 Task: Look for space in Palembang, Indonesia from 1st June, 2023 to 4th June, 2023 for 1 adult in price range Rs.6000 to Rs.16000. Place can be private room with 1  bedroom having 1 bed and 1 bathroom. Property type can be house, flat, guest house. Amenities needed are: wifi. Booking option can be shelf check-in. Required host language is English.
Action: Mouse moved to (484, 68)
Screenshot: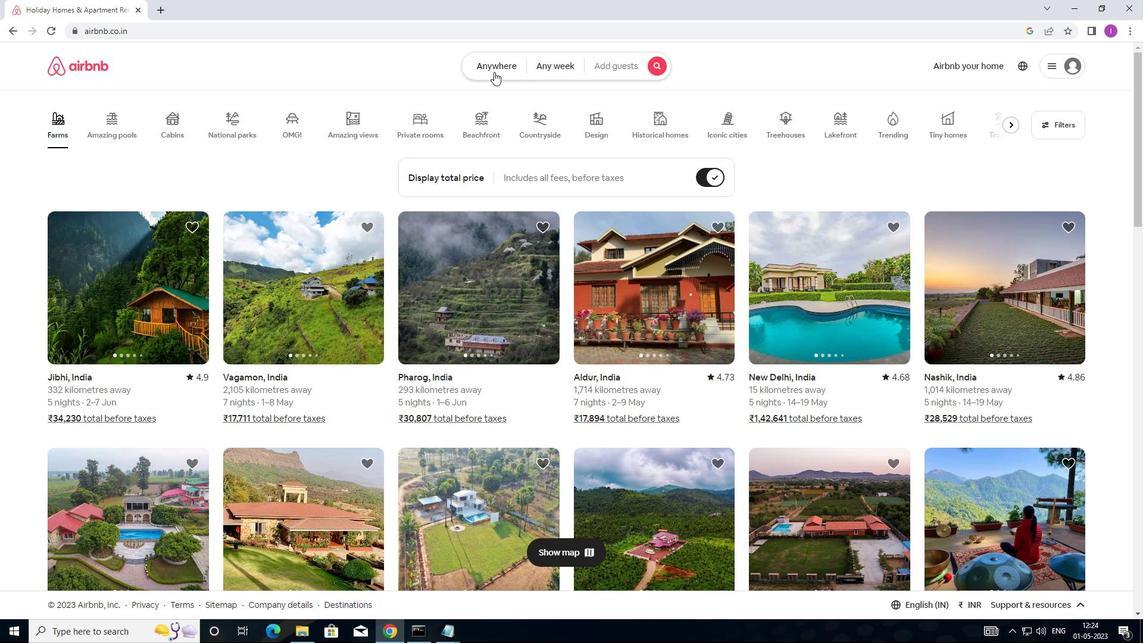 
Action: Mouse pressed left at (484, 68)
Screenshot: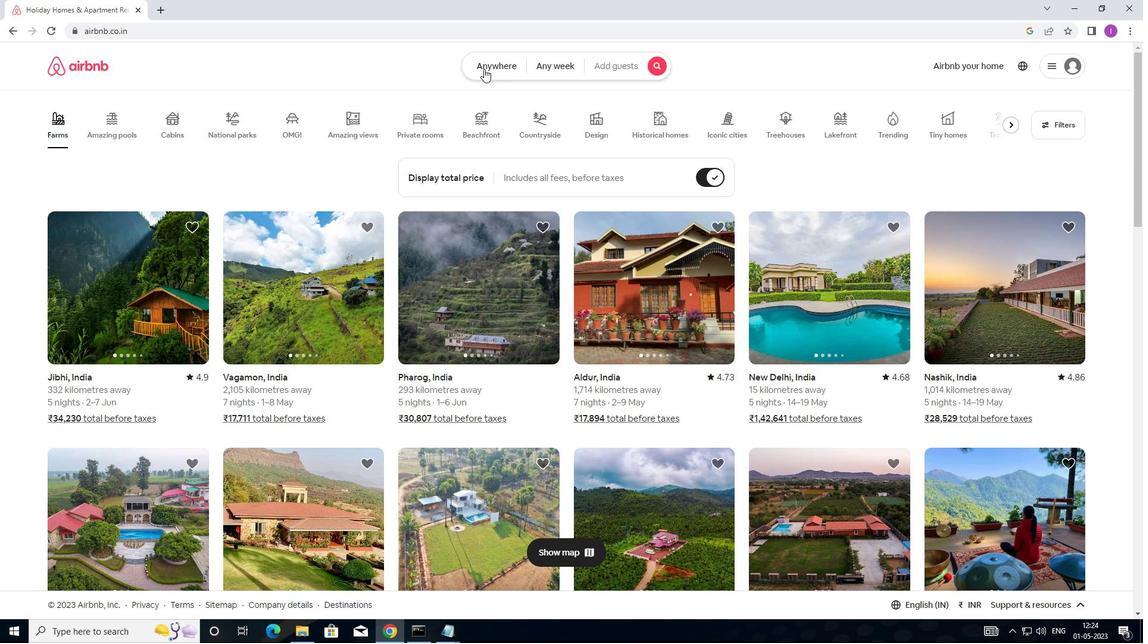 
Action: Mouse moved to (379, 117)
Screenshot: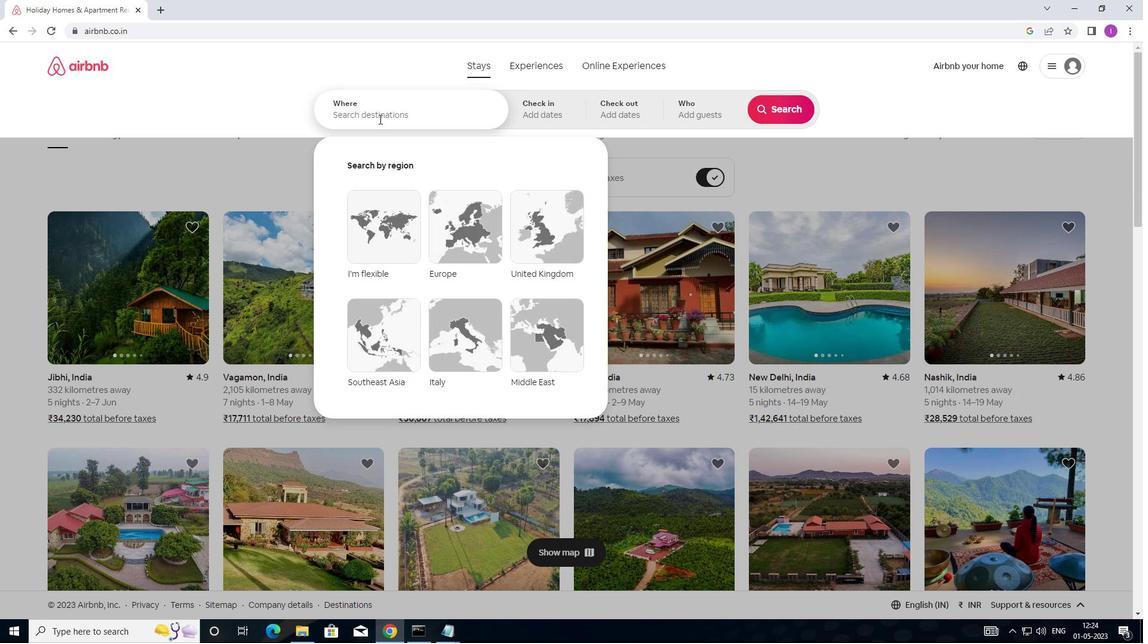 
Action: Mouse pressed left at (379, 117)
Screenshot: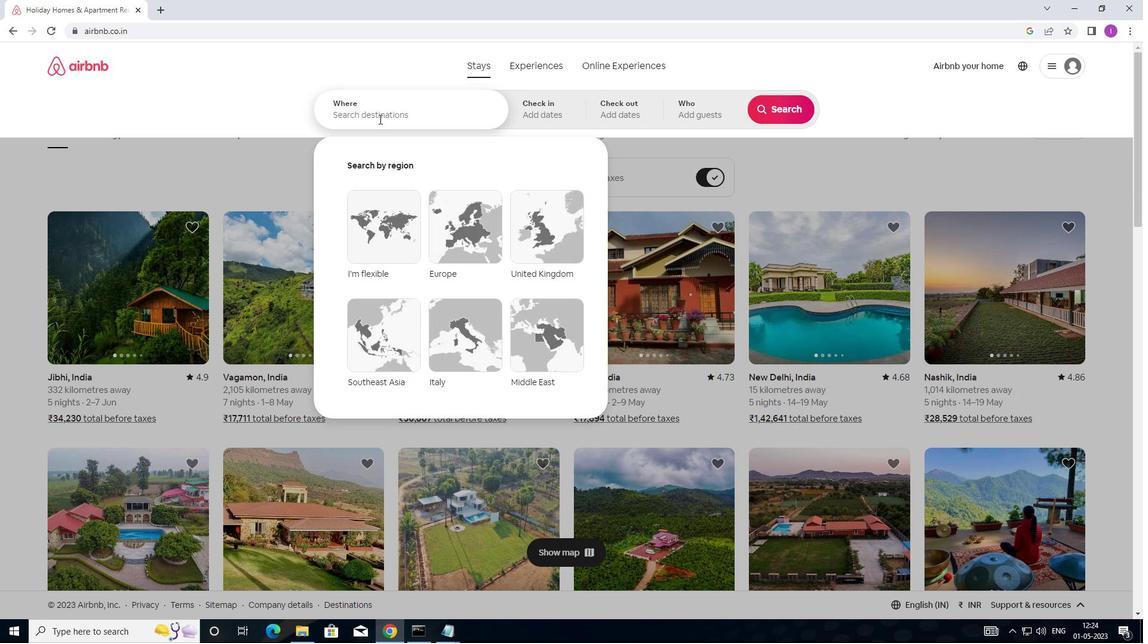 
Action: Mouse moved to (678, 144)
Screenshot: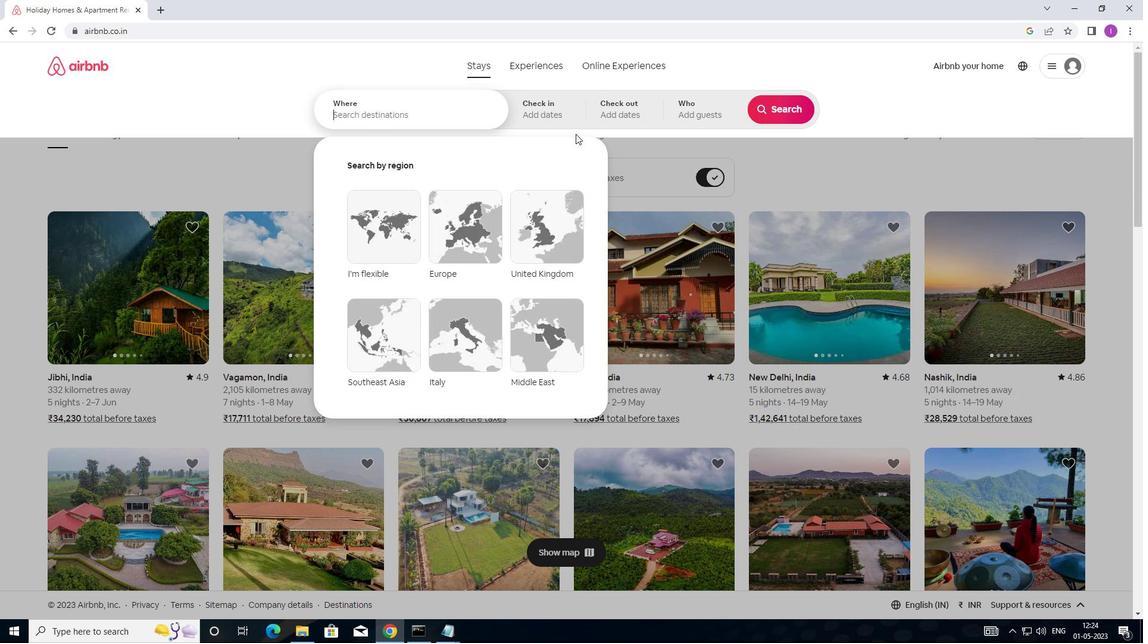 
Action: Key pressed <Key.shift>PA
Screenshot: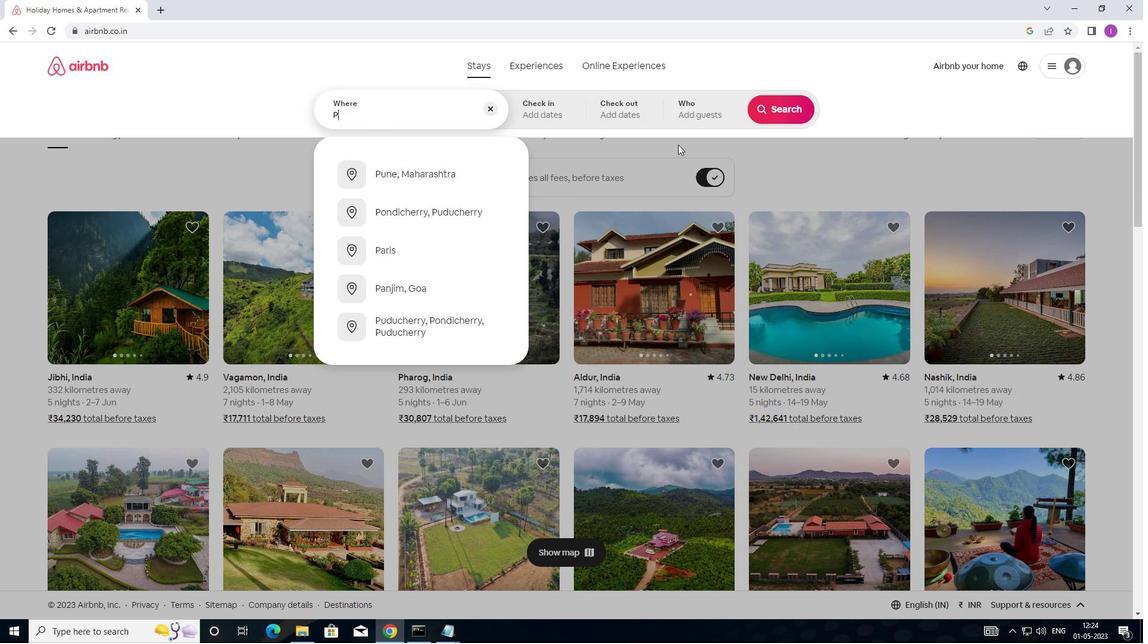 
Action: Mouse moved to (681, 149)
Screenshot: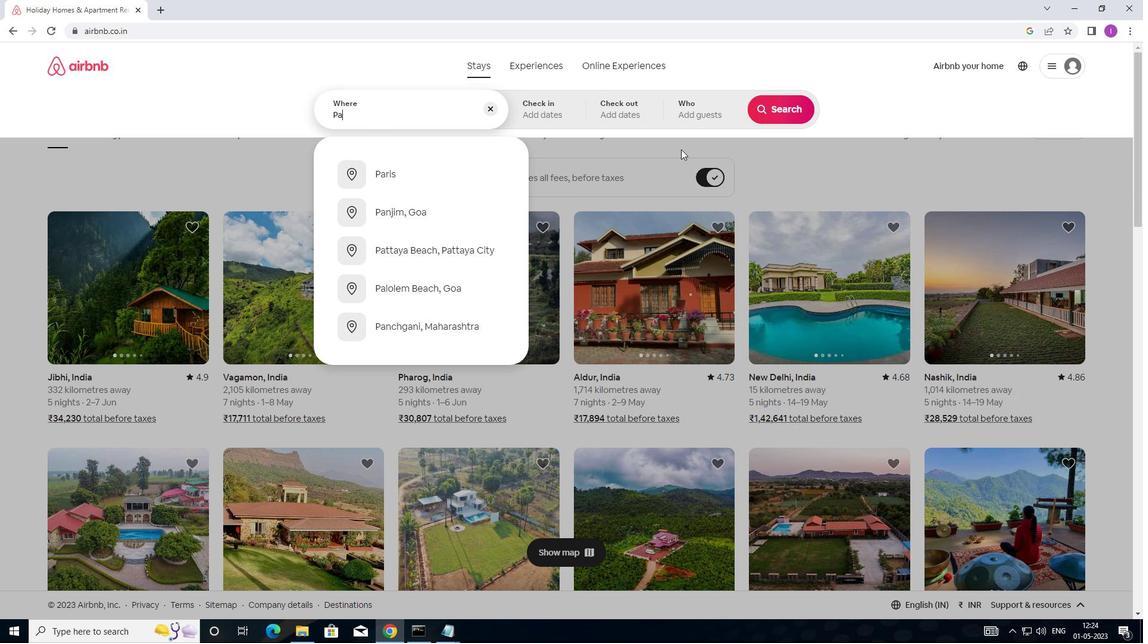 
Action: Key pressed L
Screenshot: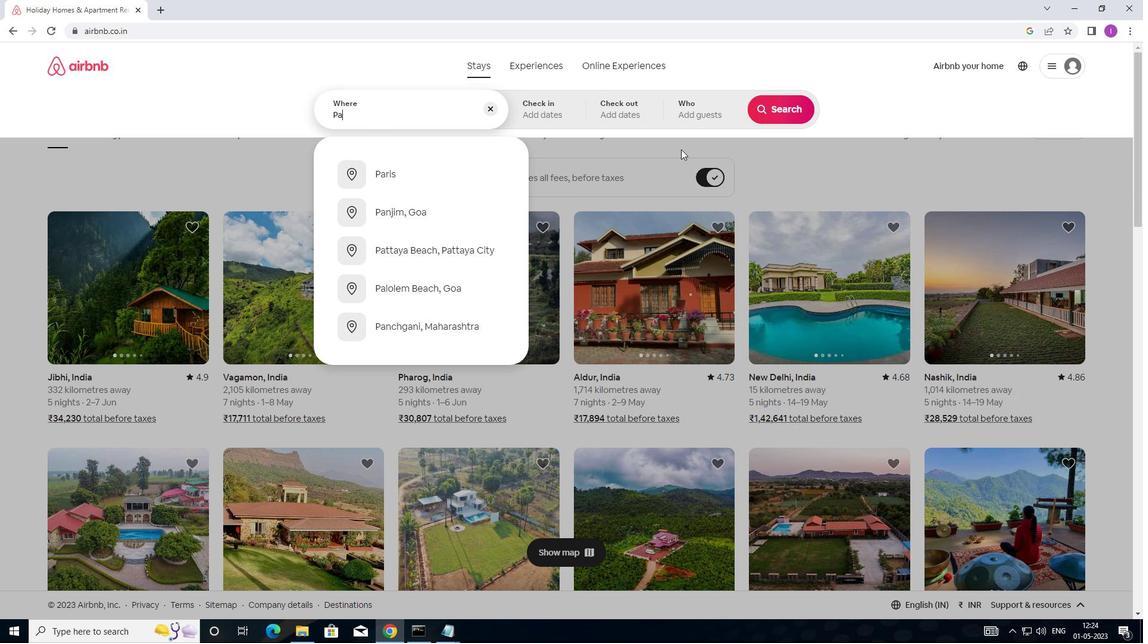
Action: Mouse moved to (688, 153)
Screenshot: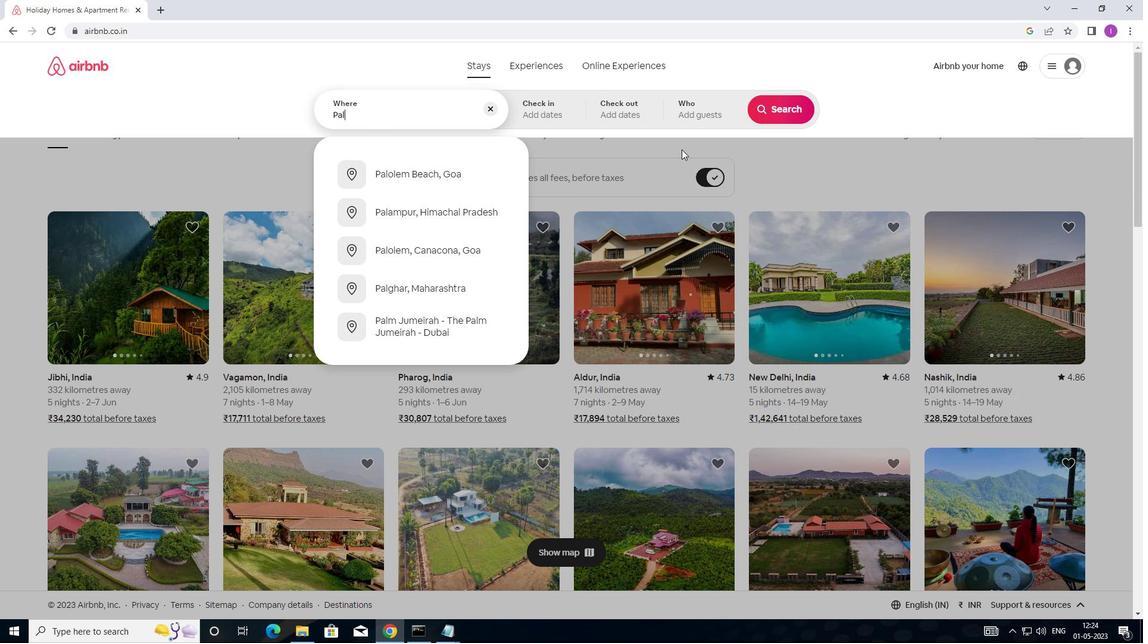 
Action: Key pressed E
Screenshot: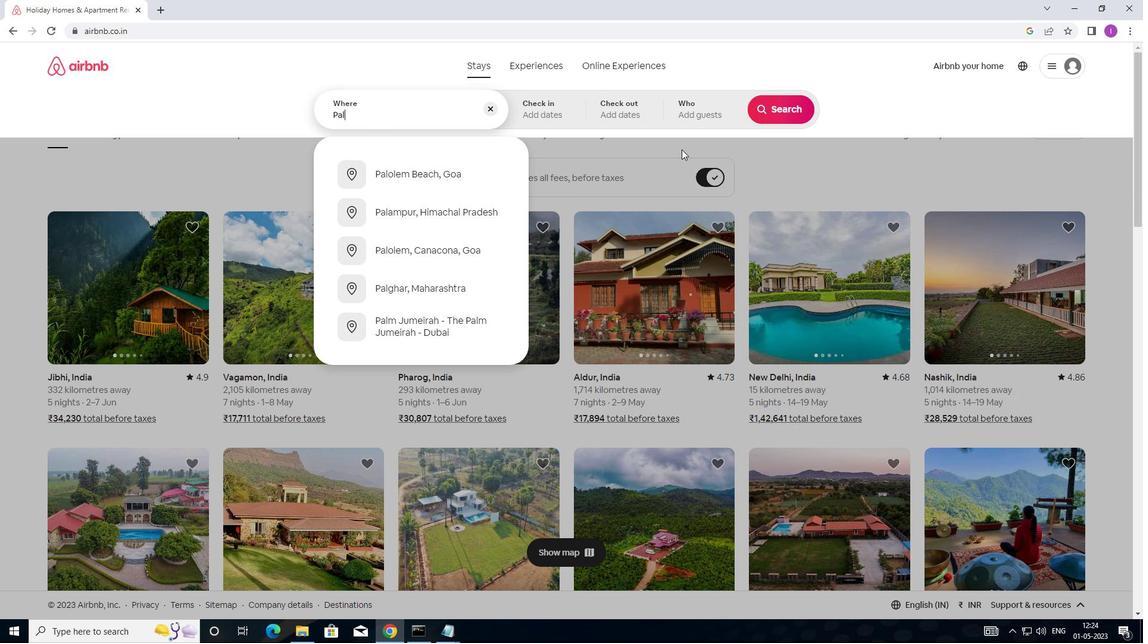 
Action: Mouse moved to (733, 172)
Screenshot: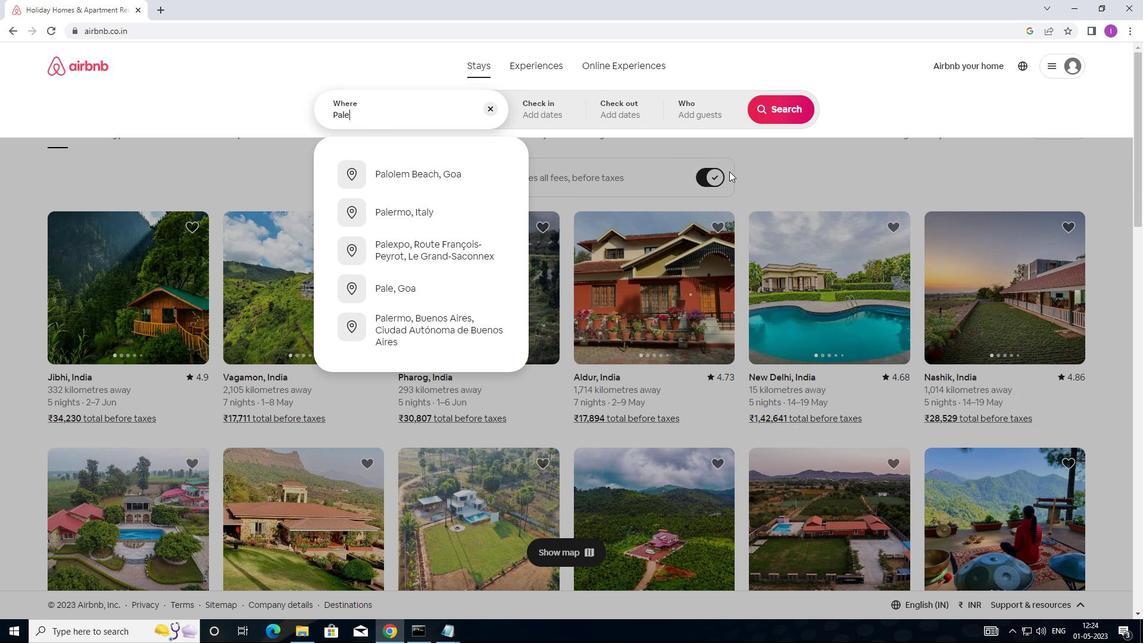 
Action: Key pressed M
Screenshot: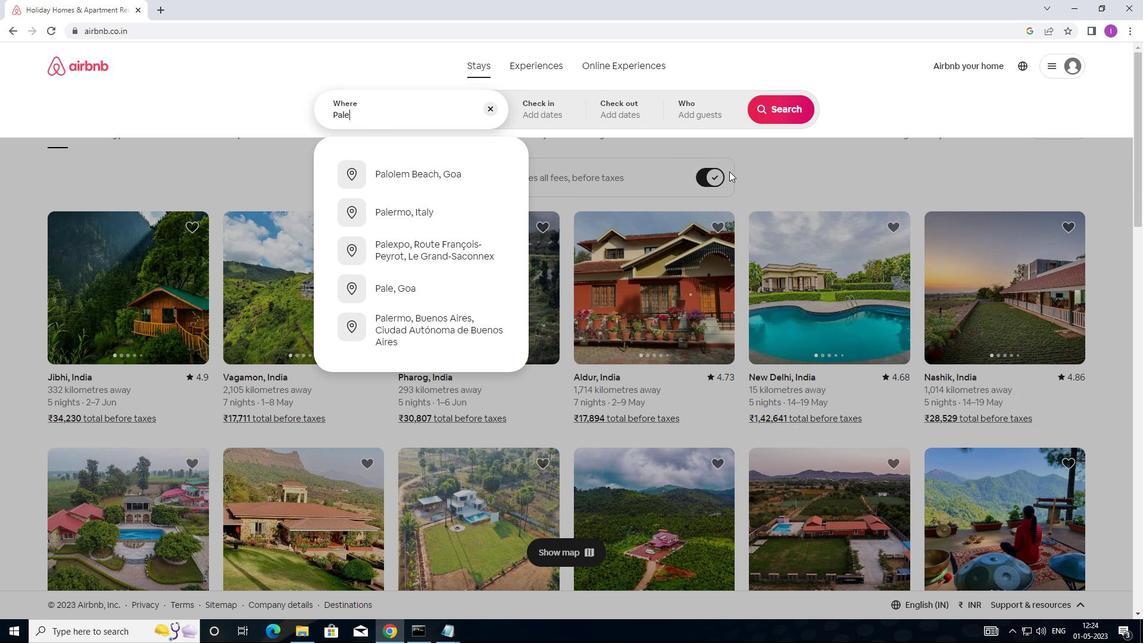 
Action: Mouse moved to (734, 172)
Screenshot: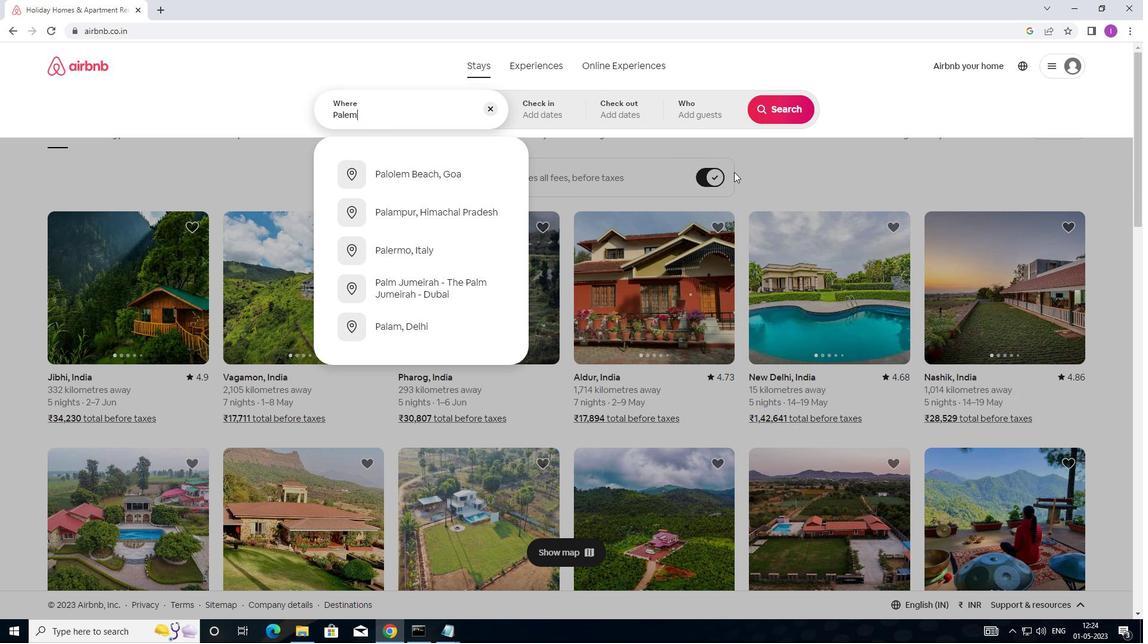 
Action: Key pressed BANG
Screenshot: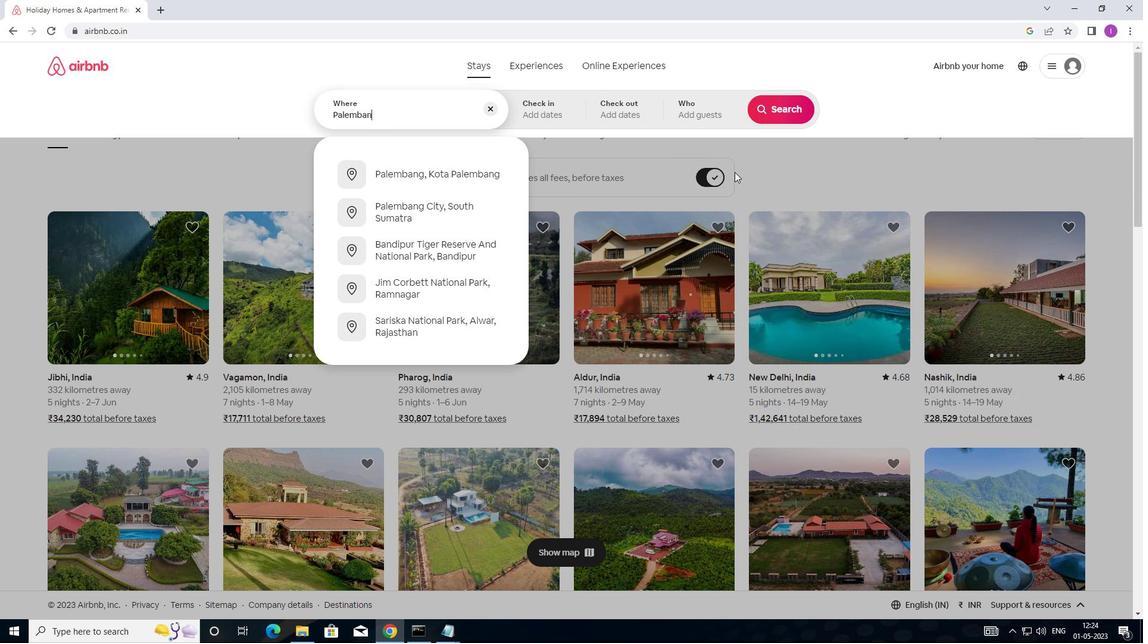 
Action: Mouse moved to (750, 180)
Screenshot: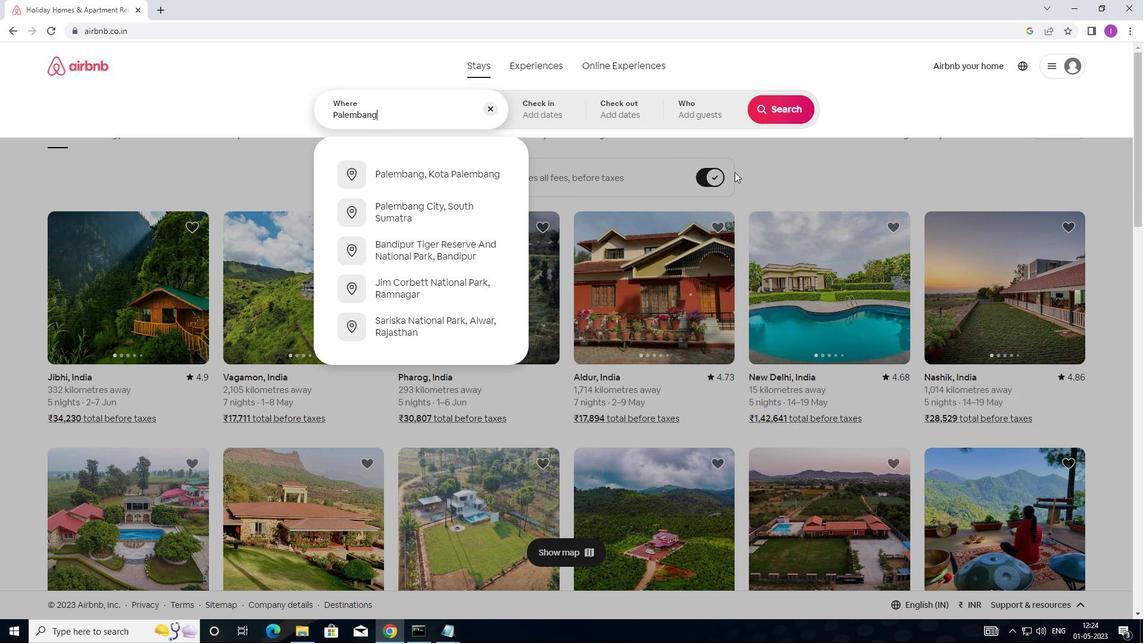 
Action: Key pressed ,<Key.shift>INDO
Screenshot: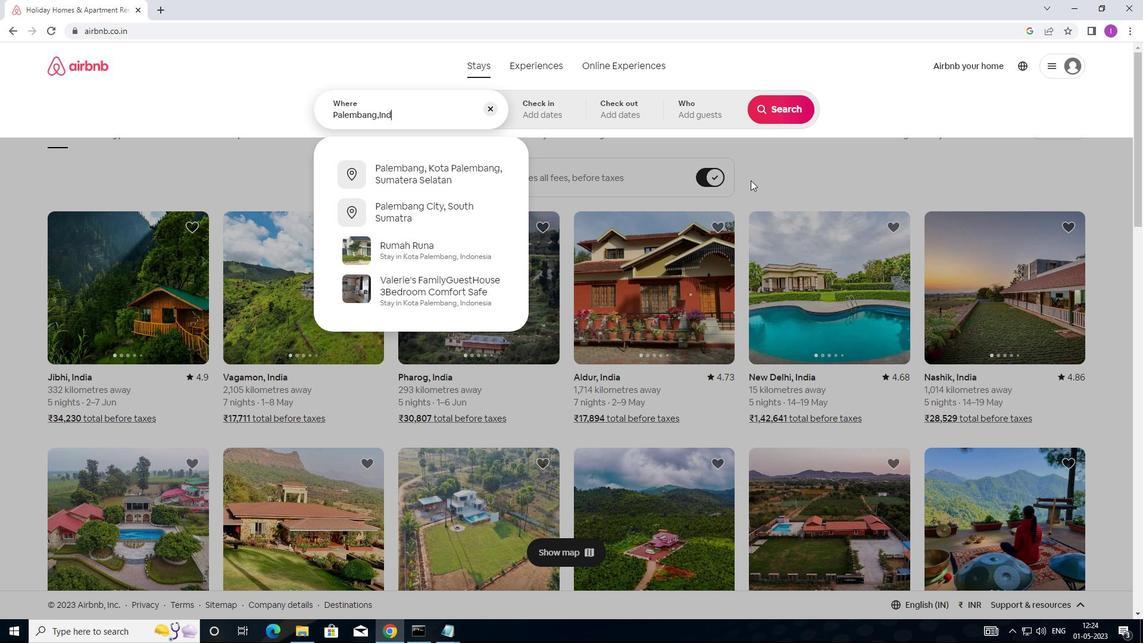 
Action: Mouse moved to (759, 186)
Screenshot: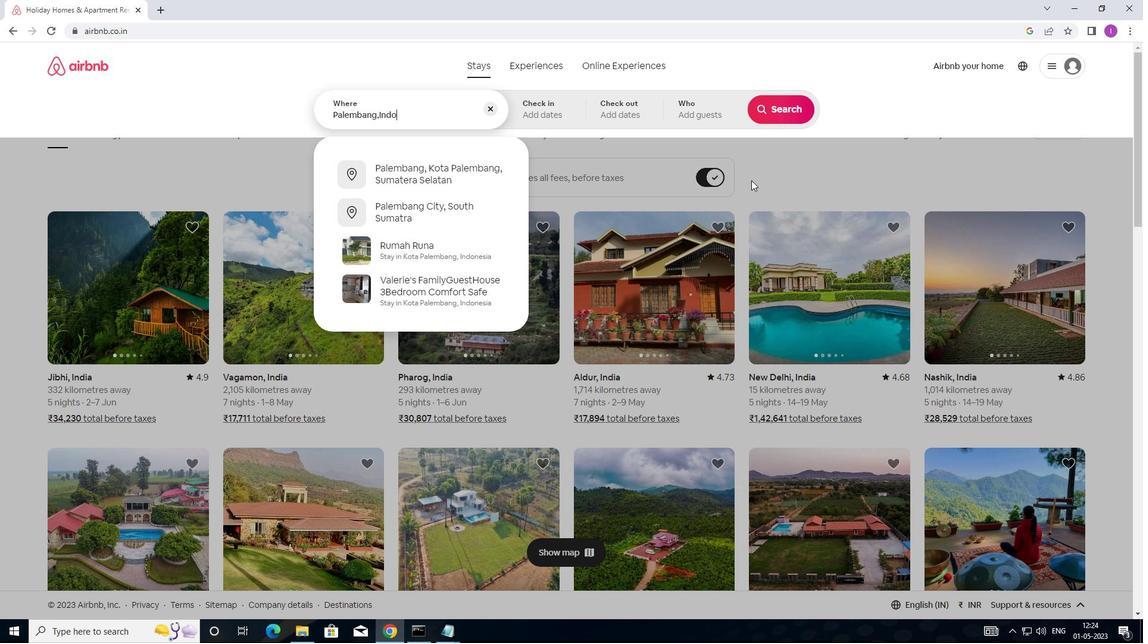 
Action: Key pressed NESIA
Screenshot: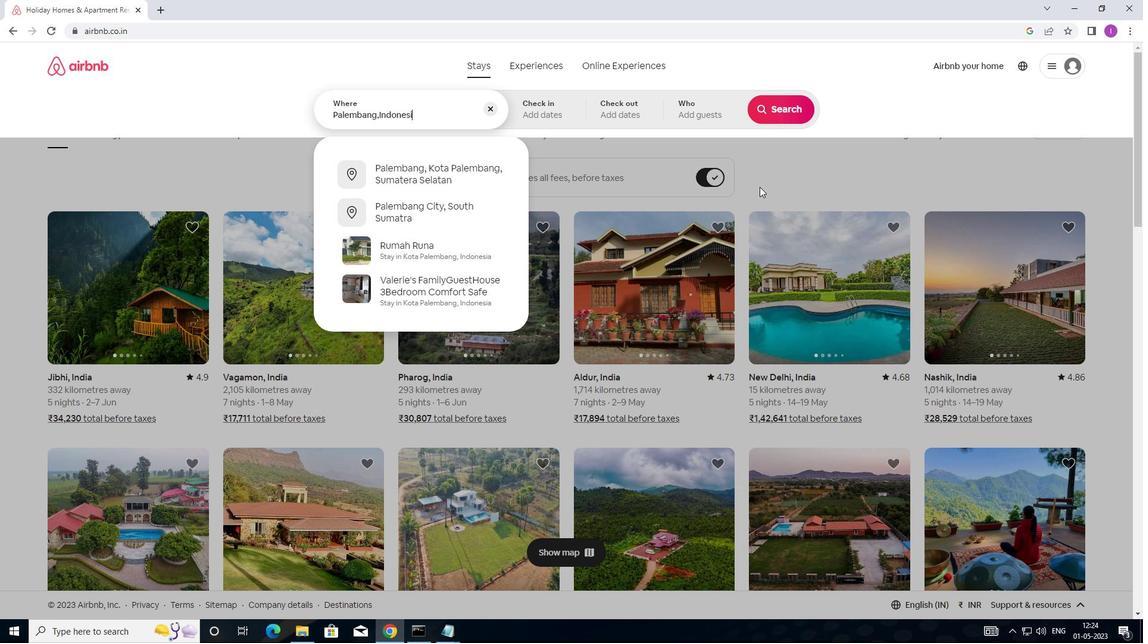 
Action: Mouse moved to (575, 94)
Screenshot: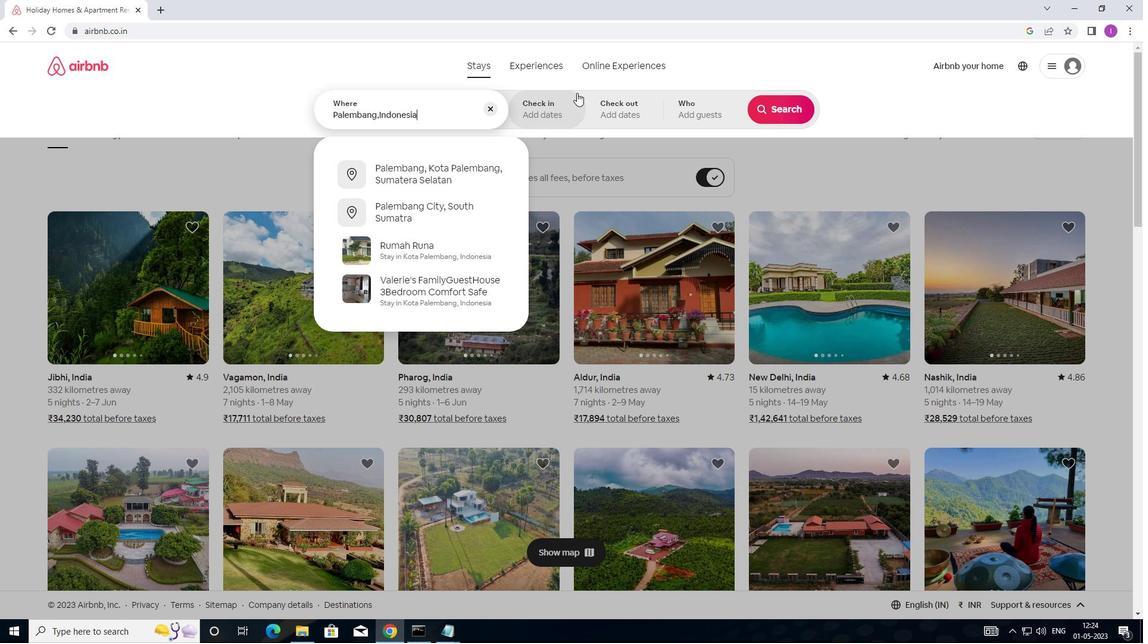 
Action: Mouse pressed left at (575, 94)
Screenshot: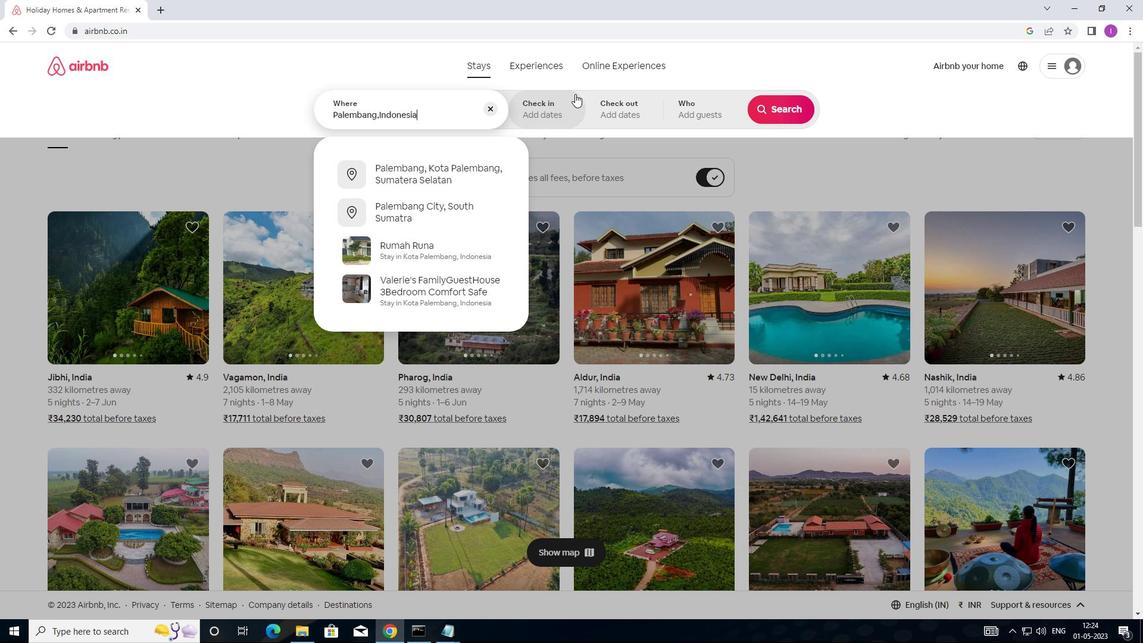 
Action: Mouse moved to (397, 248)
Screenshot: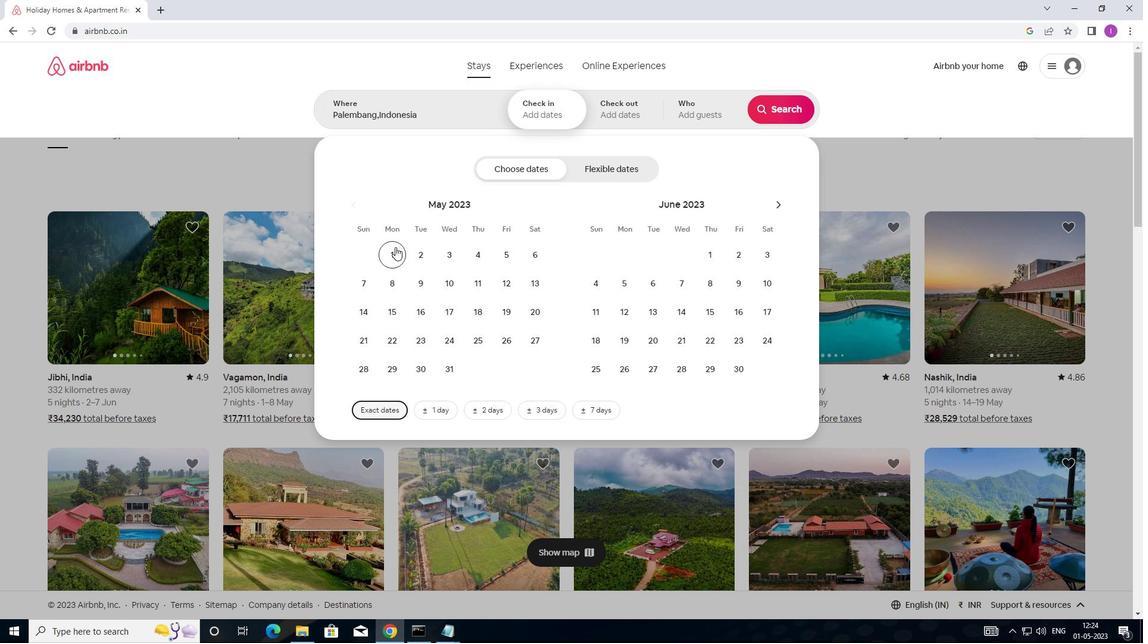 
Action: Mouse pressed left at (397, 248)
Screenshot: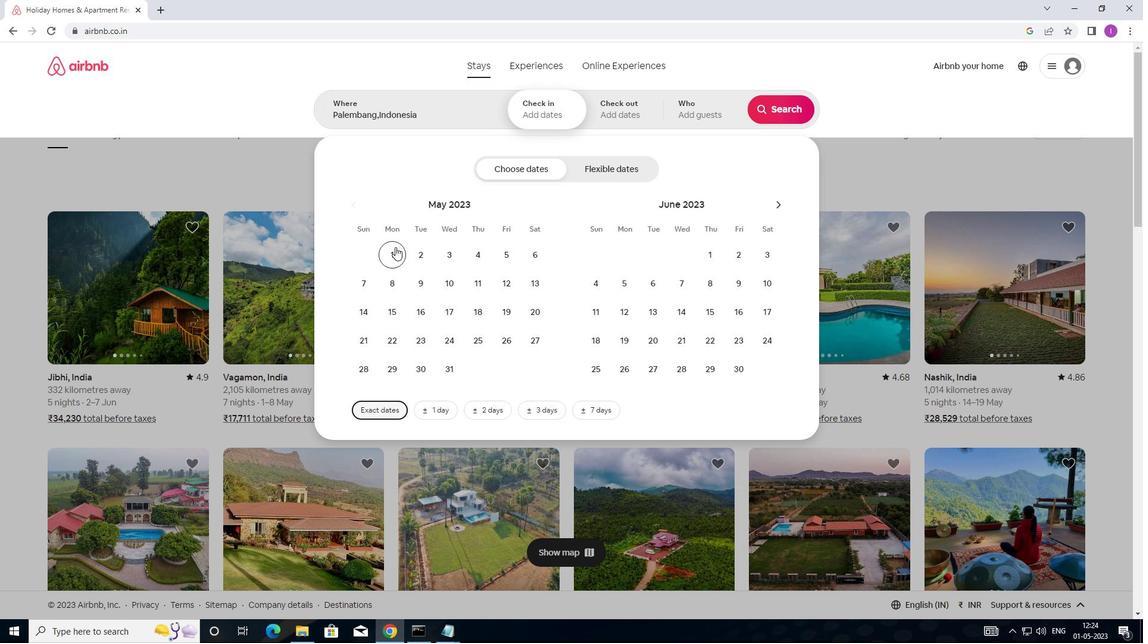 
Action: Mouse moved to (480, 257)
Screenshot: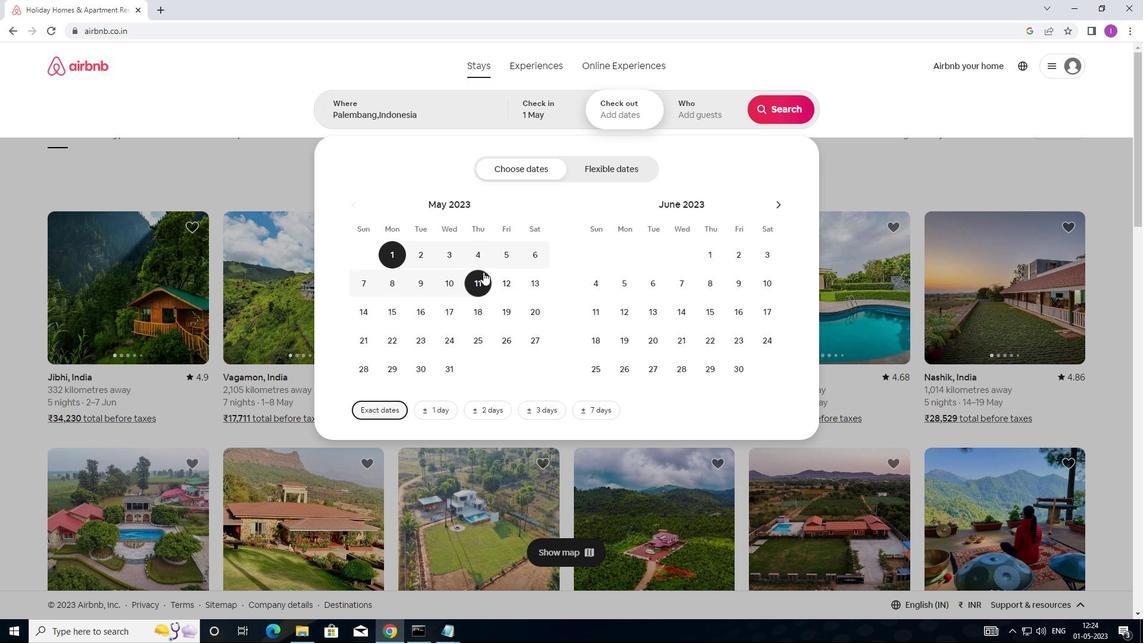 
Action: Mouse pressed left at (480, 257)
Screenshot: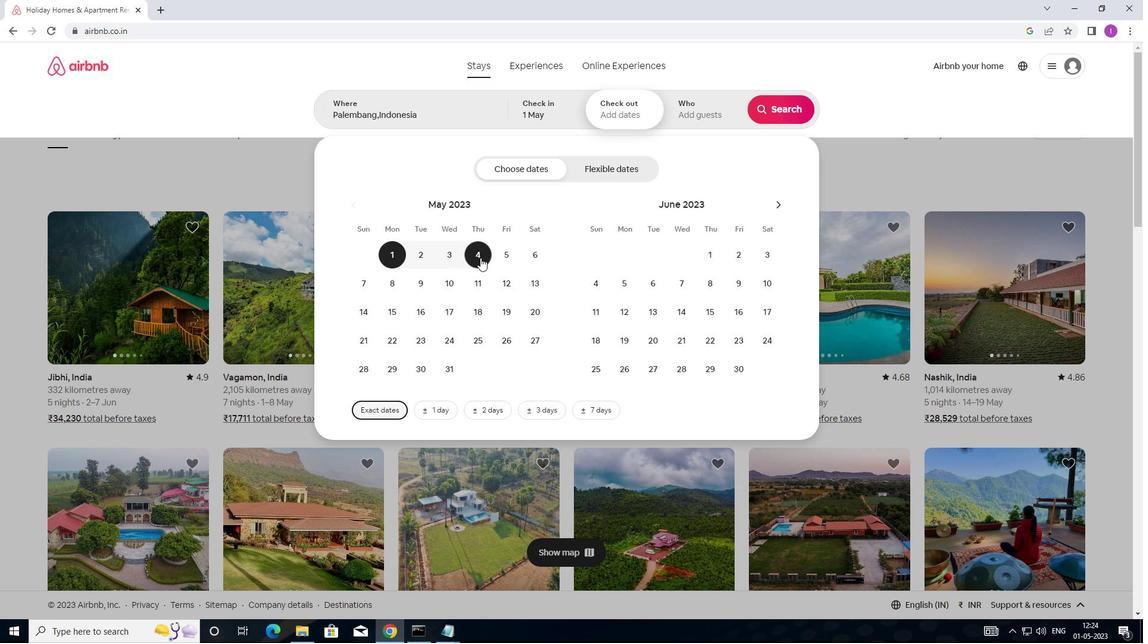 
Action: Mouse moved to (725, 109)
Screenshot: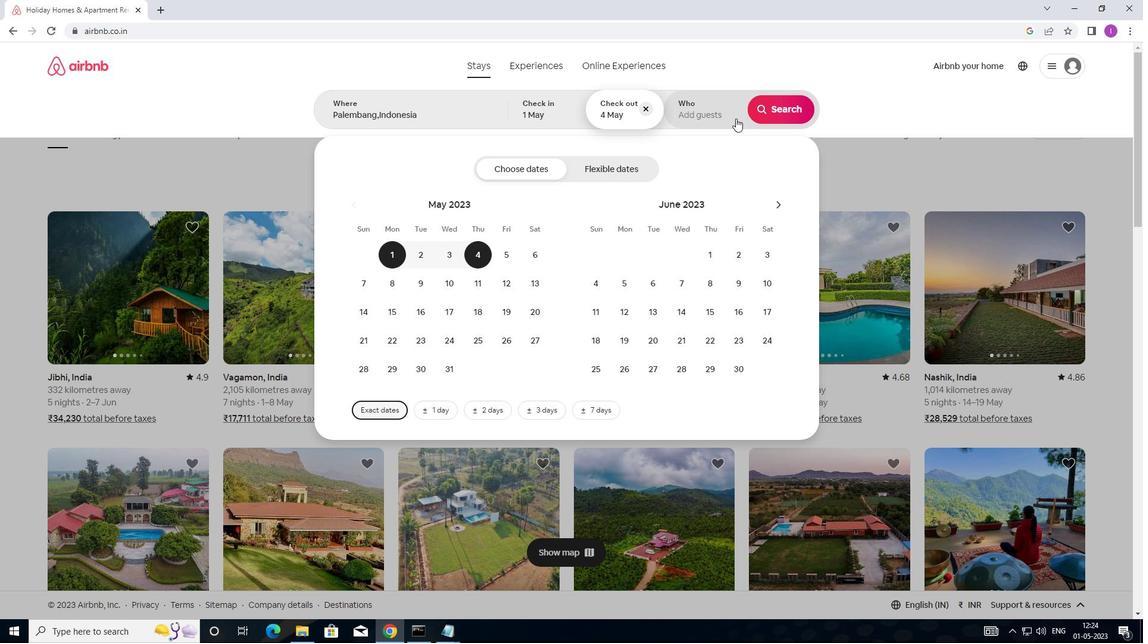 
Action: Mouse pressed left at (725, 109)
Screenshot: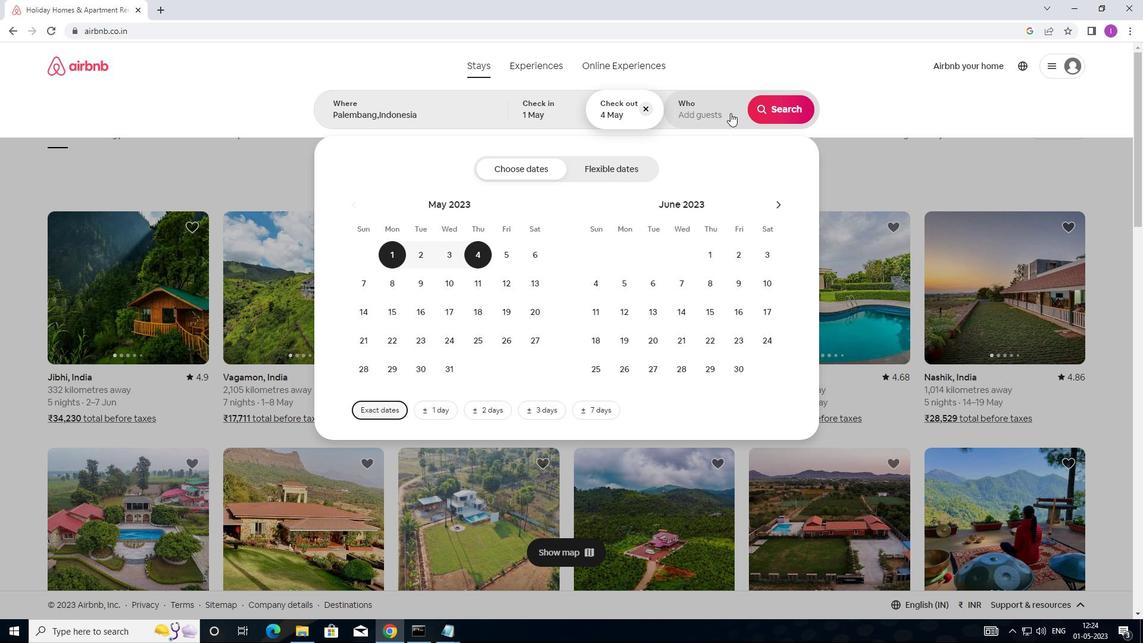 
Action: Mouse moved to (787, 173)
Screenshot: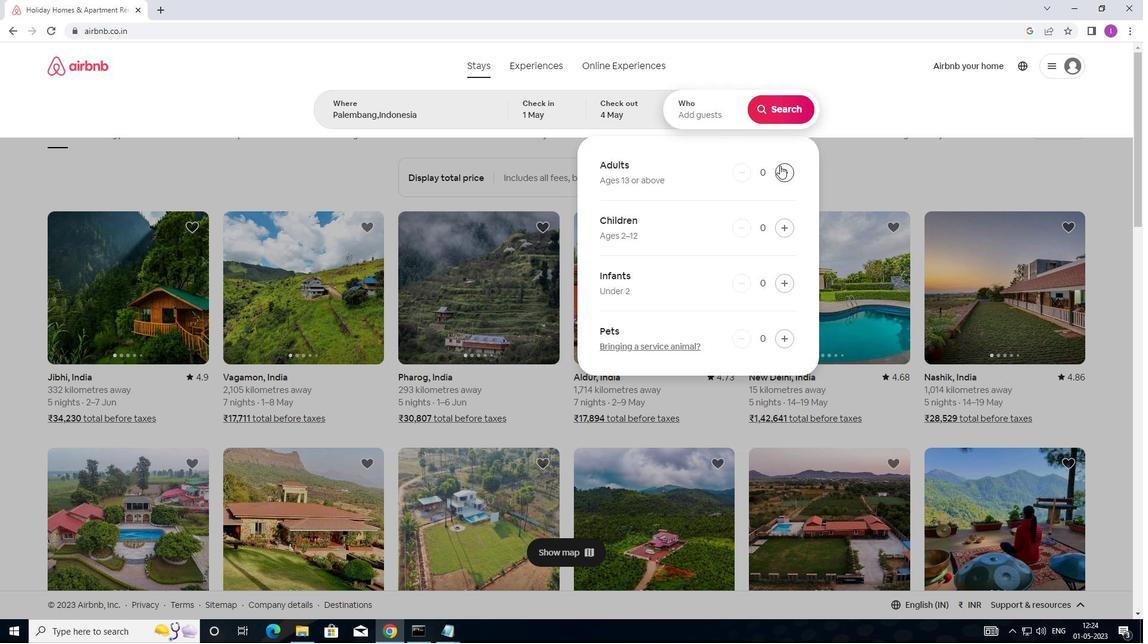 
Action: Mouse pressed left at (787, 173)
Screenshot: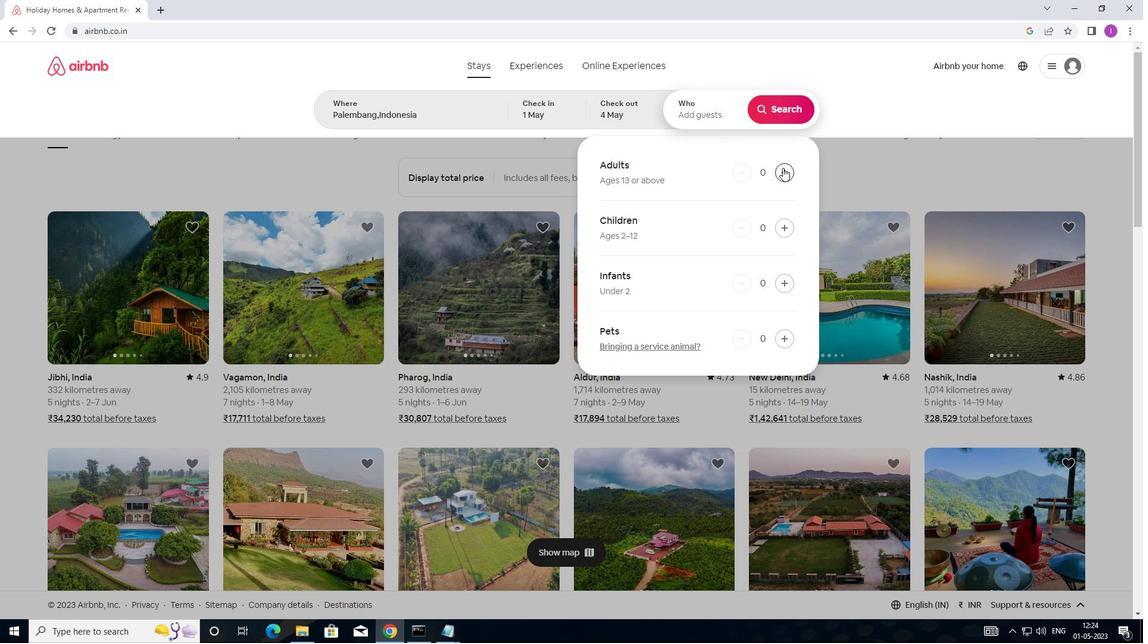 
Action: Mouse moved to (785, 102)
Screenshot: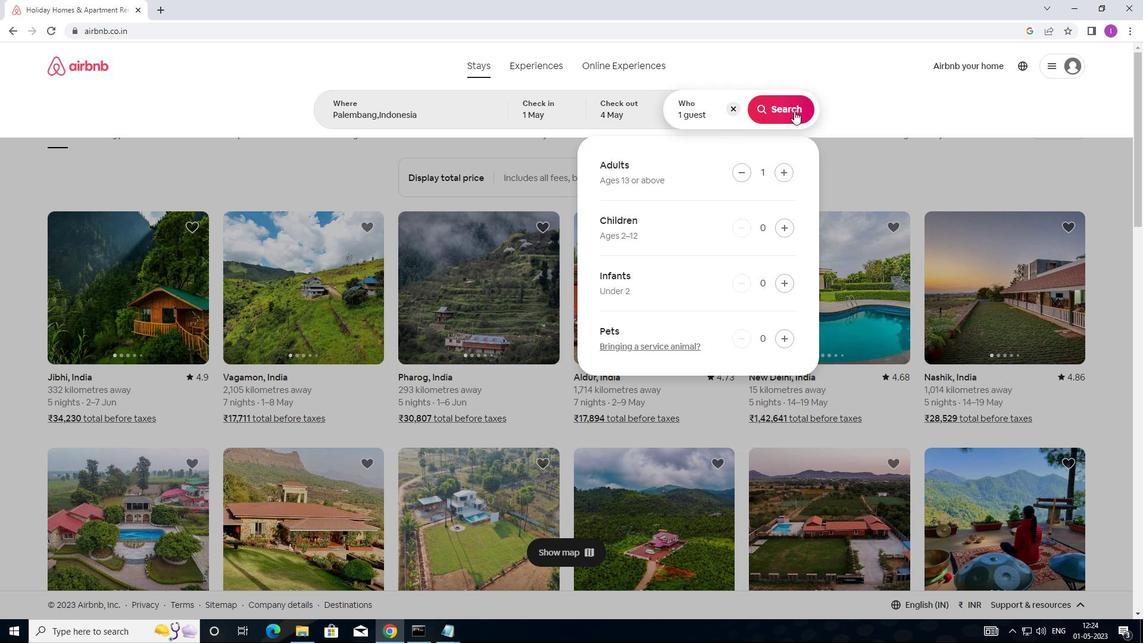 
Action: Mouse pressed left at (785, 102)
Screenshot: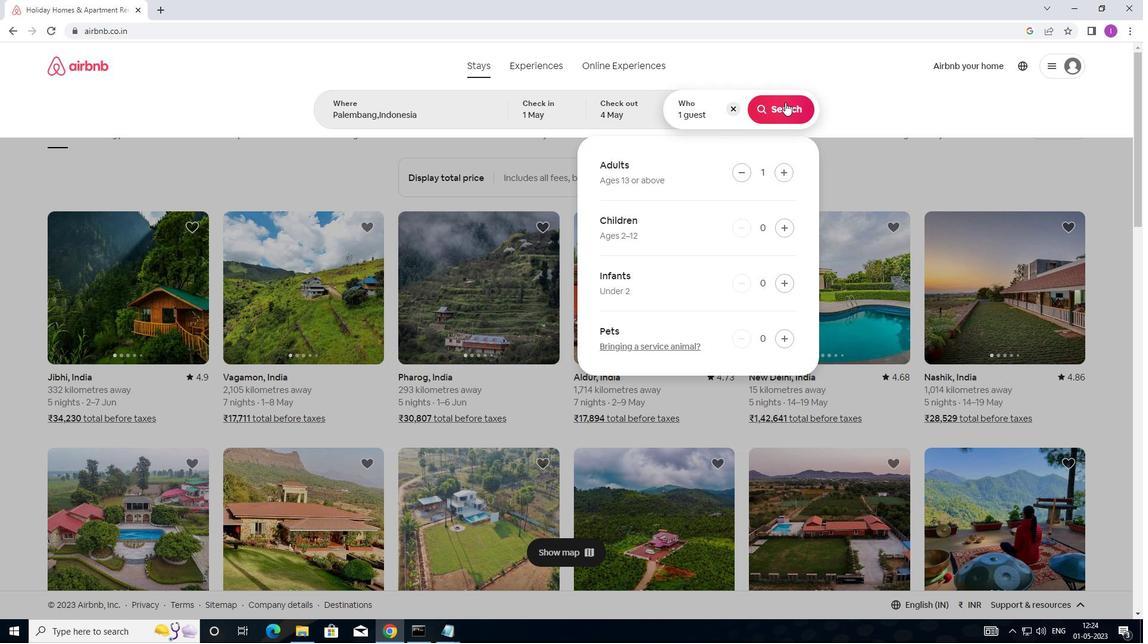 
Action: Mouse moved to (1097, 117)
Screenshot: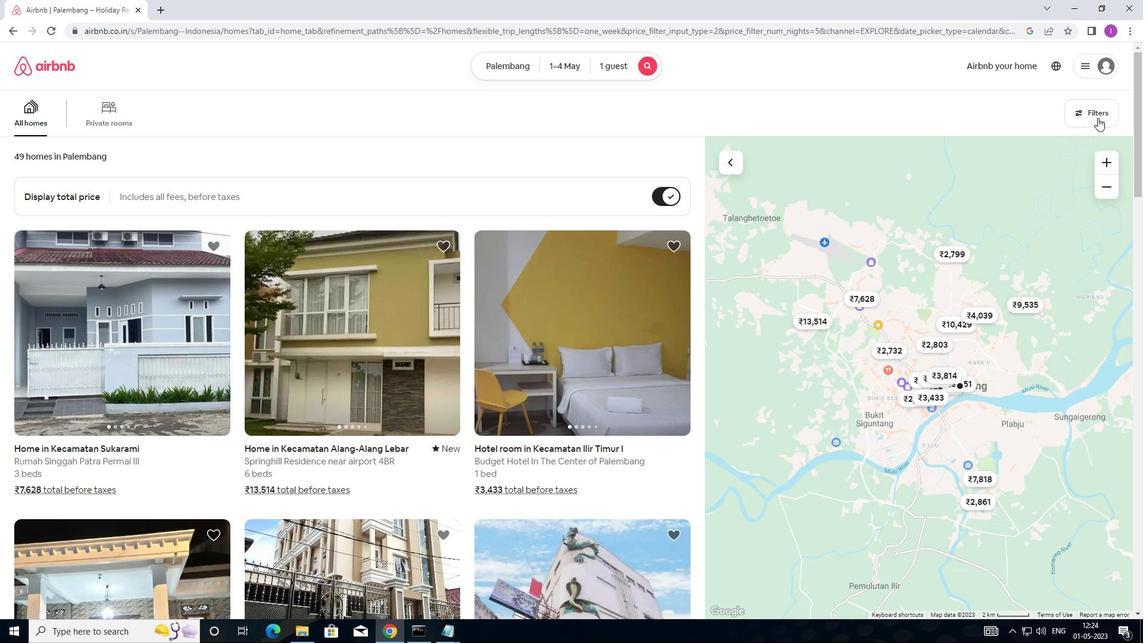 
Action: Mouse pressed left at (1097, 117)
Screenshot: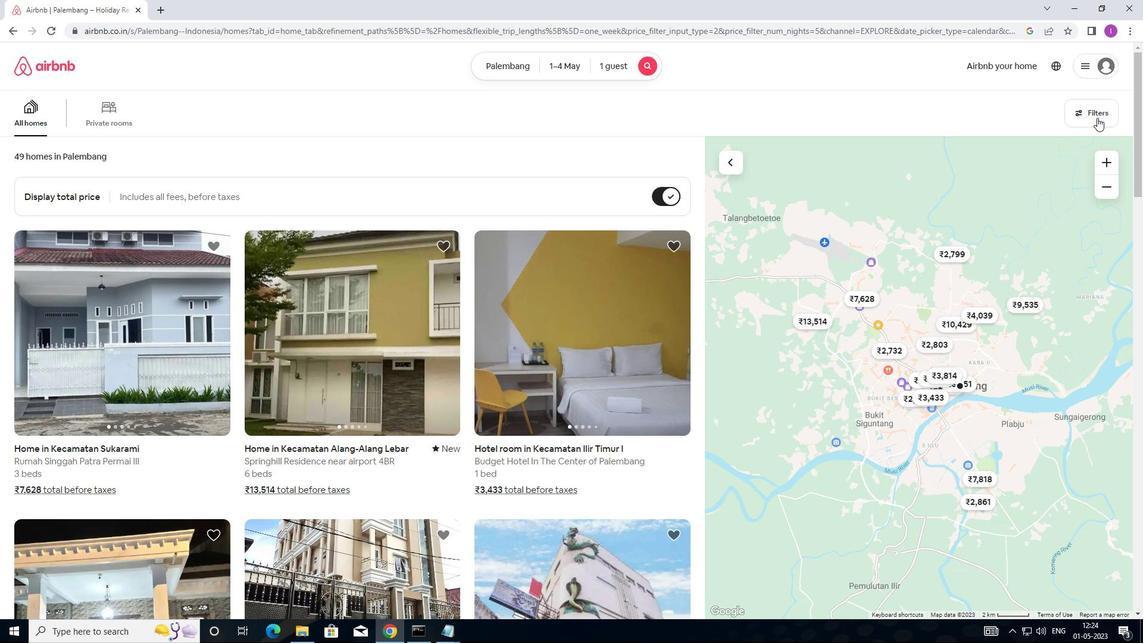 
Action: Mouse moved to (422, 259)
Screenshot: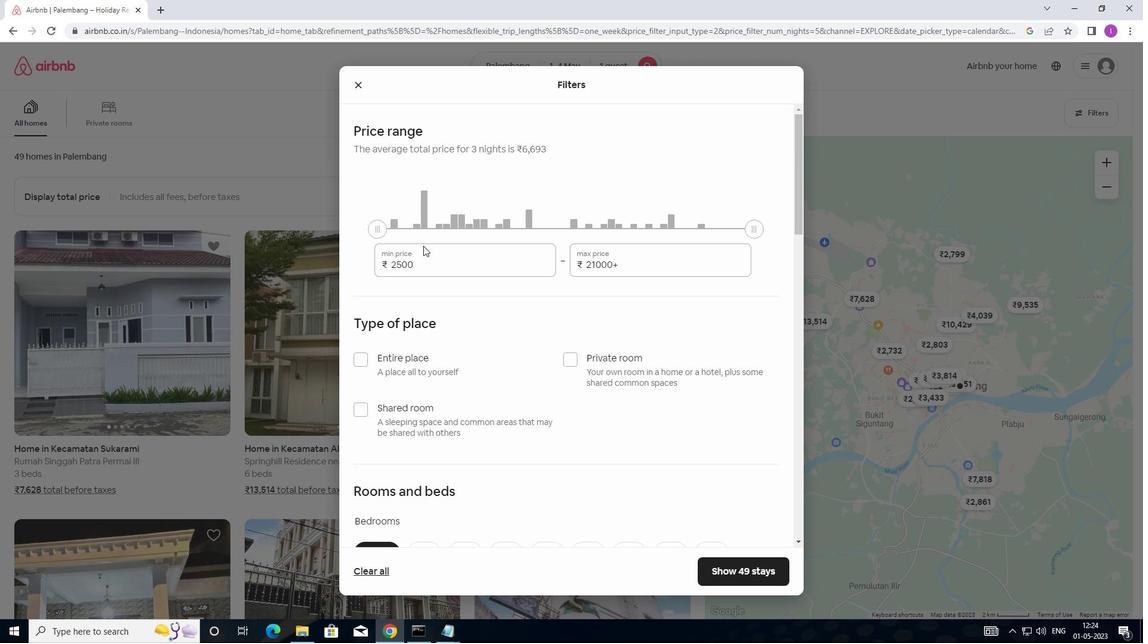 
Action: Mouse pressed left at (422, 259)
Screenshot: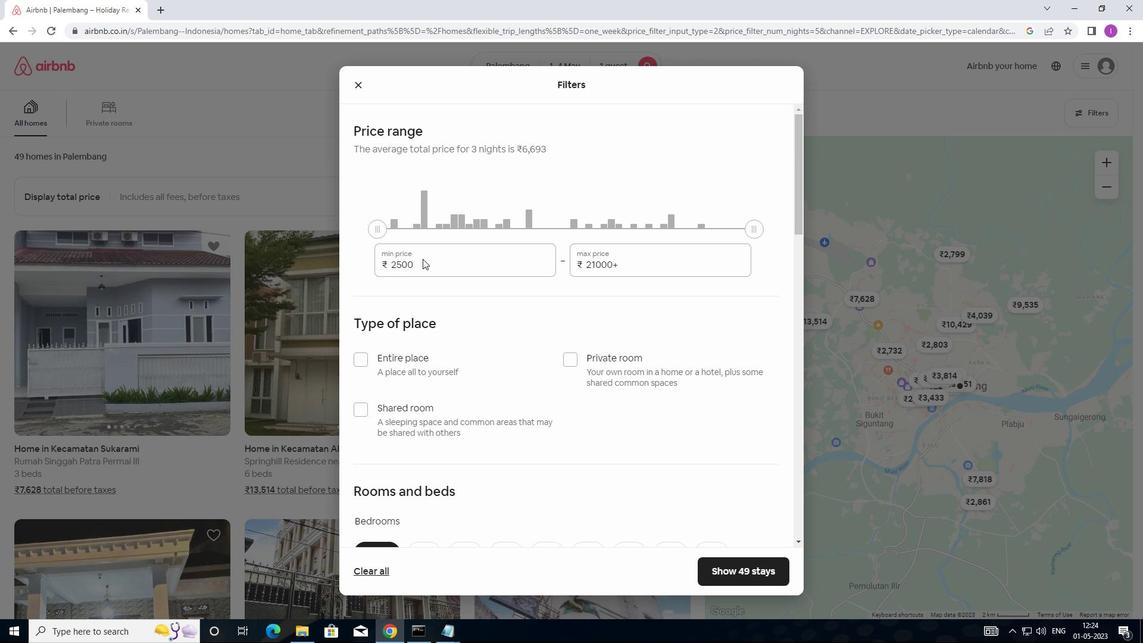 
Action: Mouse moved to (466, 252)
Screenshot: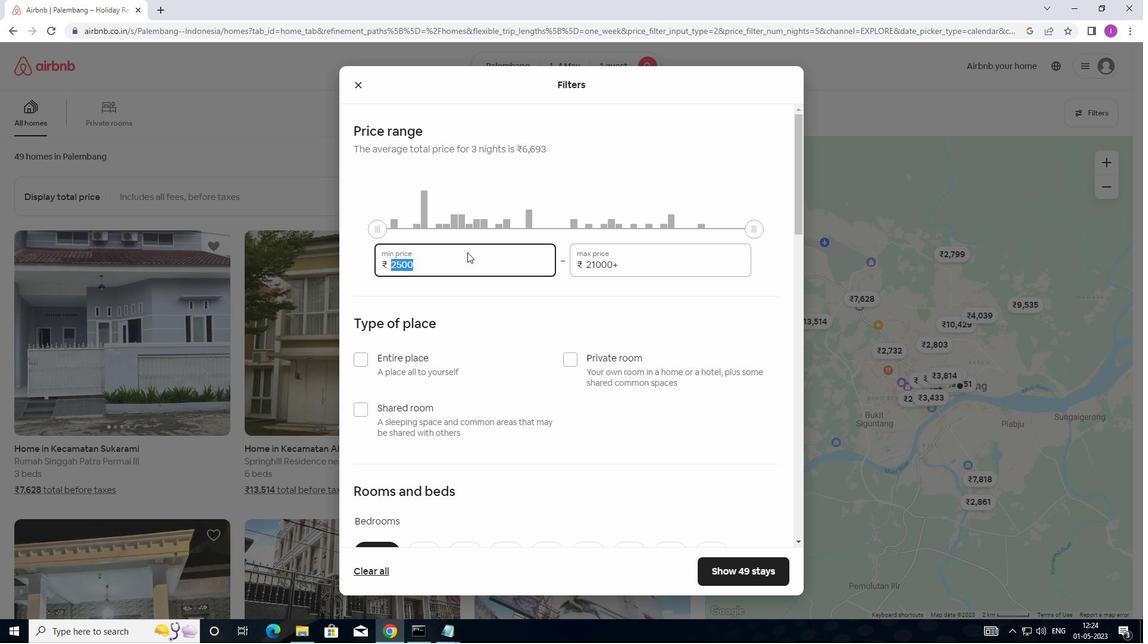 
Action: Key pressed 60
Screenshot: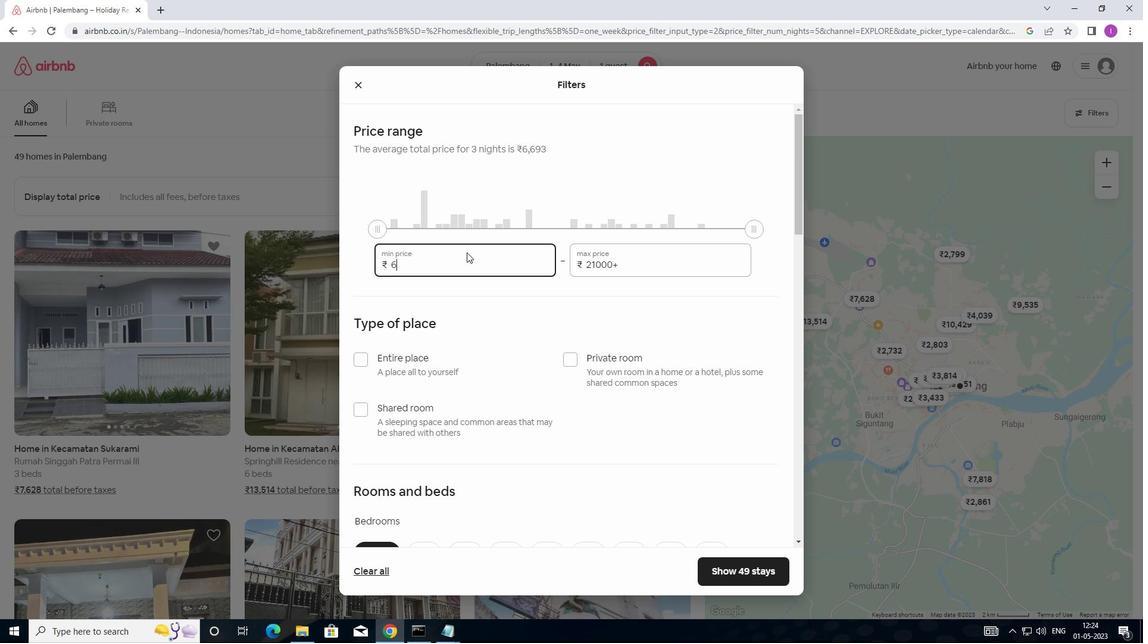 
Action: Mouse moved to (467, 254)
Screenshot: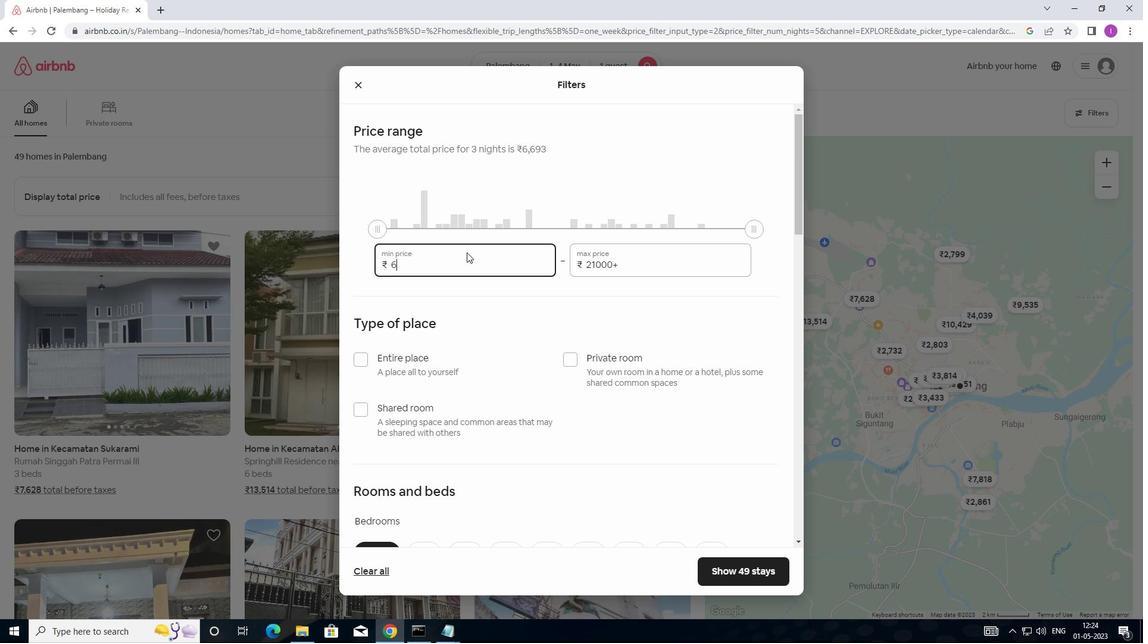 
Action: Key pressed 00
Screenshot: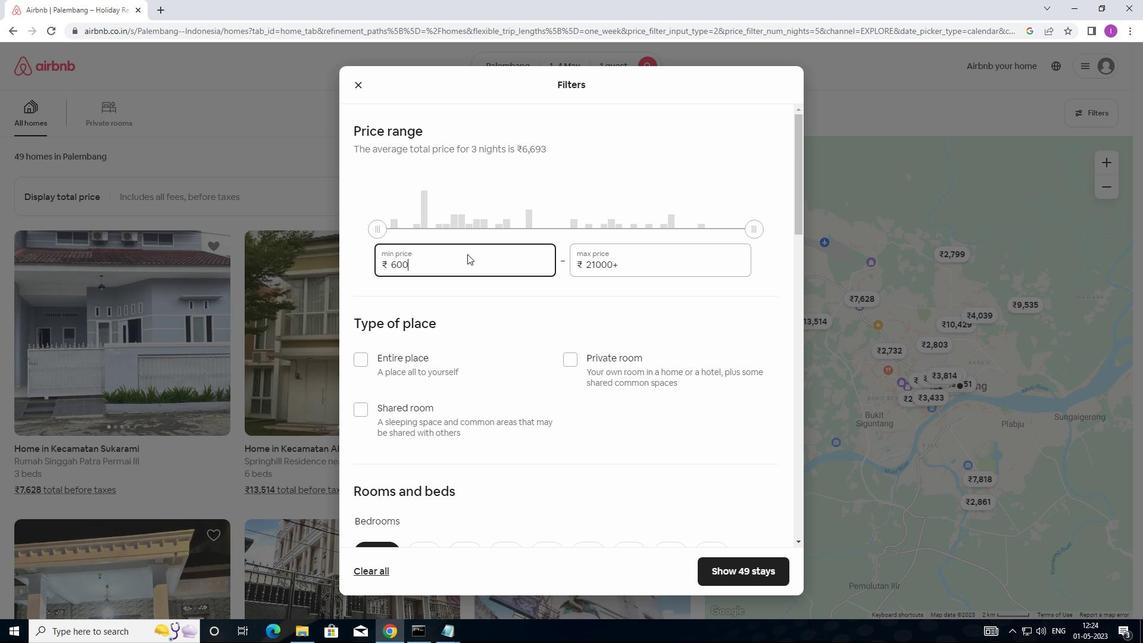 
Action: Mouse moved to (622, 262)
Screenshot: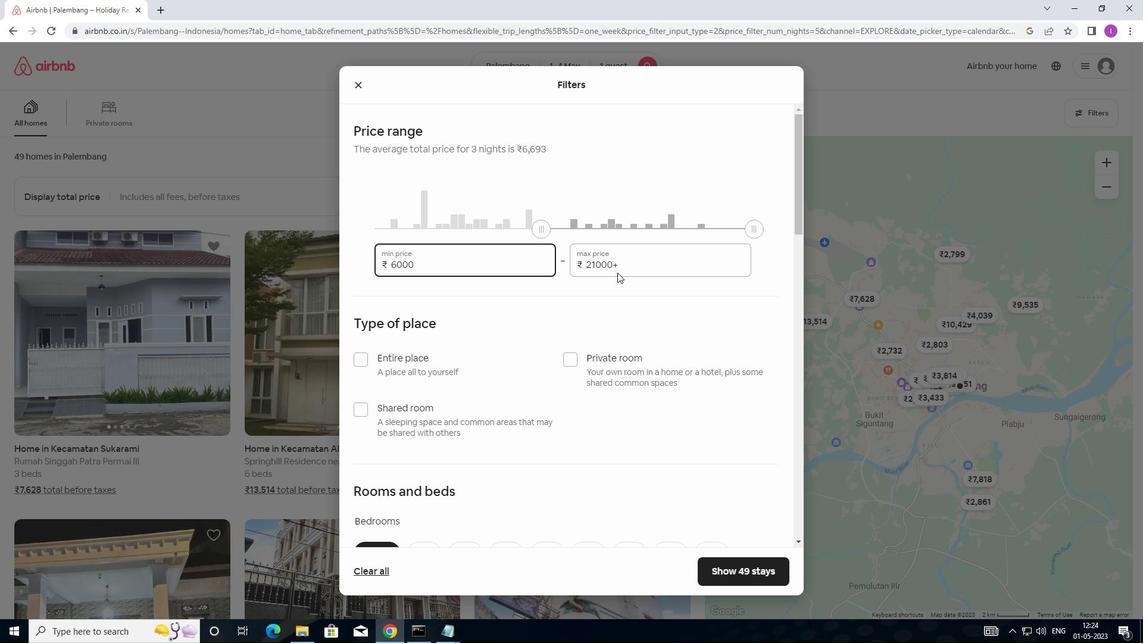 
Action: Mouse pressed left at (622, 262)
Screenshot: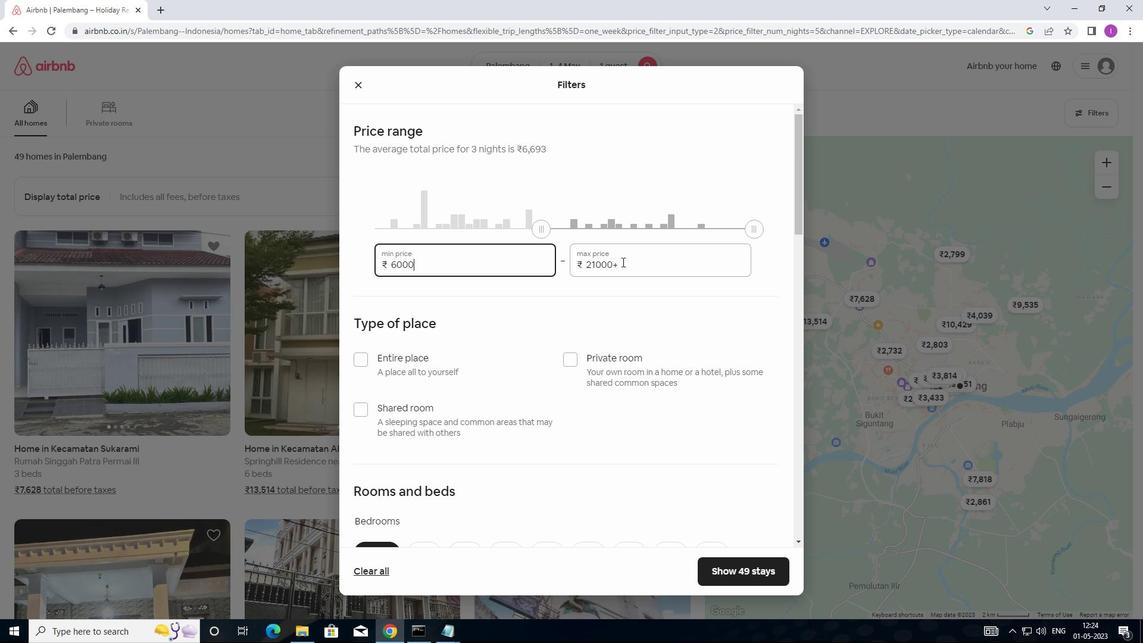 
Action: Mouse moved to (581, 264)
Screenshot: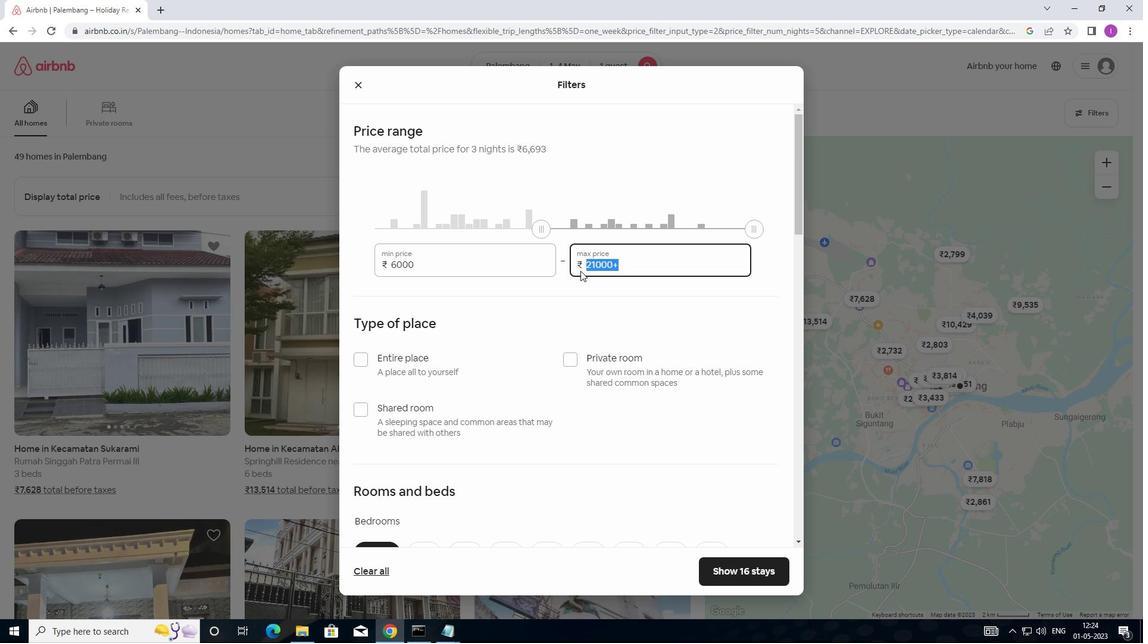 
Action: Key pressed 1
Screenshot: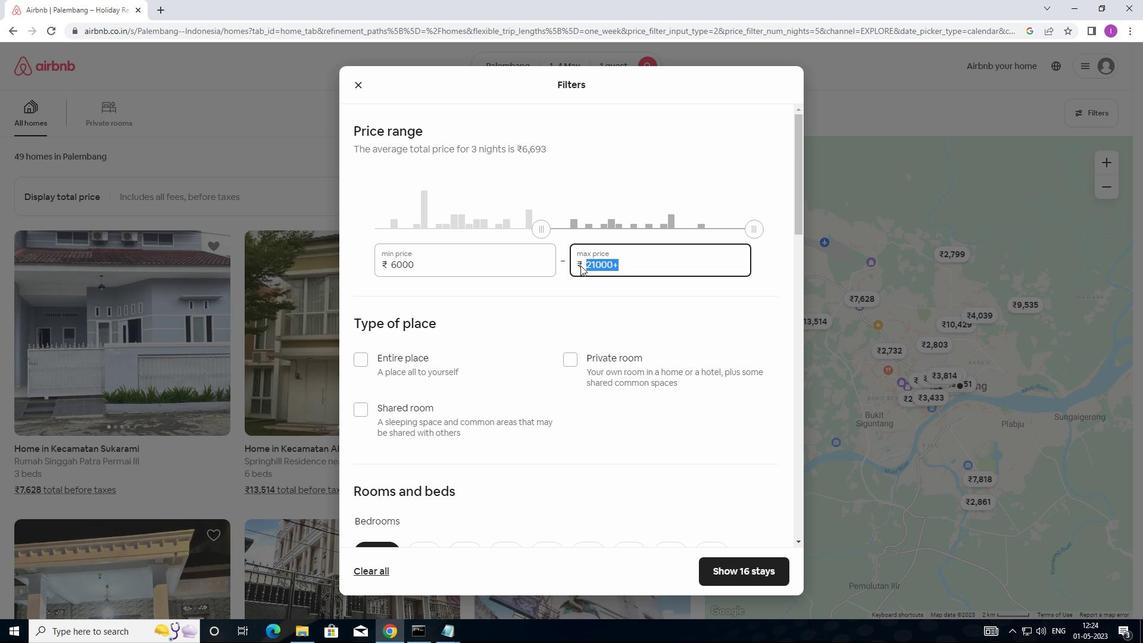 
Action: Mouse moved to (581, 264)
Screenshot: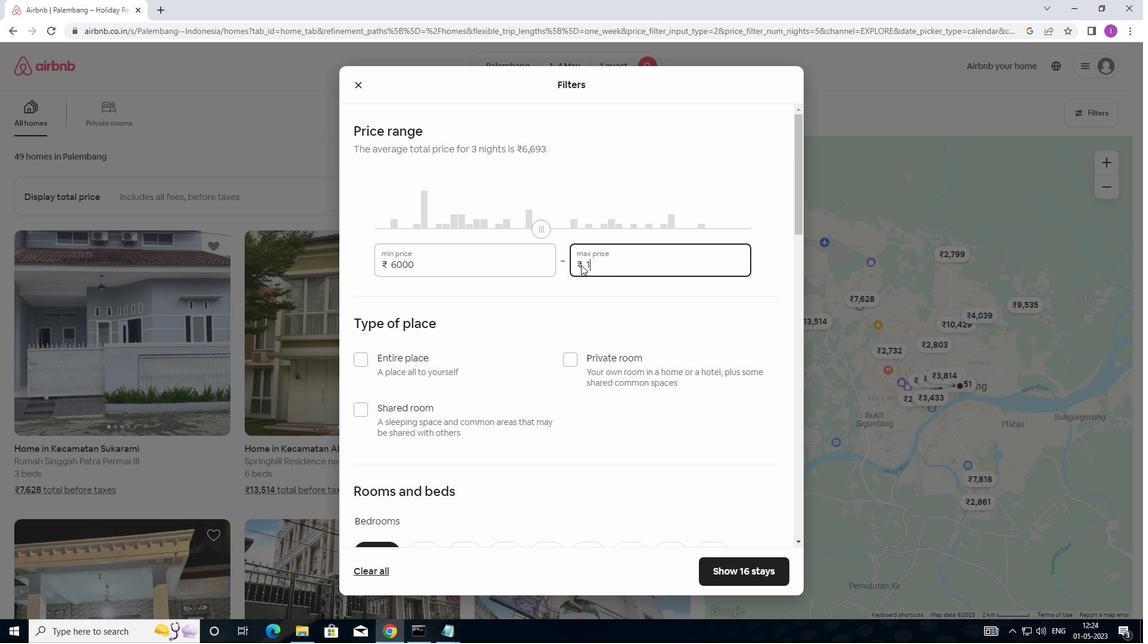 
Action: Key pressed 60
Screenshot: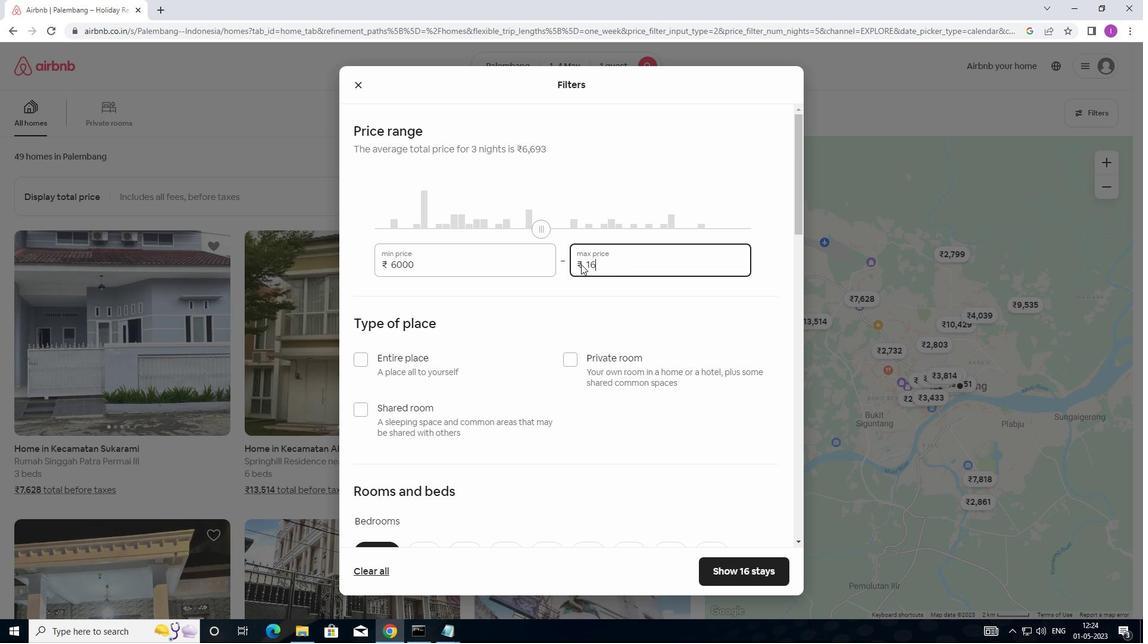 
Action: Mouse moved to (581, 264)
Screenshot: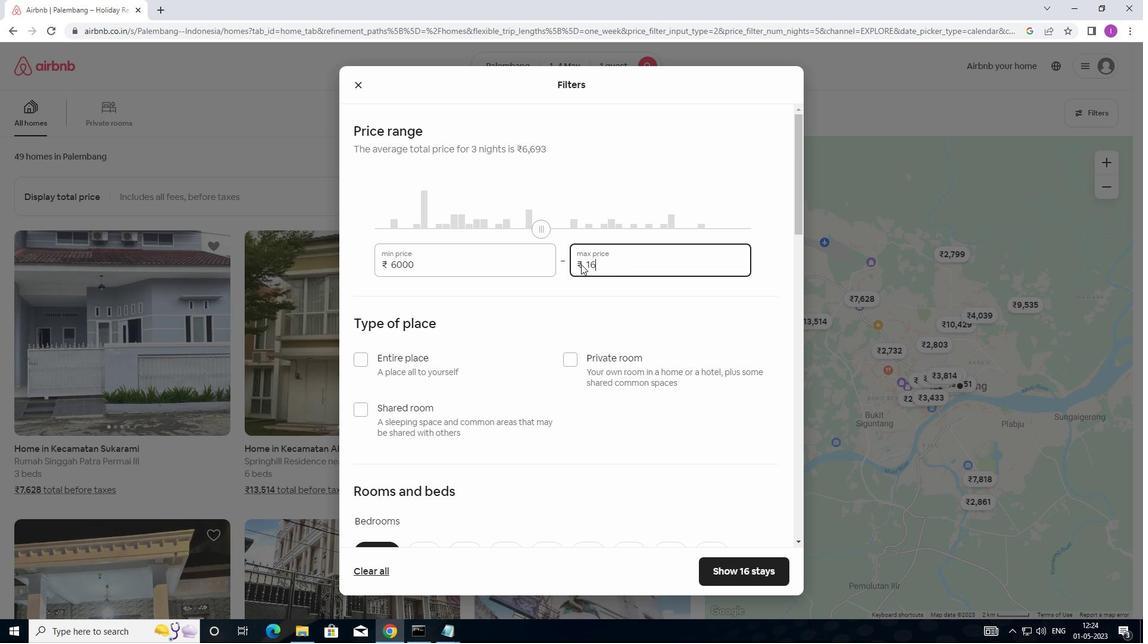 
Action: Key pressed 00
Screenshot: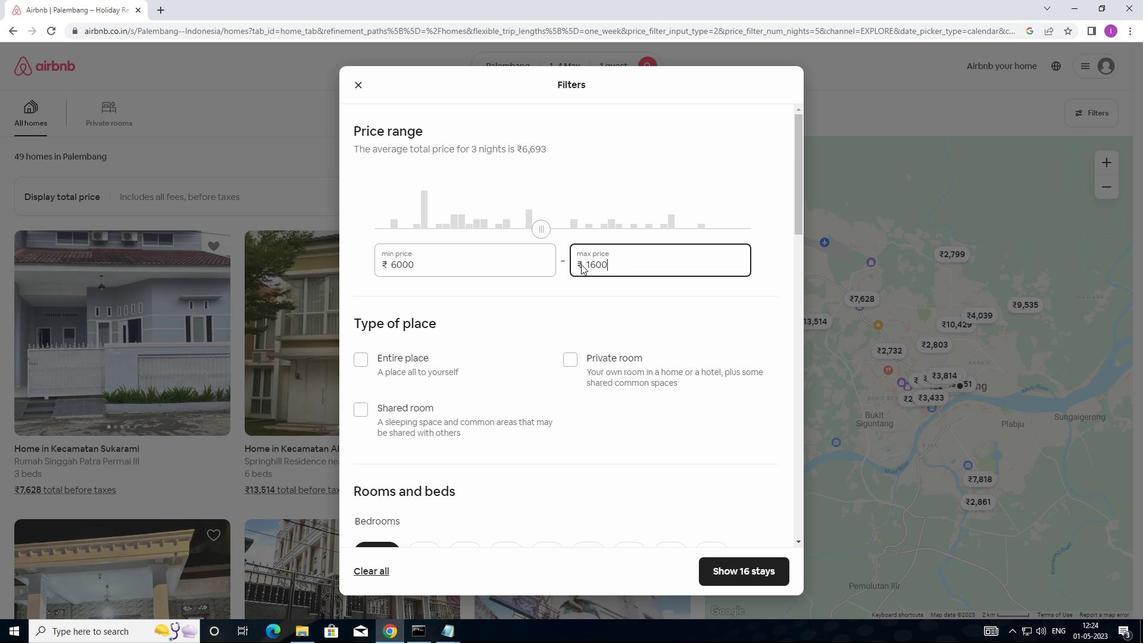 
Action: Mouse moved to (602, 300)
Screenshot: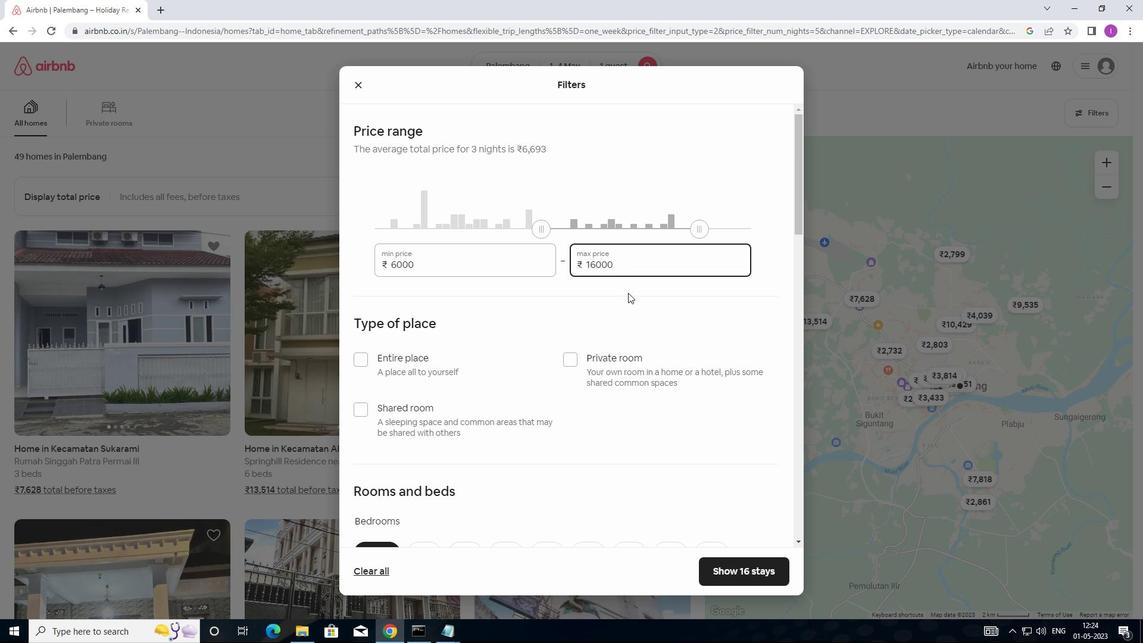 
Action: Mouse scrolled (602, 300) with delta (0, 0)
Screenshot: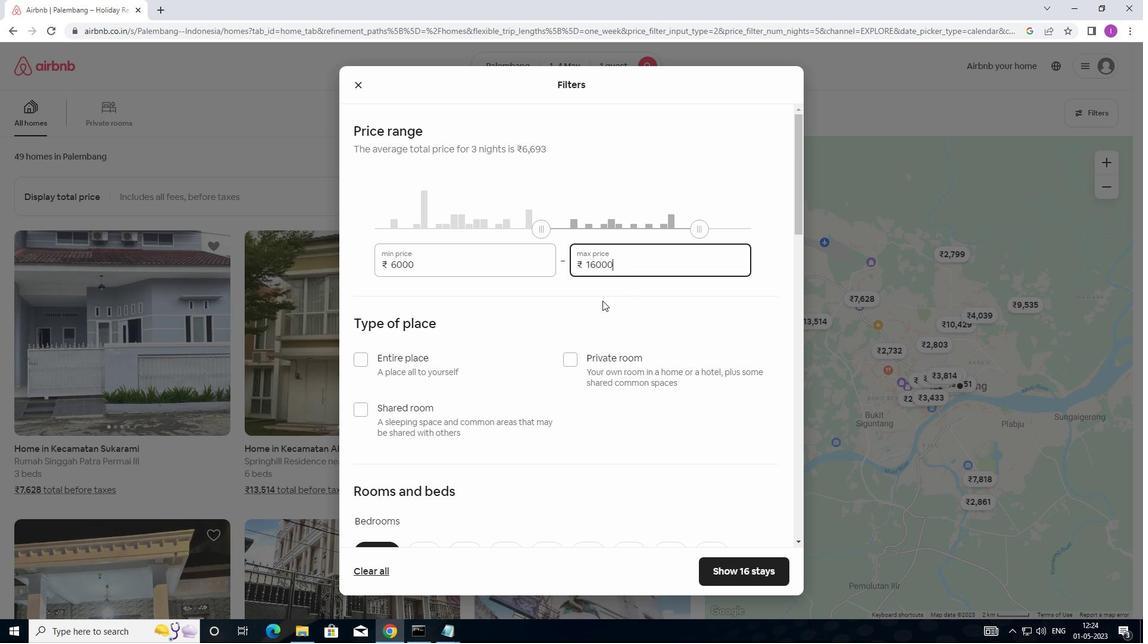
Action: Mouse moved to (602, 301)
Screenshot: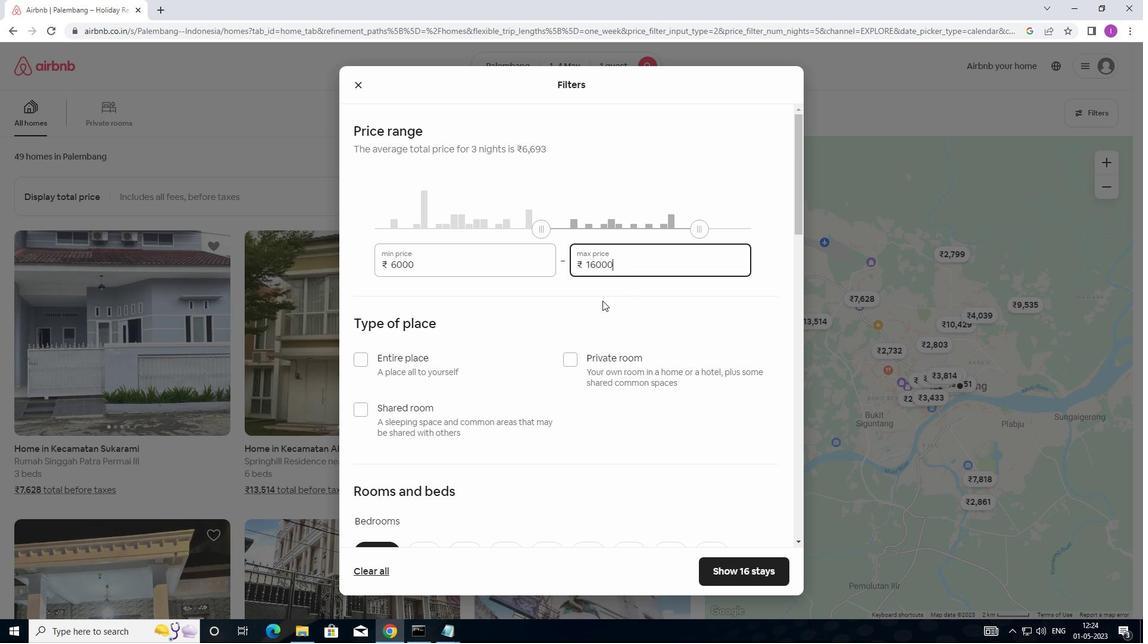 
Action: Mouse scrolled (602, 300) with delta (0, 0)
Screenshot: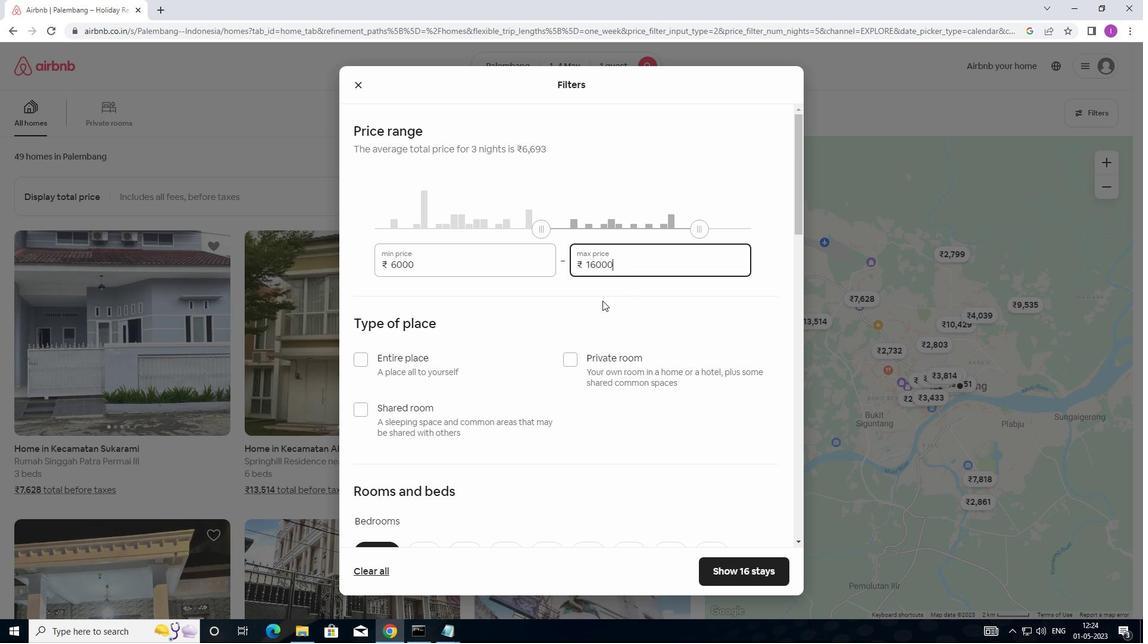 
Action: Mouse moved to (565, 243)
Screenshot: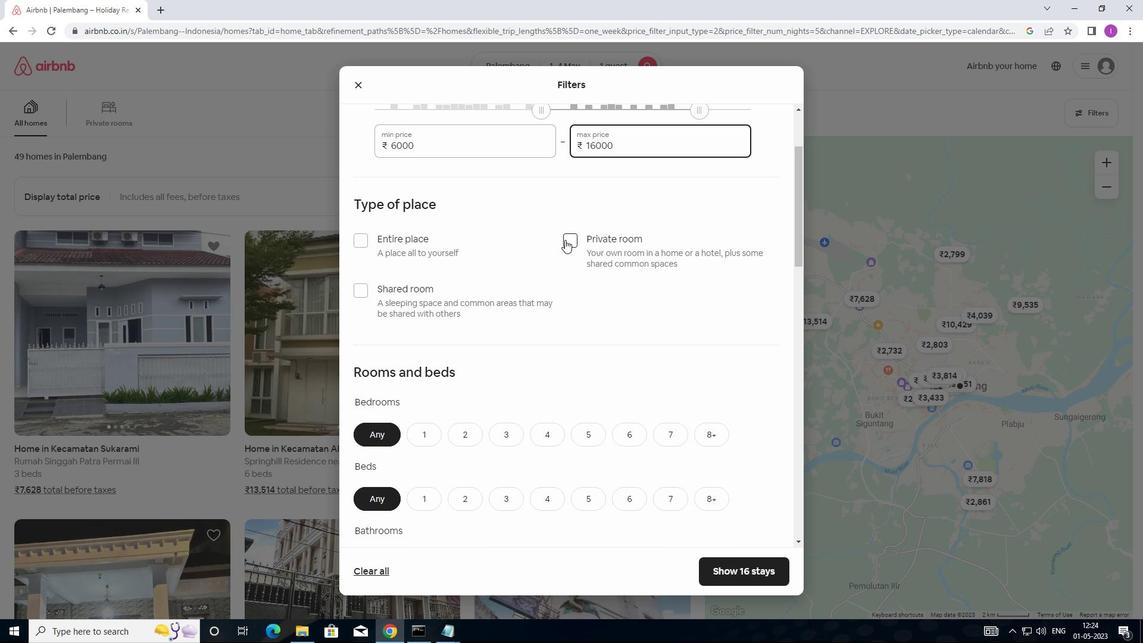 
Action: Mouse pressed left at (565, 243)
Screenshot: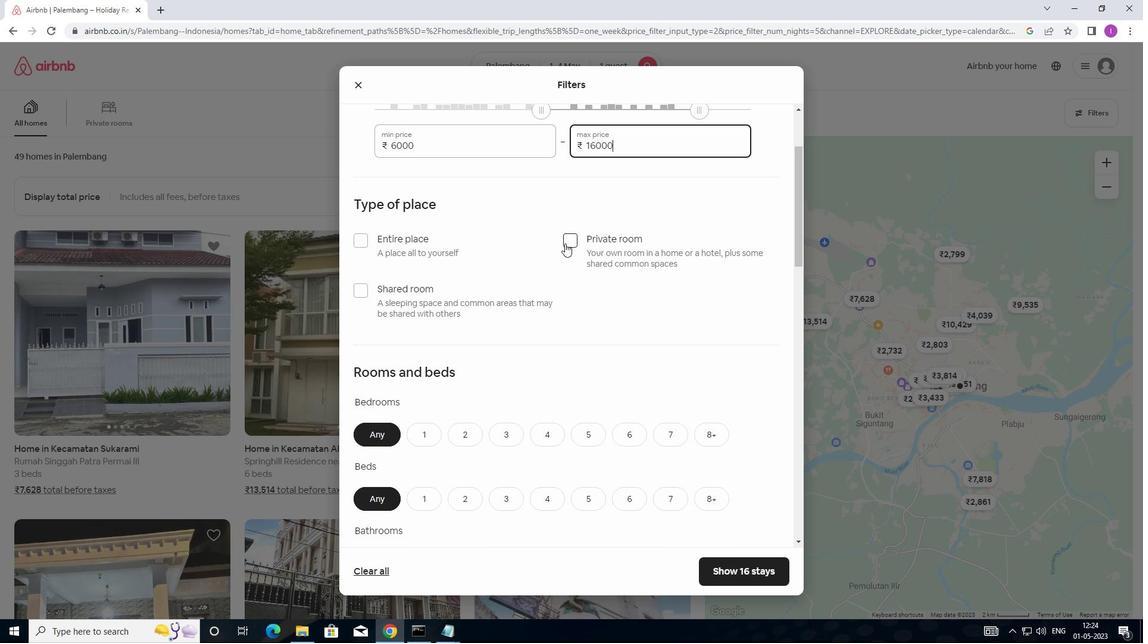 
Action: Mouse moved to (579, 278)
Screenshot: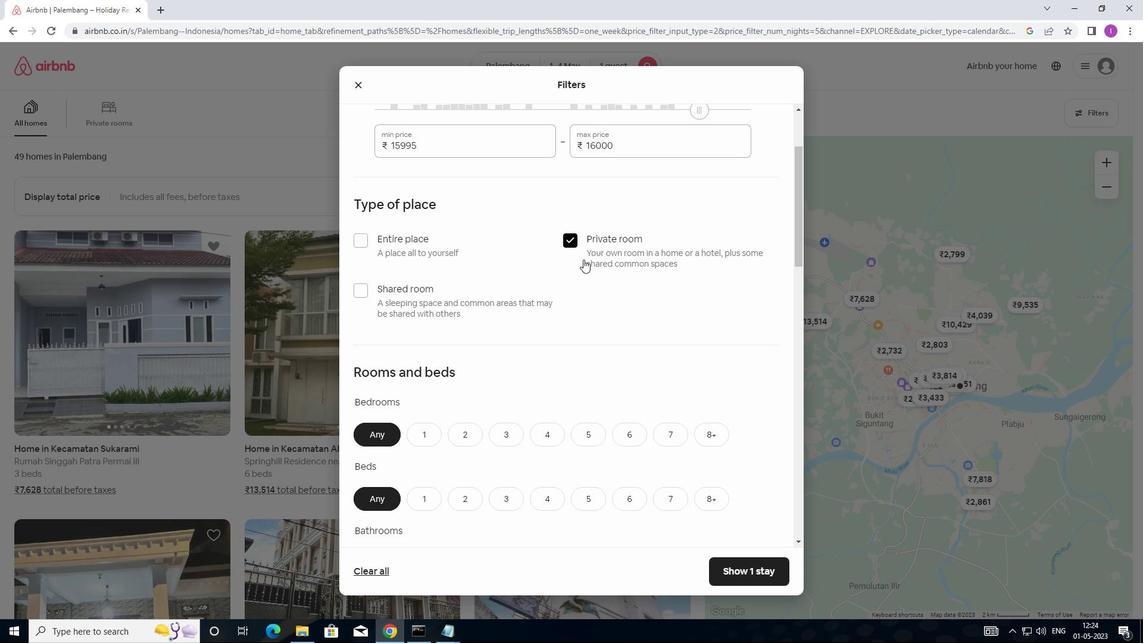 
Action: Mouse scrolled (579, 278) with delta (0, 0)
Screenshot: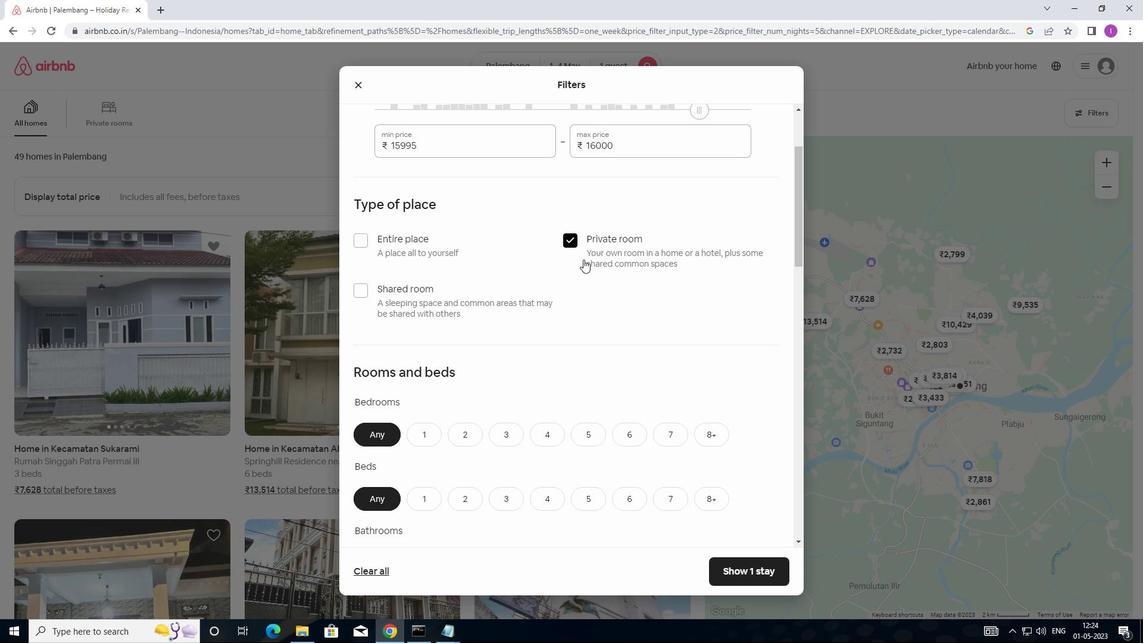 
Action: Mouse moved to (573, 290)
Screenshot: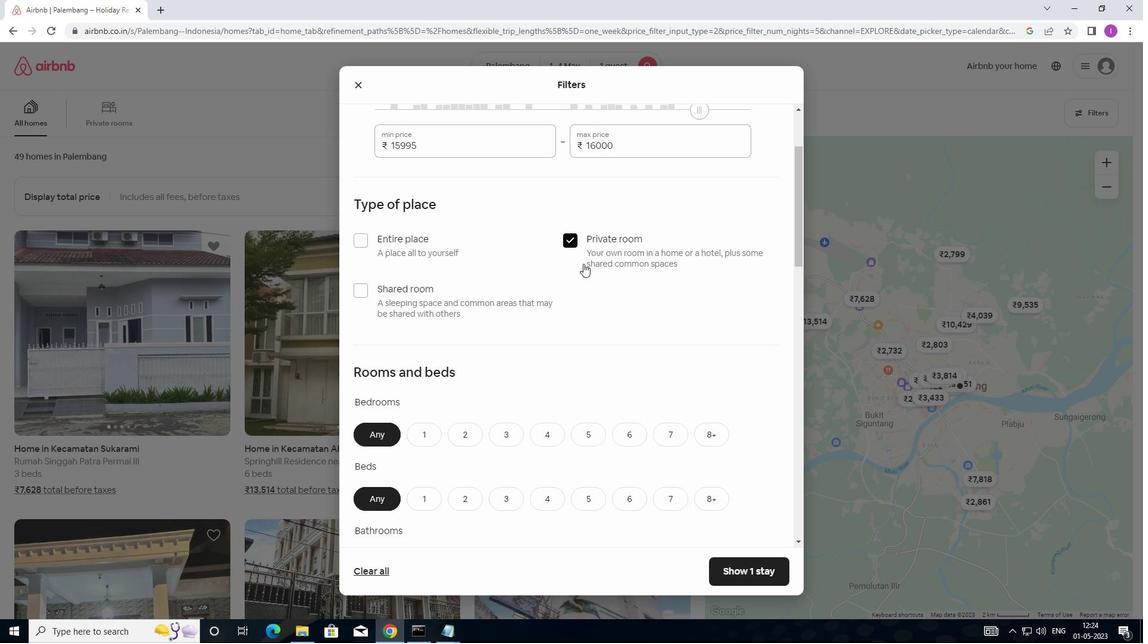 
Action: Mouse scrolled (573, 289) with delta (0, 0)
Screenshot: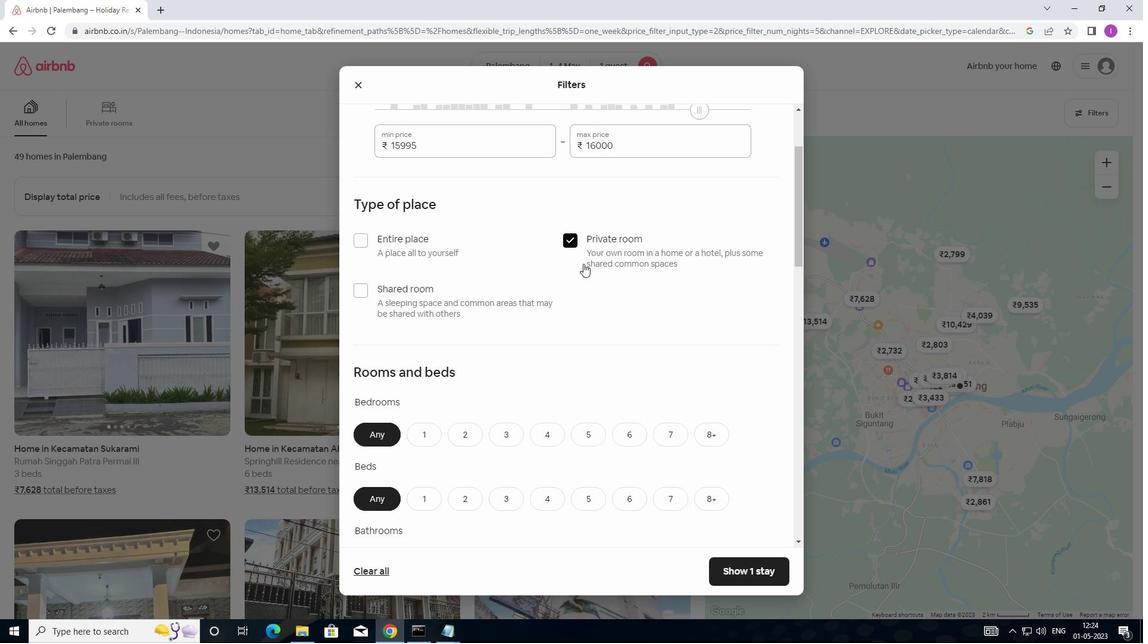 
Action: Mouse moved to (562, 297)
Screenshot: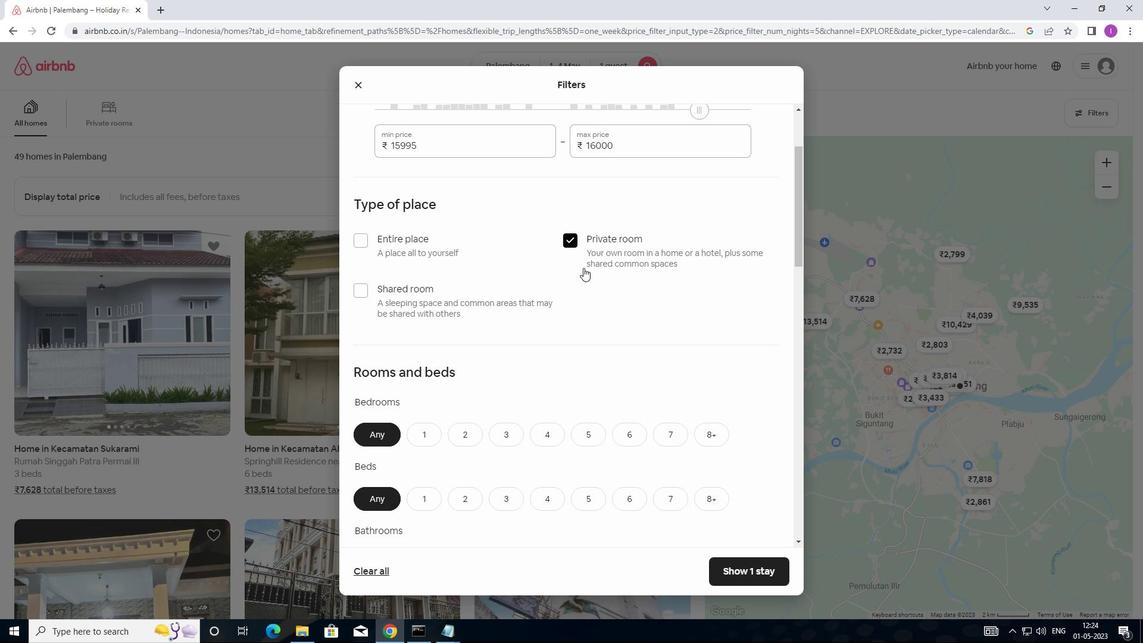 
Action: Mouse scrolled (565, 295) with delta (0, 0)
Screenshot: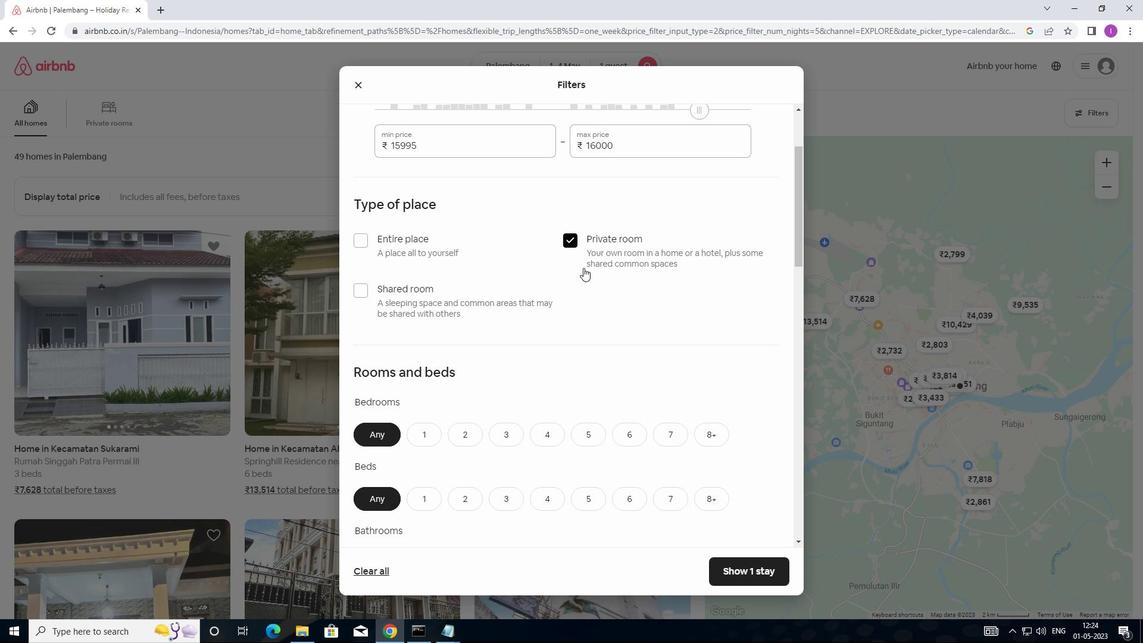 
Action: Mouse moved to (552, 299)
Screenshot: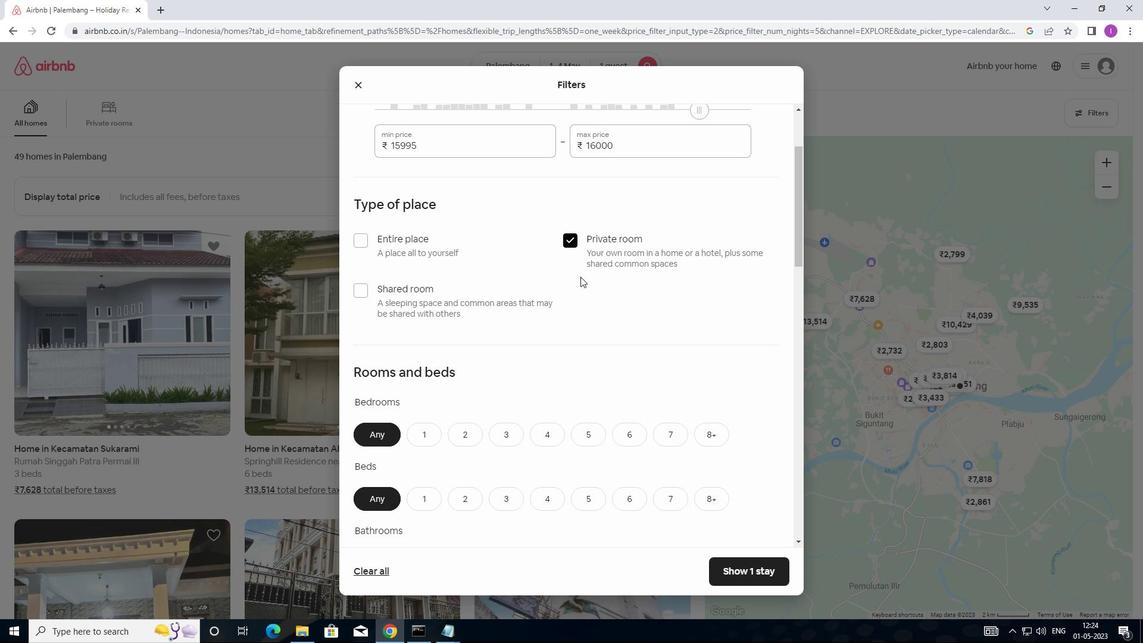 
Action: Mouse scrolled (552, 298) with delta (0, 0)
Screenshot: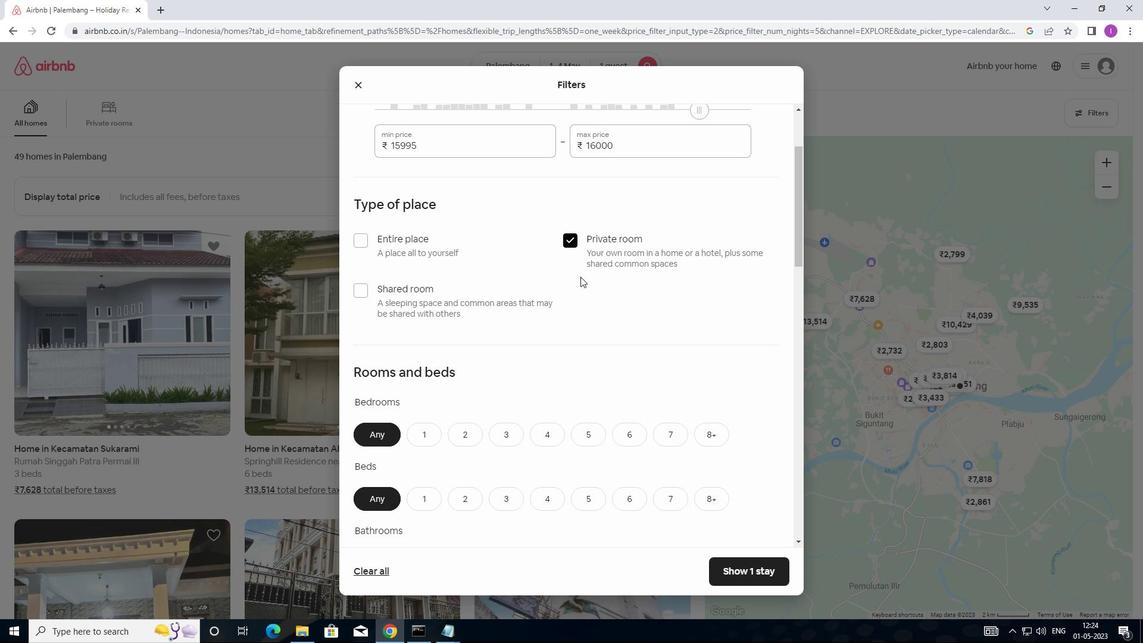 
Action: Mouse moved to (423, 200)
Screenshot: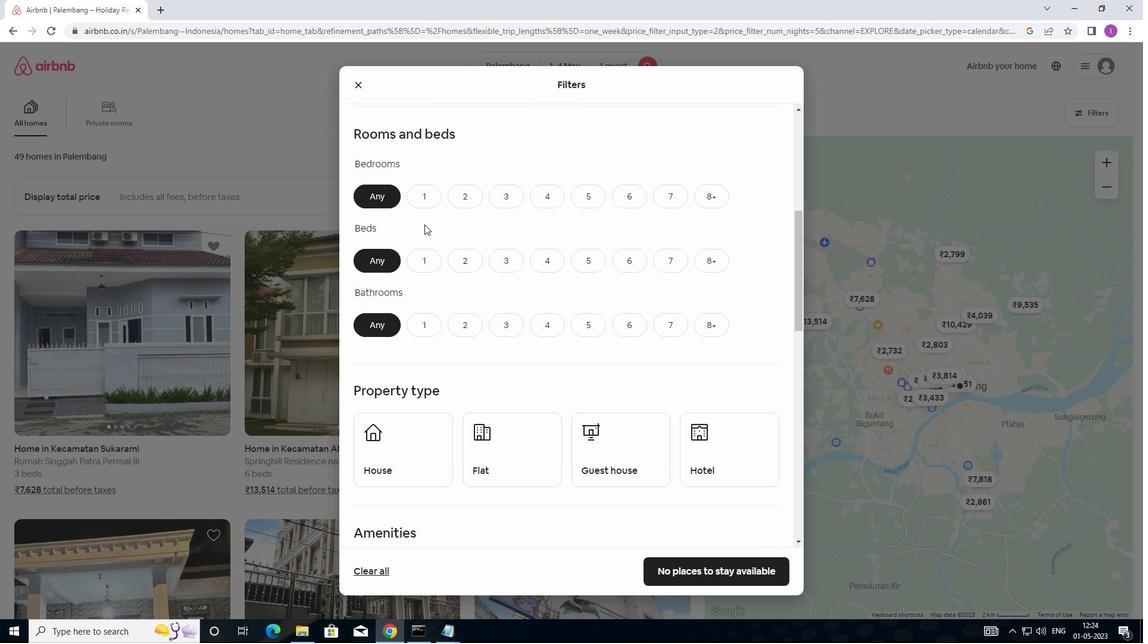 
Action: Mouse pressed left at (423, 200)
Screenshot: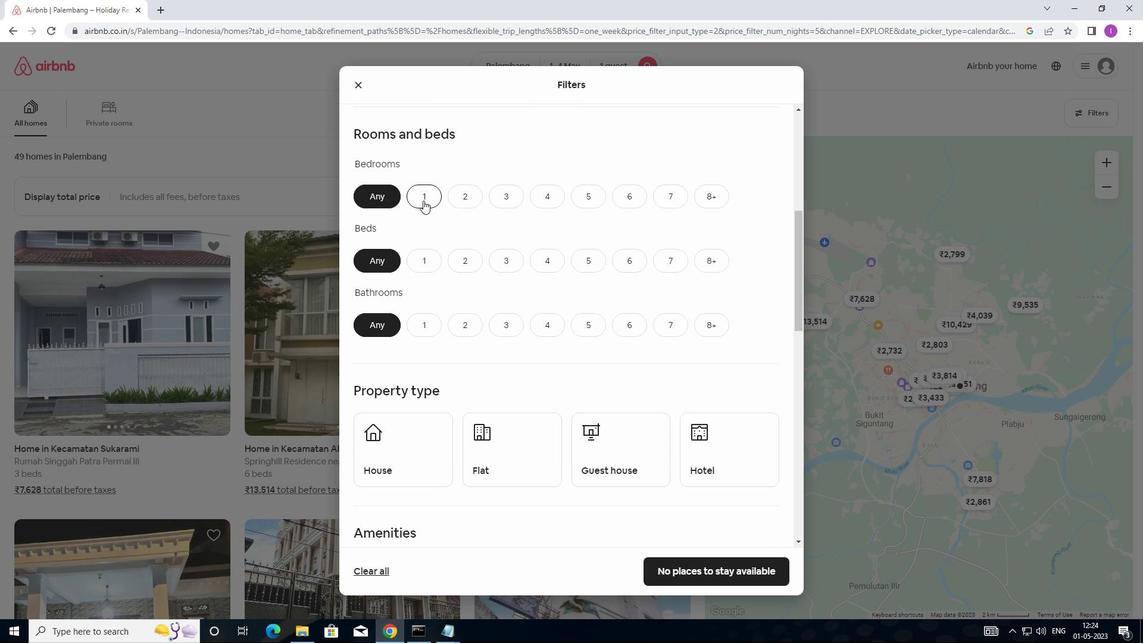 
Action: Mouse moved to (429, 267)
Screenshot: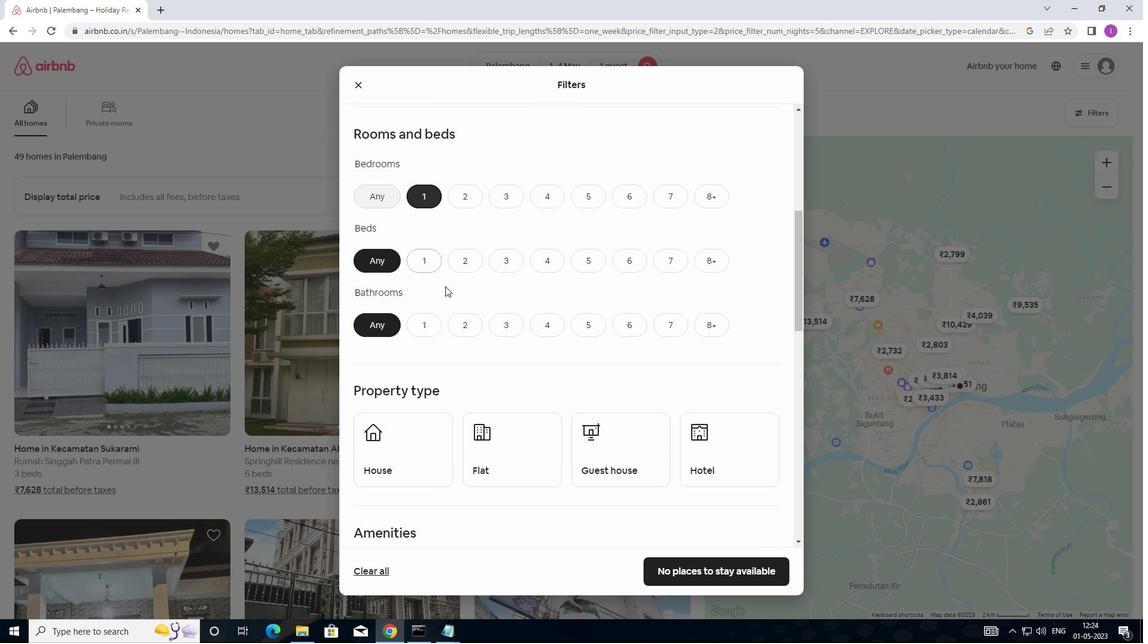 
Action: Mouse pressed left at (429, 267)
Screenshot: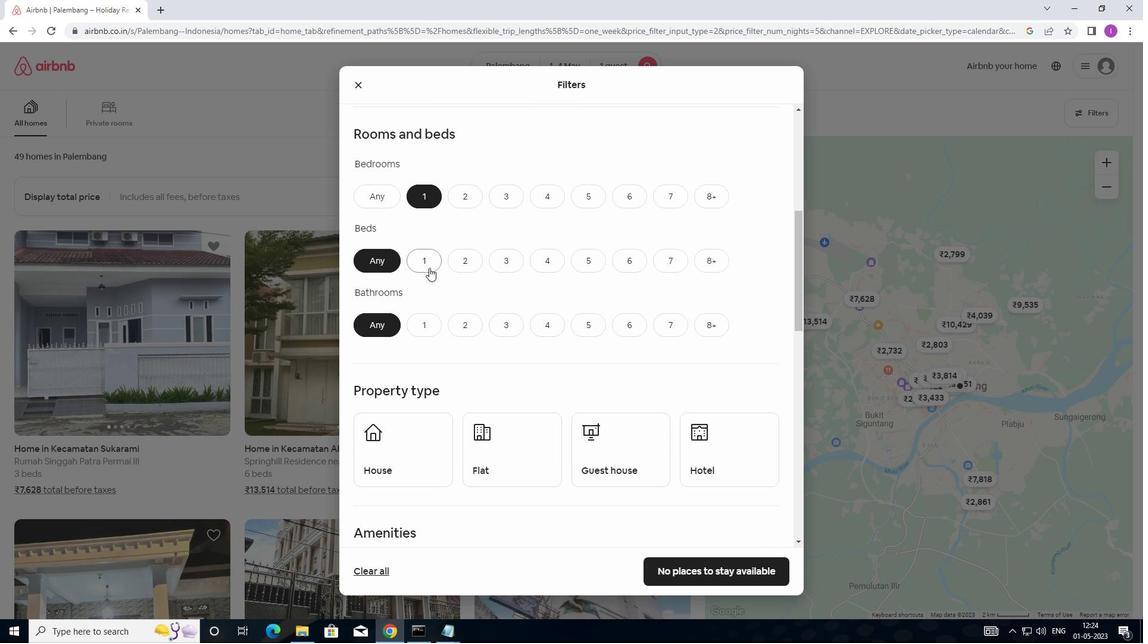 
Action: Mouse moved to (433, 313)
Screenshot: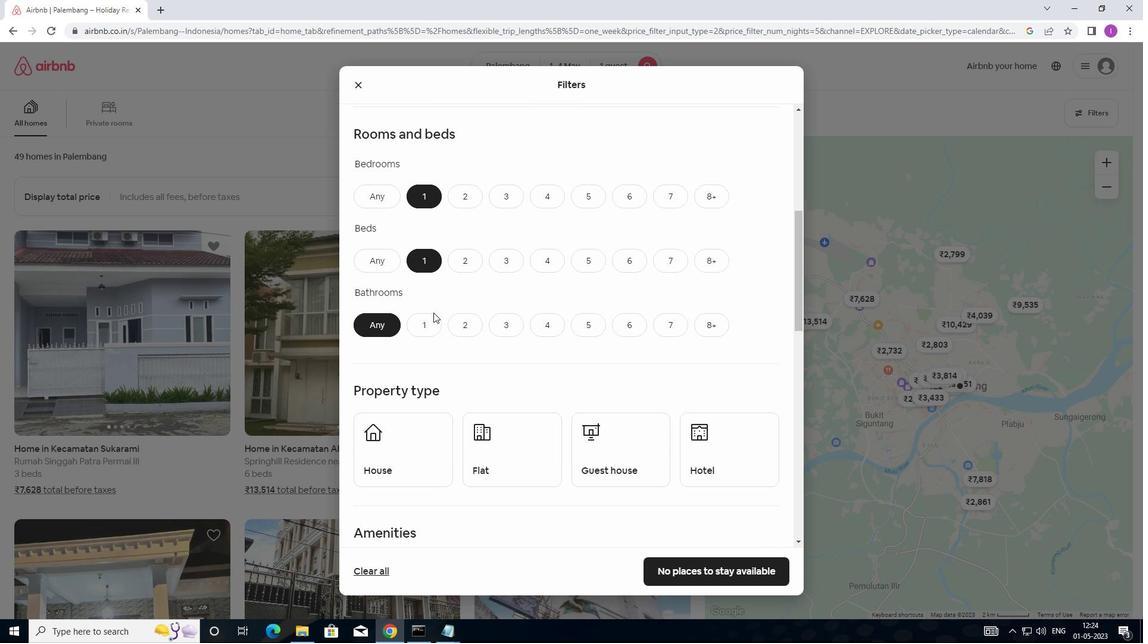 
Action: Mouse pressed left at (433, 313)
Screenshot: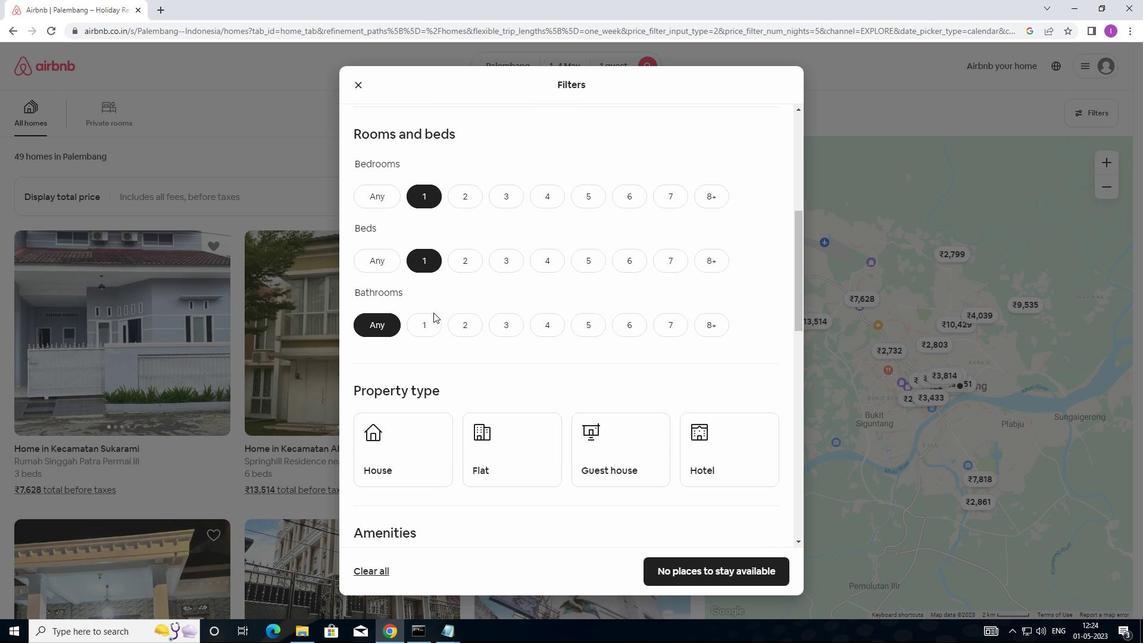 
Action: Mouse moved to (419, 331)
Screenshot: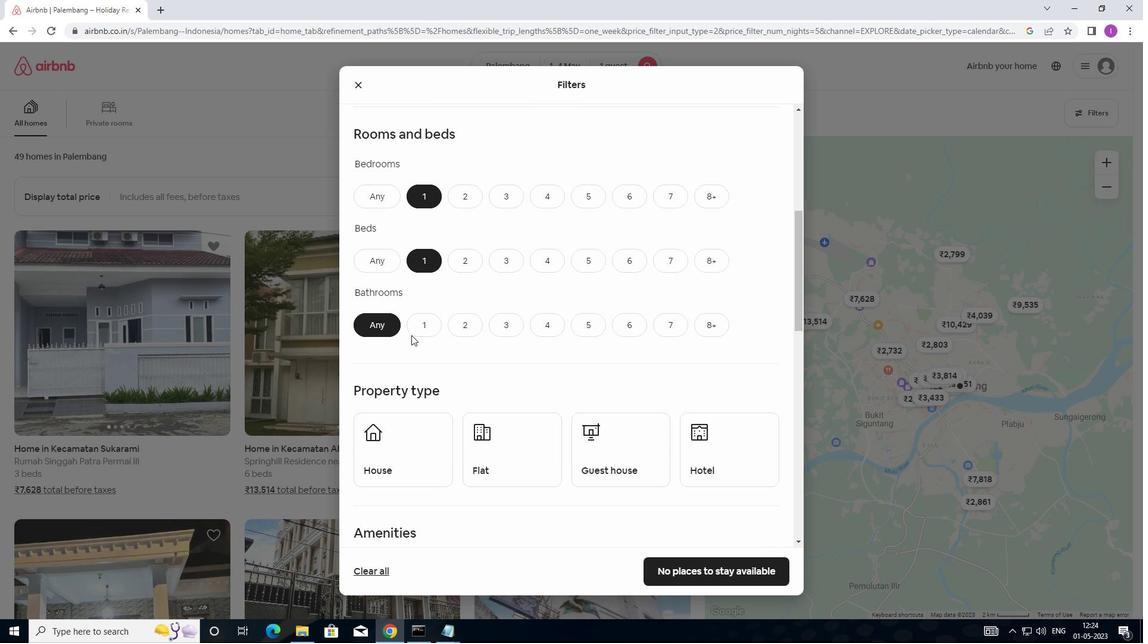 
Action: Mouse pressed left at (419, 331)
Screenshot: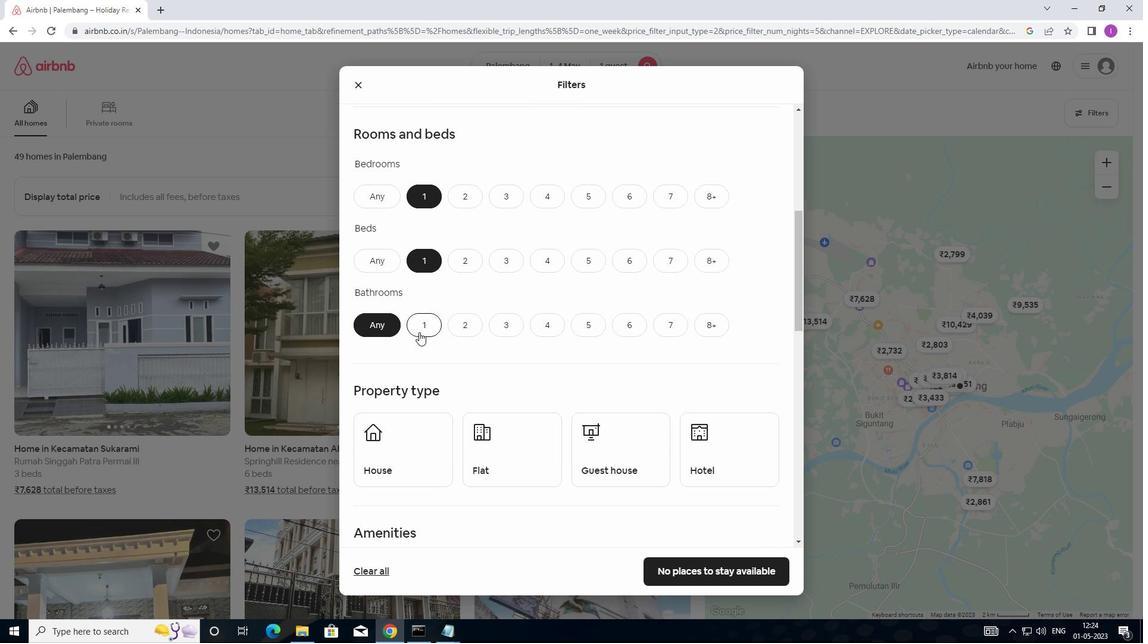 
Action: Mouse moved to (394, 421)
Screenshot: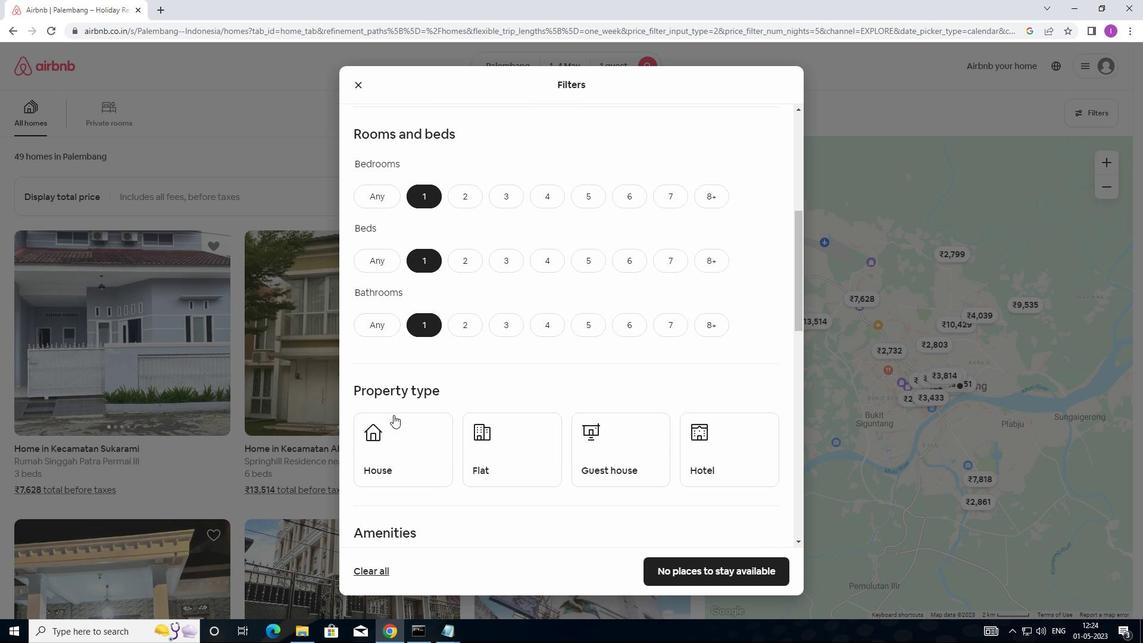 
Action: Mouse pressed left at (394, 421)
Screenshot: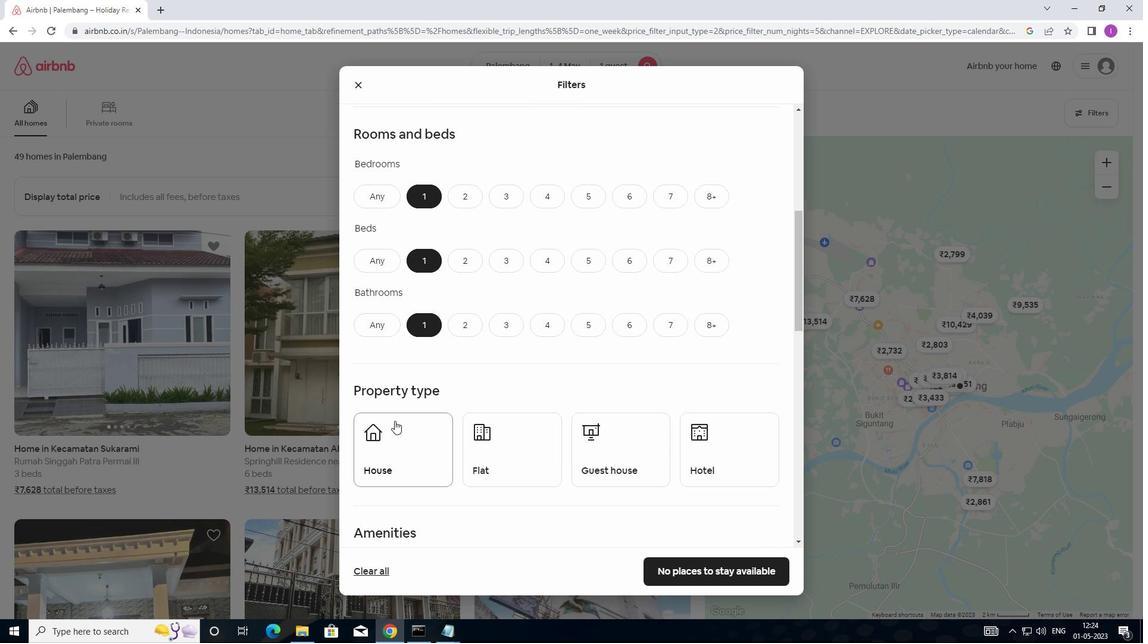 
Action: Mouse moved to (493, 446)
Screenshot: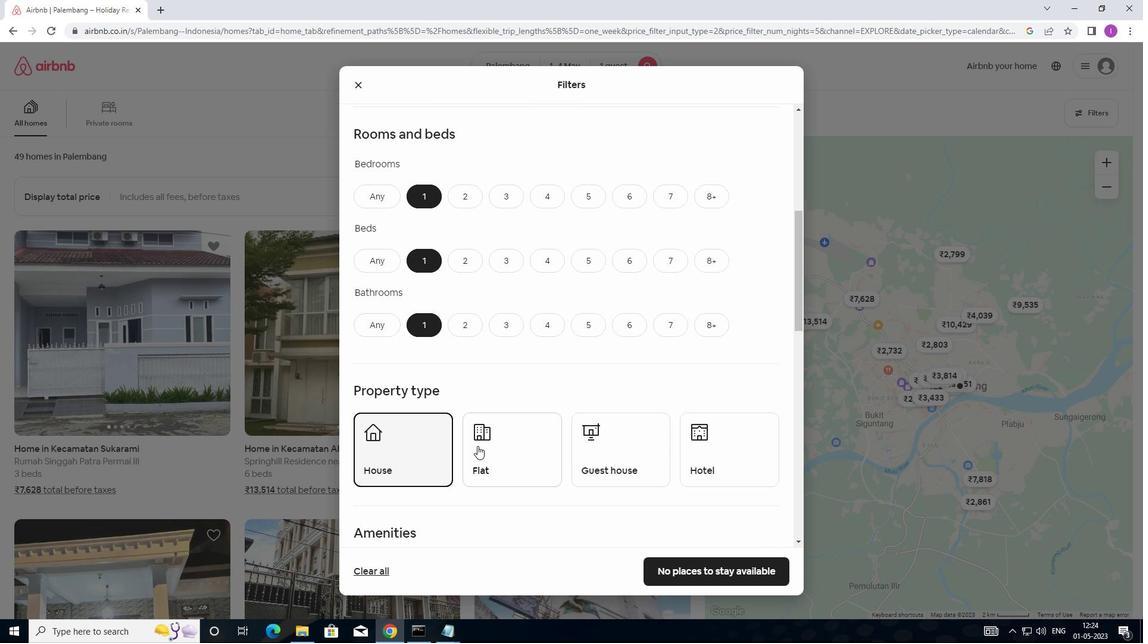 
Action: Mouse pressed left at (493, 446)
Screenshot: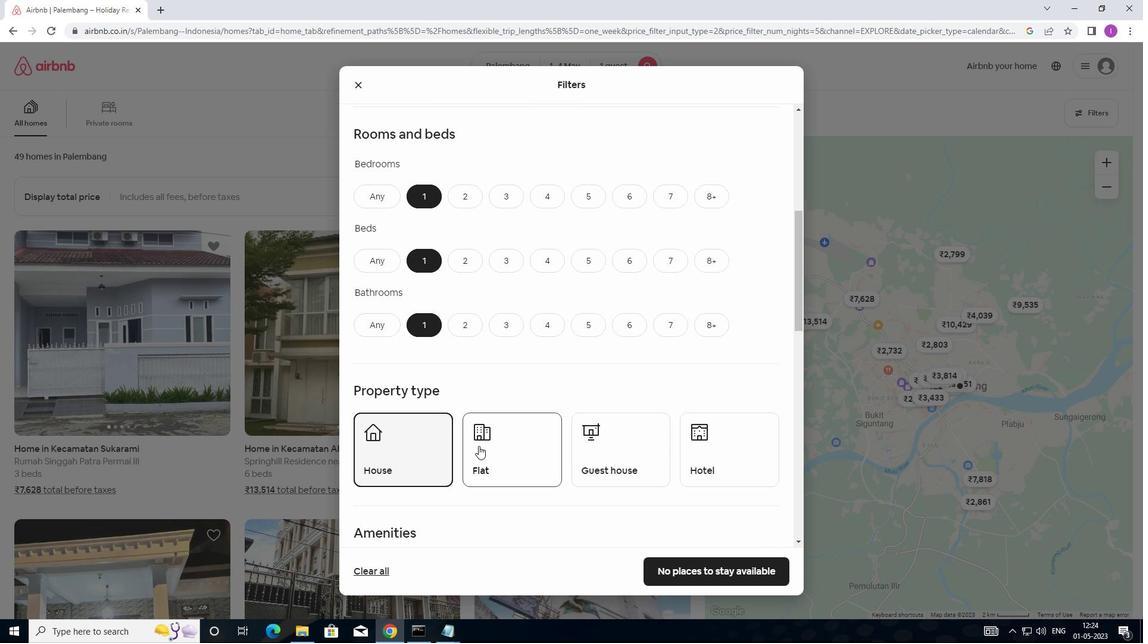 
Action: Mouse moved to (612, 444)
Screenshot: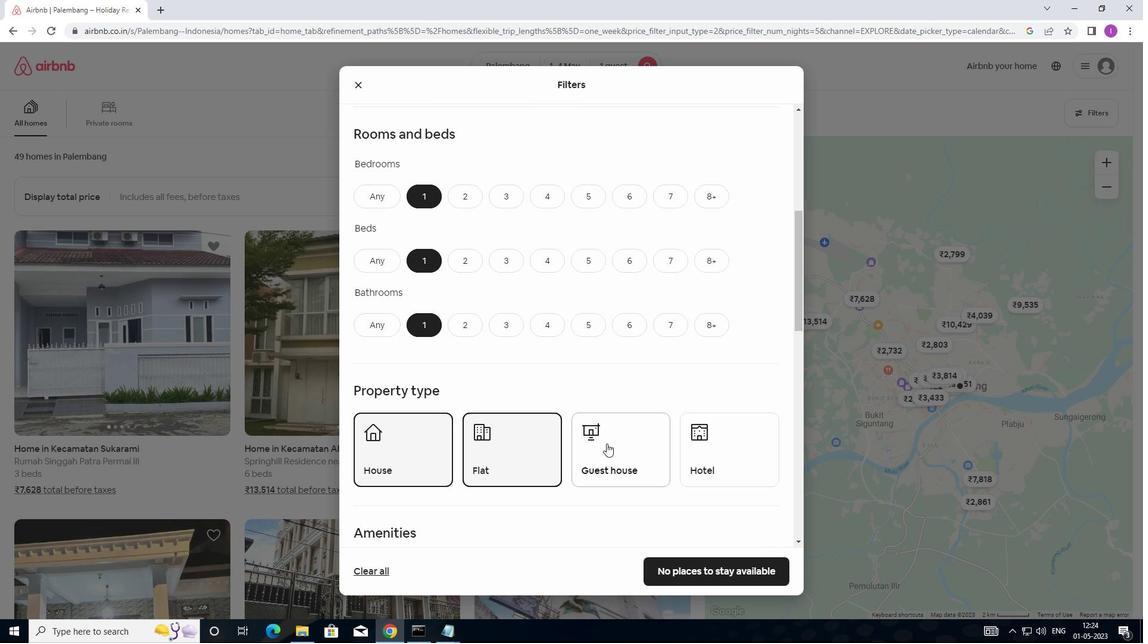 
Action: Mouse pressed left at (612, 444)
Screenshot: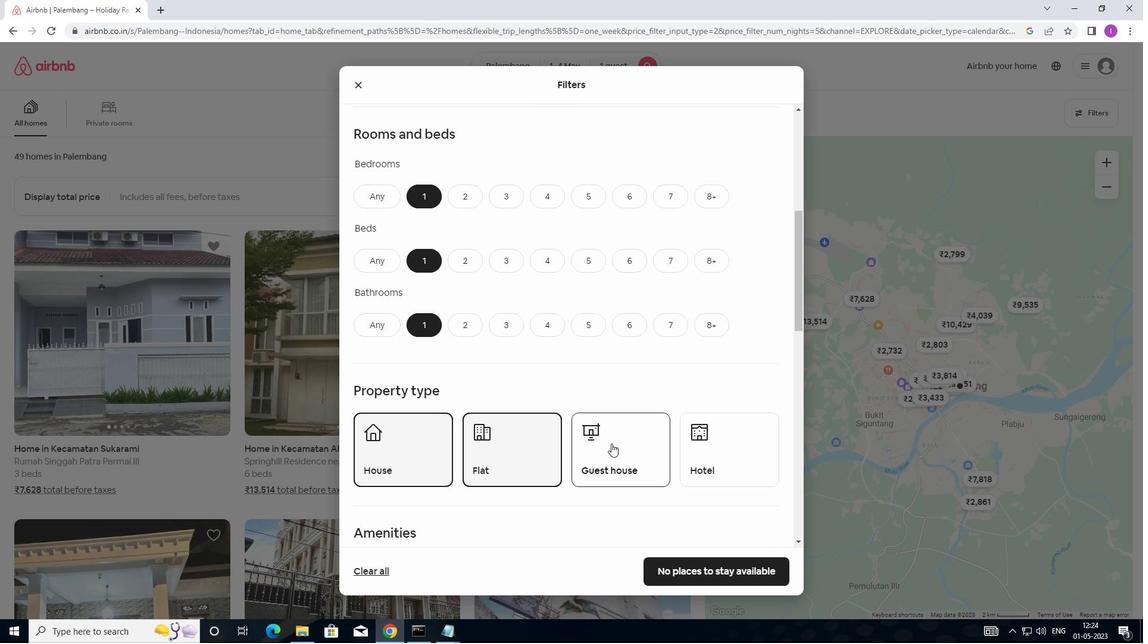 
Action: Mouse moved to (616, 431)
Screenshot: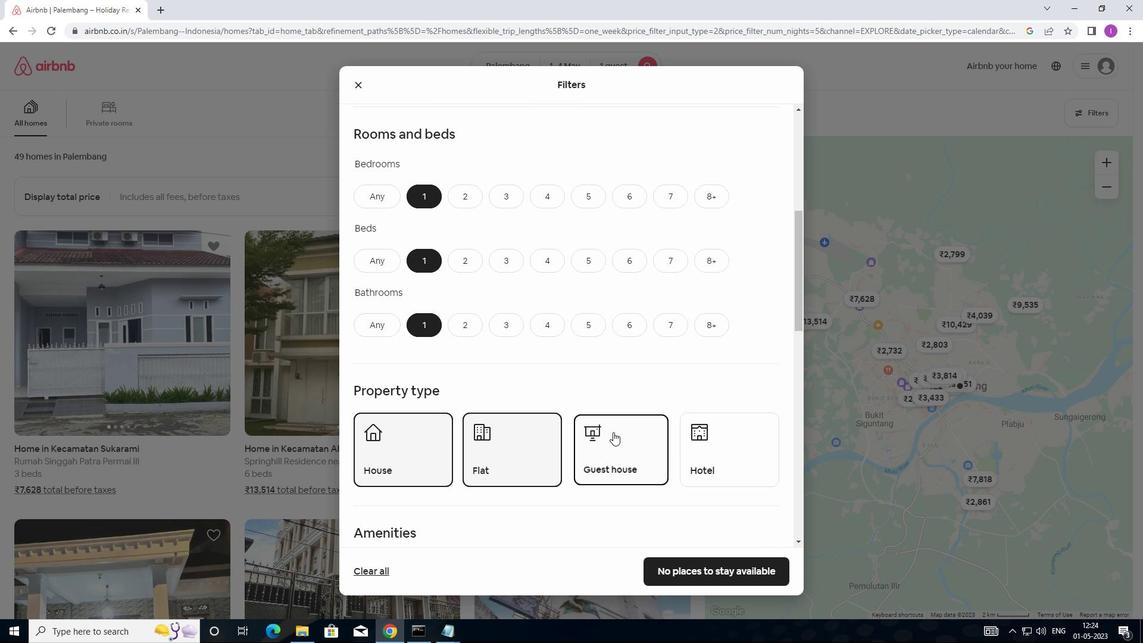 
Action: Mouse scrolled (616, 431) with delta (0, 0)
Screenshot: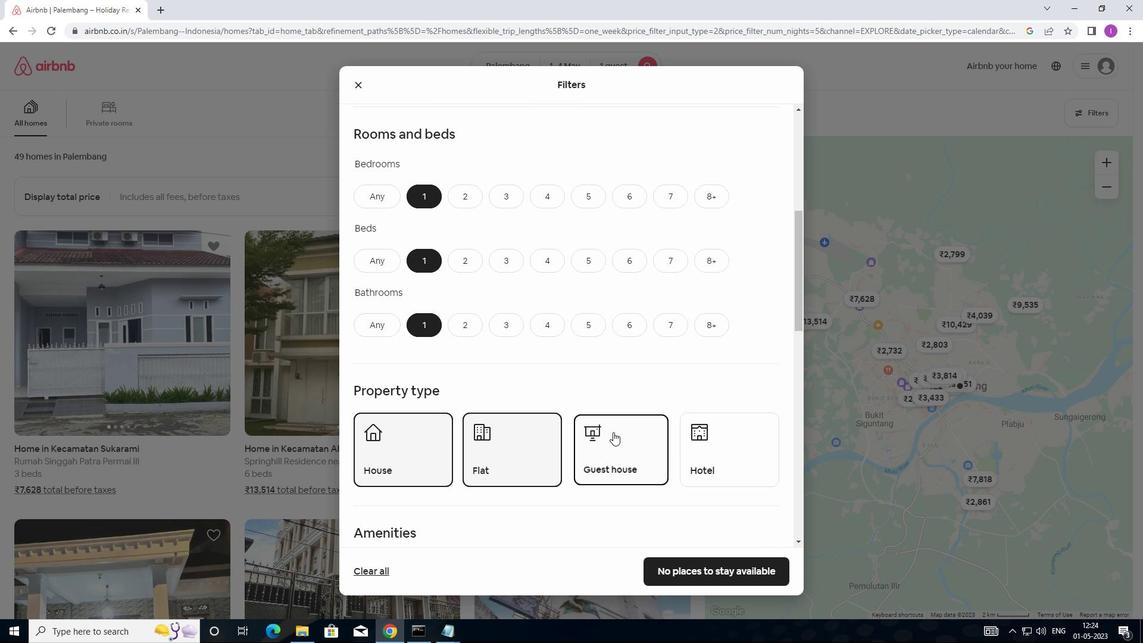 
Action: Mouse moved to (616, 433)
Screenshot: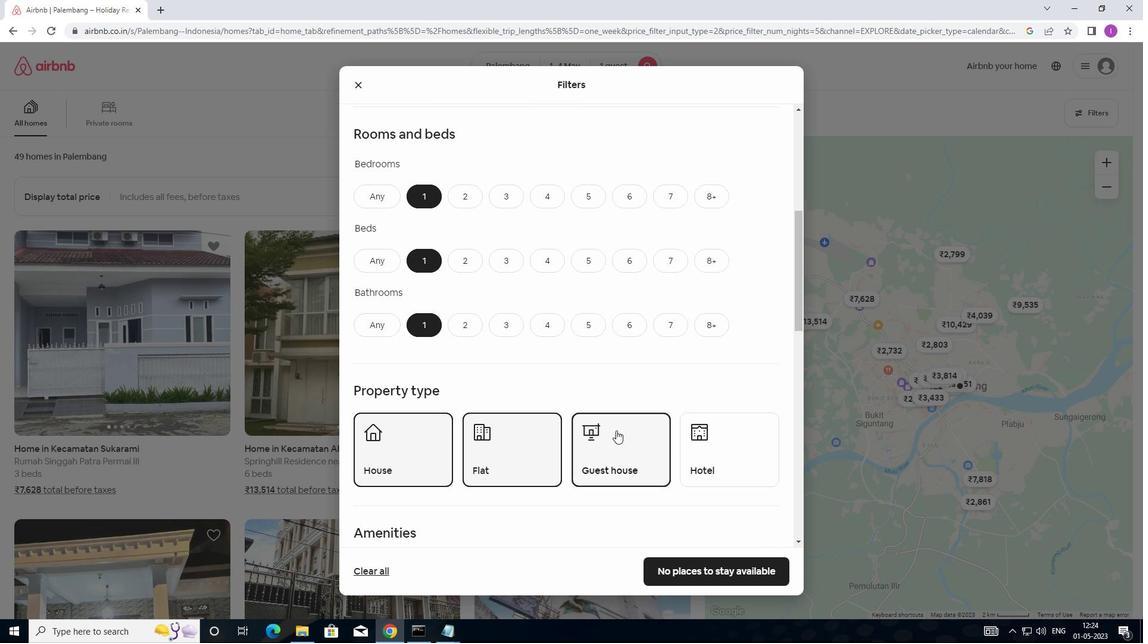 
Action: Mouse scrolled (616, 432) with delta (0, 0)
Screenshot: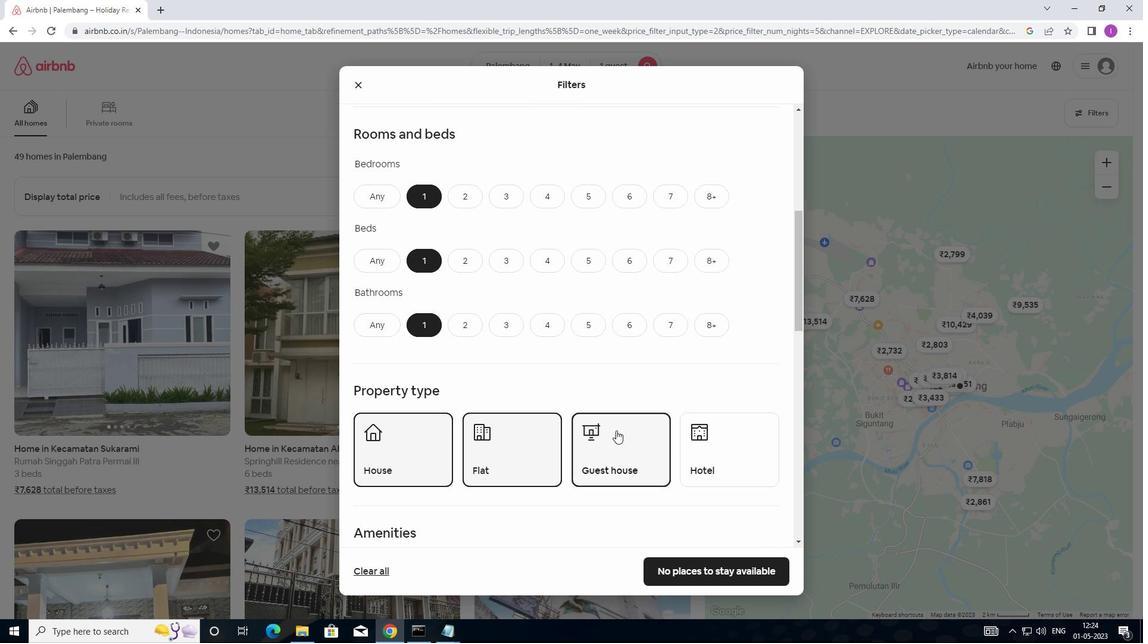 
Action: Mouse moved to (615, 435)
Screenshot: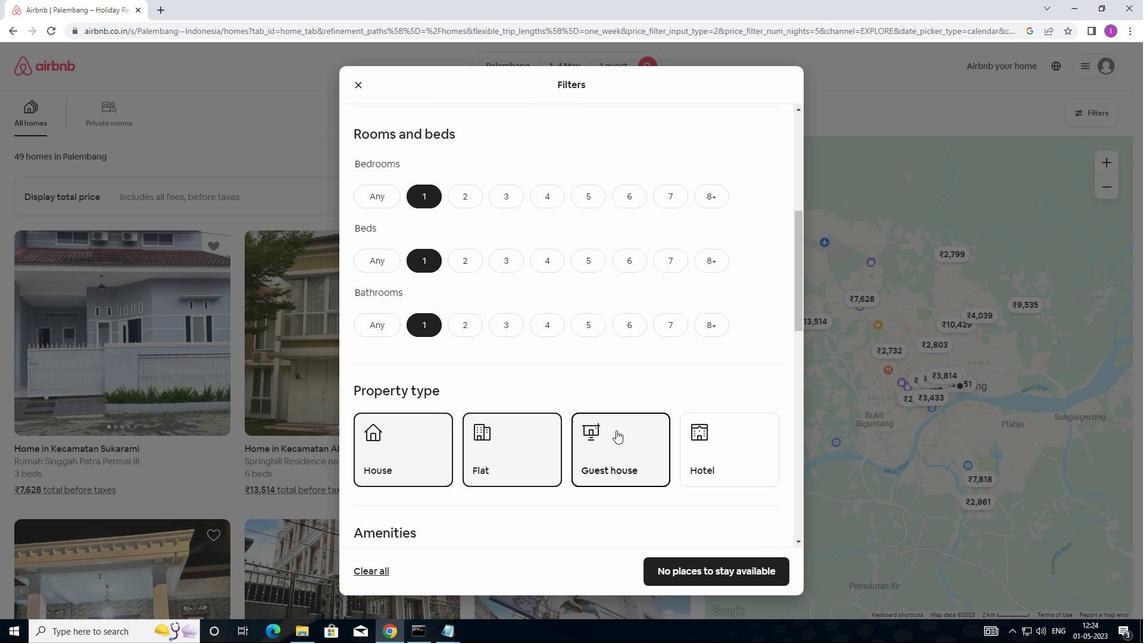 
Action: Mouse scrolled (615, 434) with delta (0, 0)
Screenshot: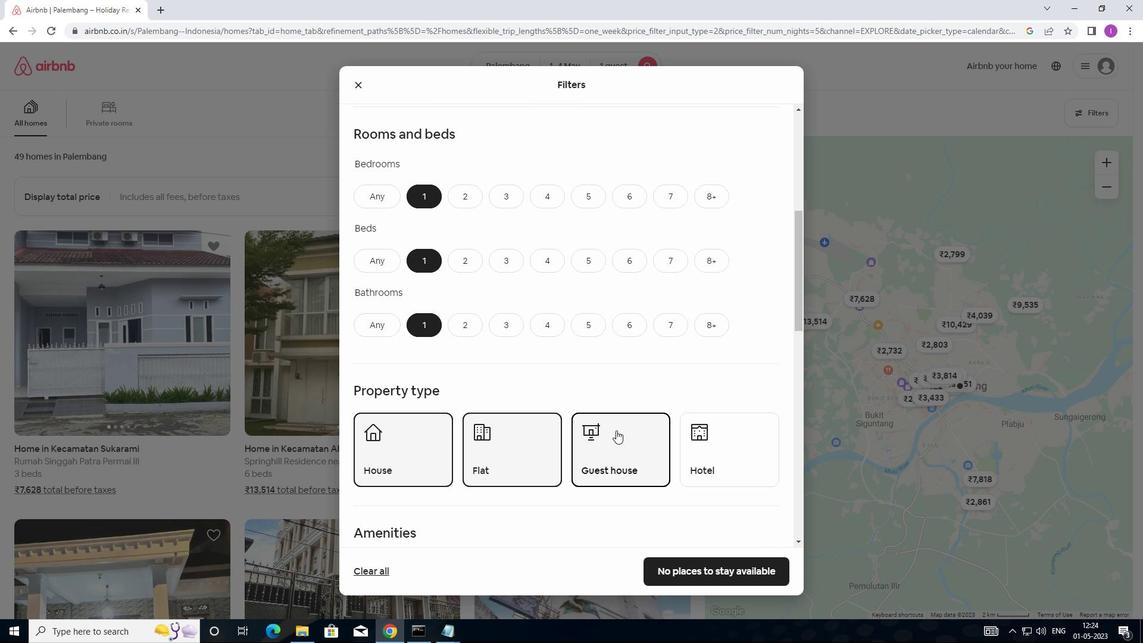 
Action: Mouse moved to (615, 435)
Screenshot: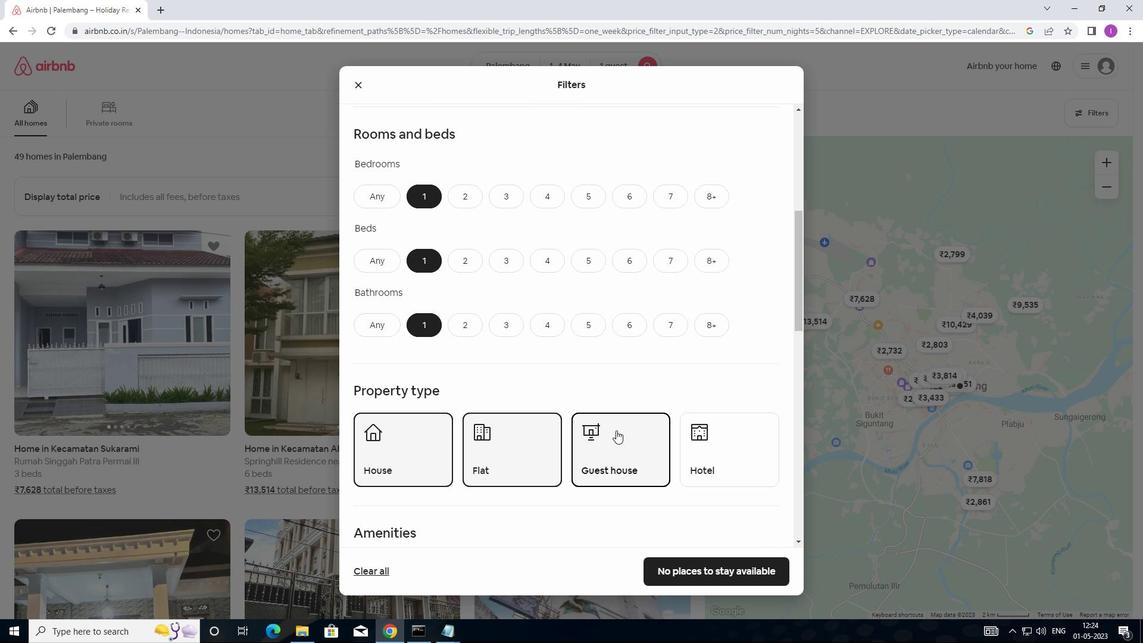 
Action: Mouse scrolled (615, 435) with delta (0, 0)
Screenshot: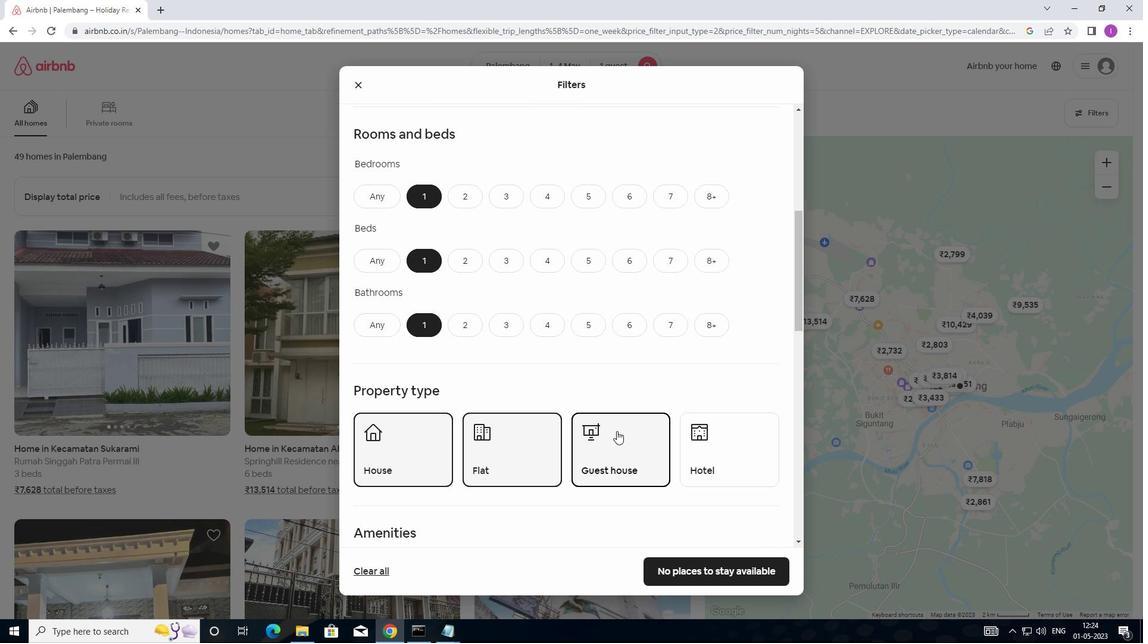
Action: Mouse moved to (613, 437)
Screenshot: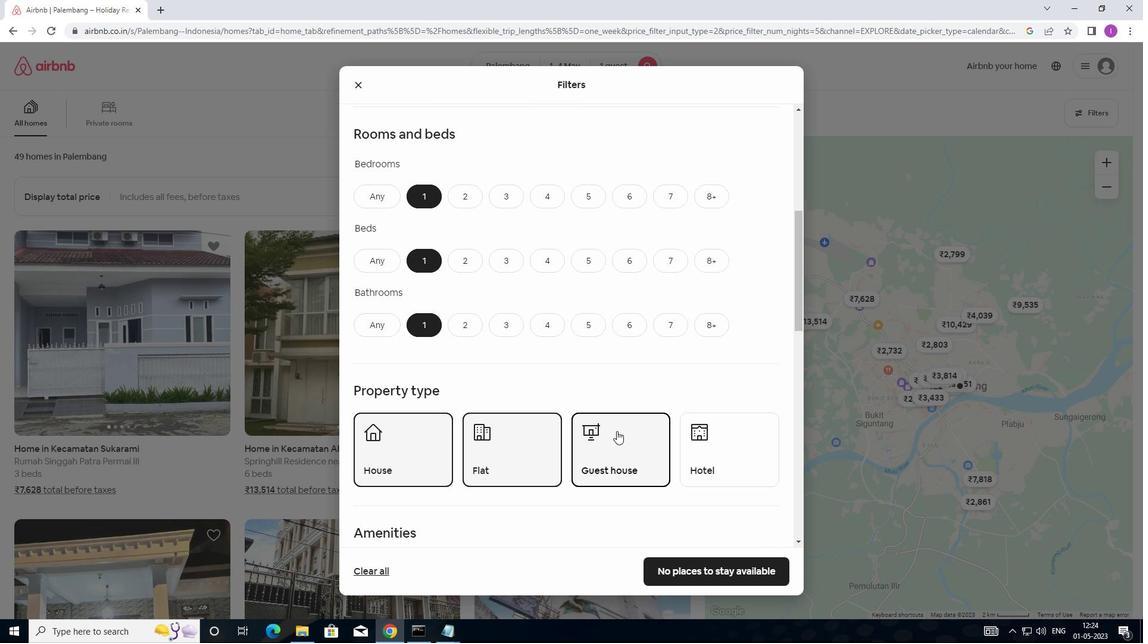 
Action: Mouse scrolled (613, 436) with delta (0, 0)
Screenshot: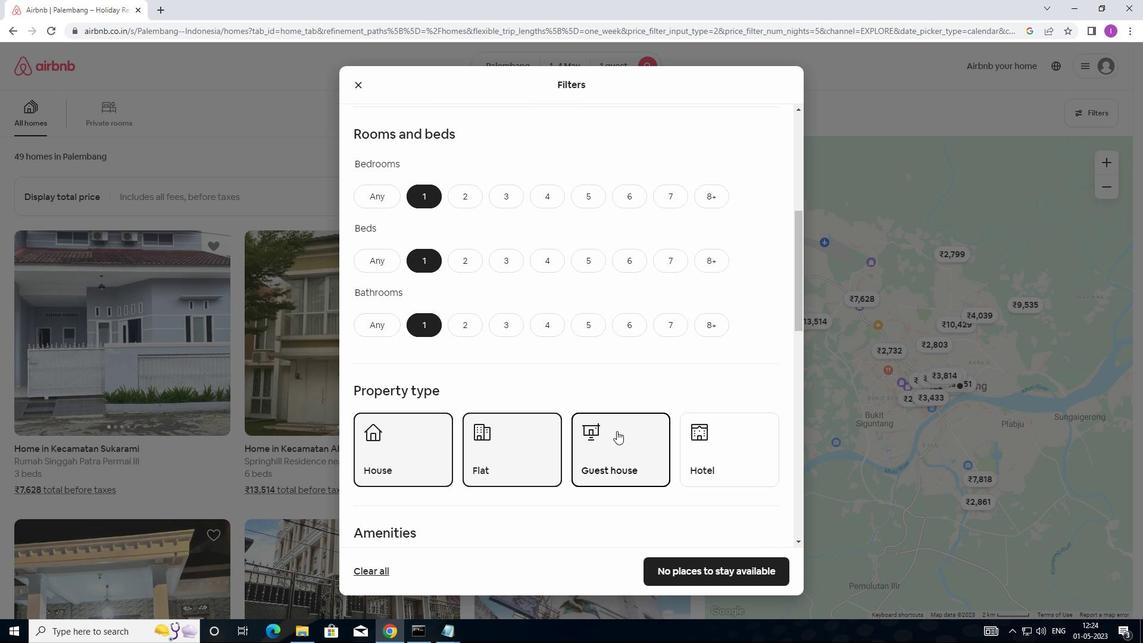
Action: Mouse moved to (392, 351)
Screenshot: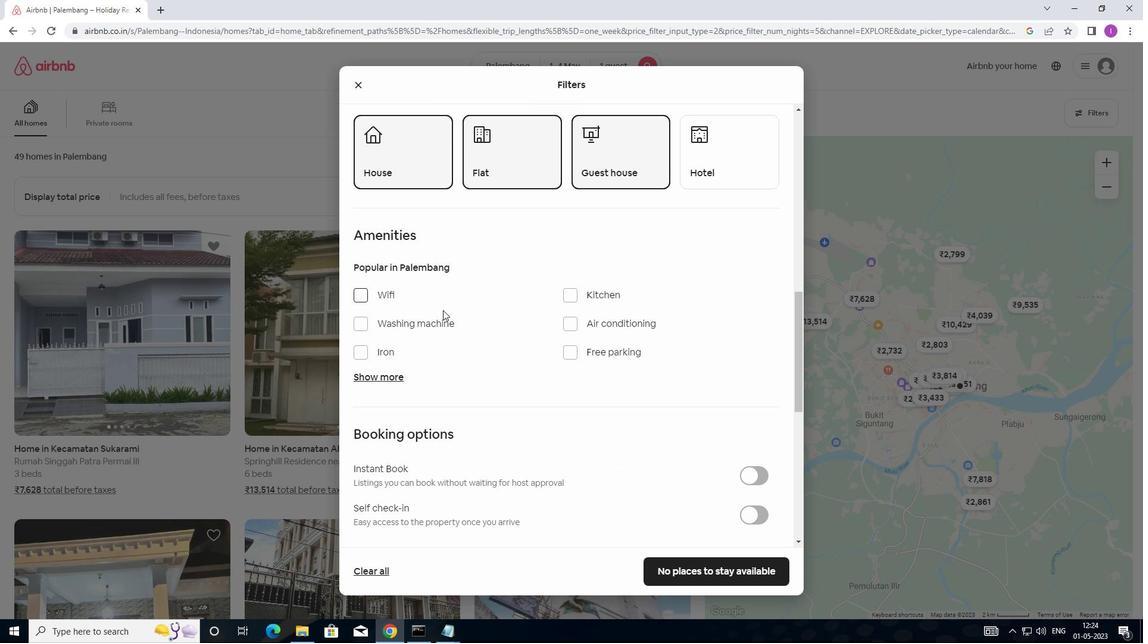 
Action: Mouse scrolled (392, 350) with delta (0, 0)
Screenshot: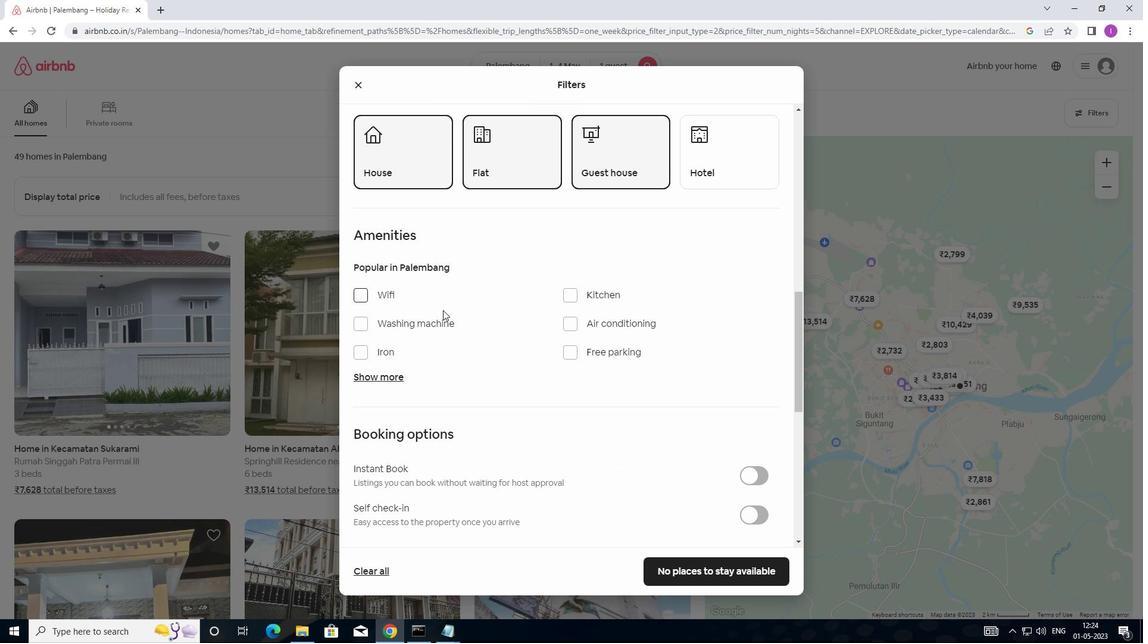 
Action: Mouse moved to (392, 353)
Screenshot: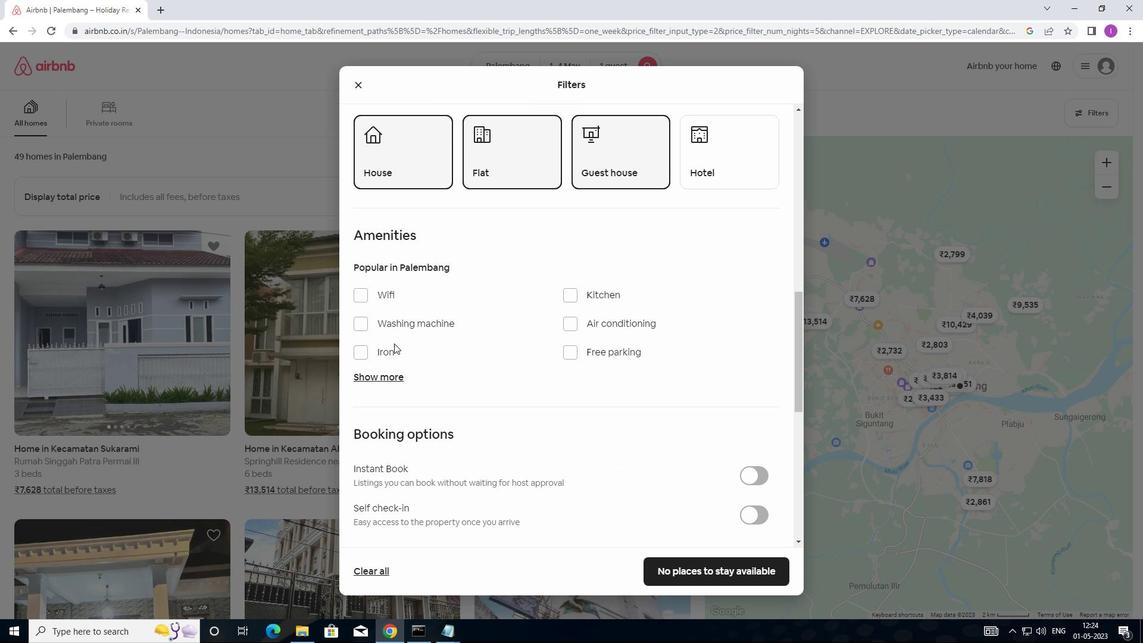 
Action: Mouse scrolled (392, 352) with delta (0, 0)
Screenshot: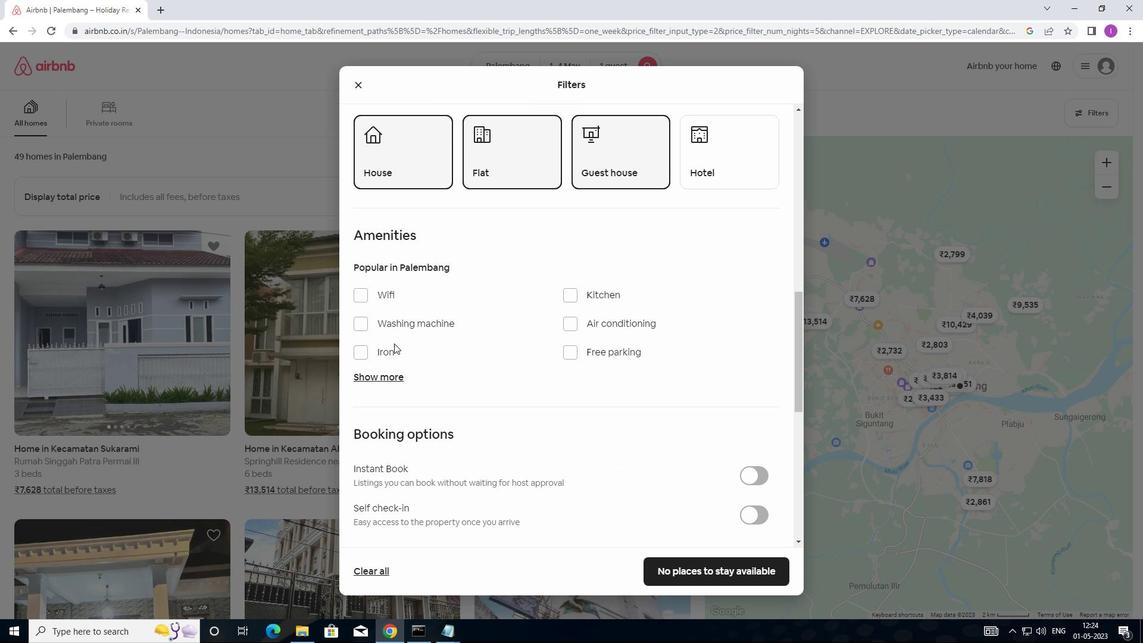 
Action: Mouse moved to (356, 178)
Screenshot: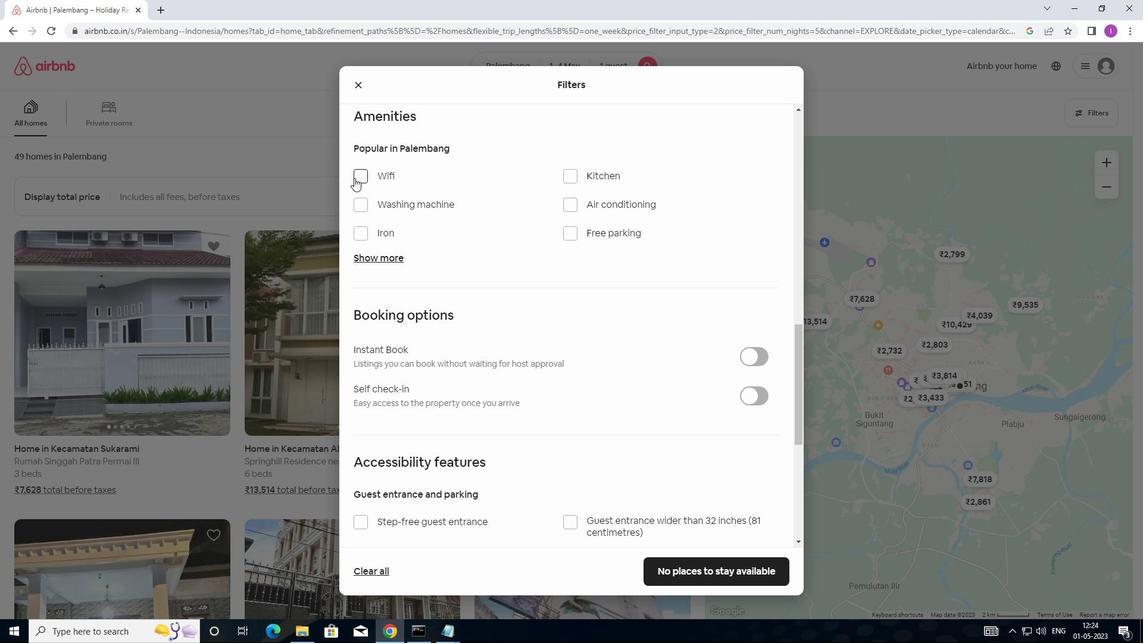 
Action: Mouse pressed left at (356, 178)
Screenshot: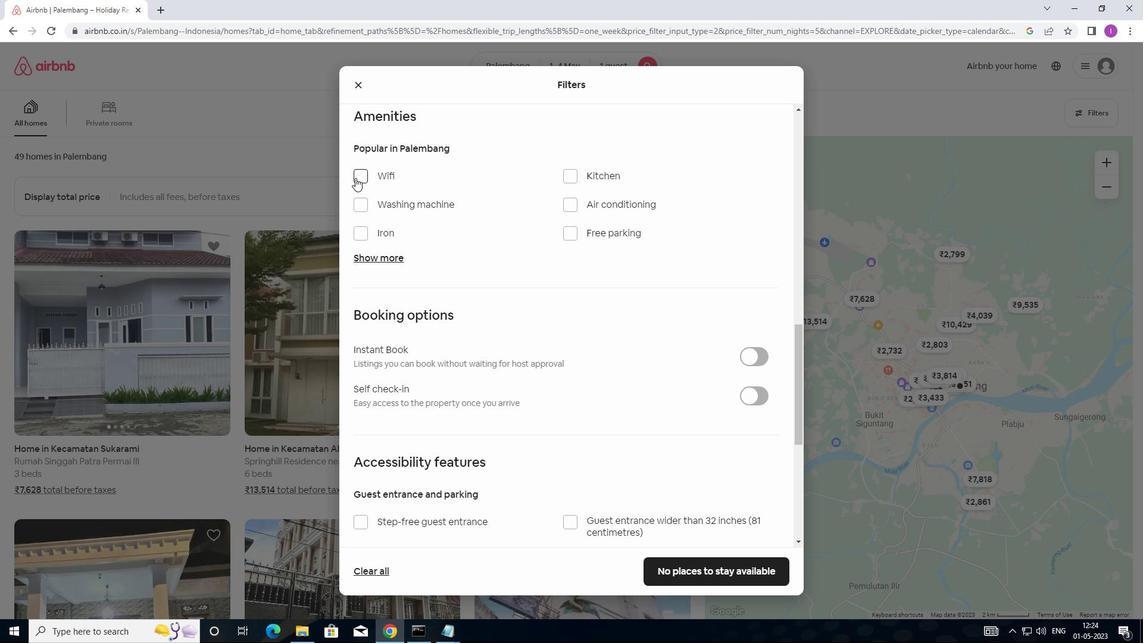 
Action: Mouse moved to (428, 273)
Screenshot: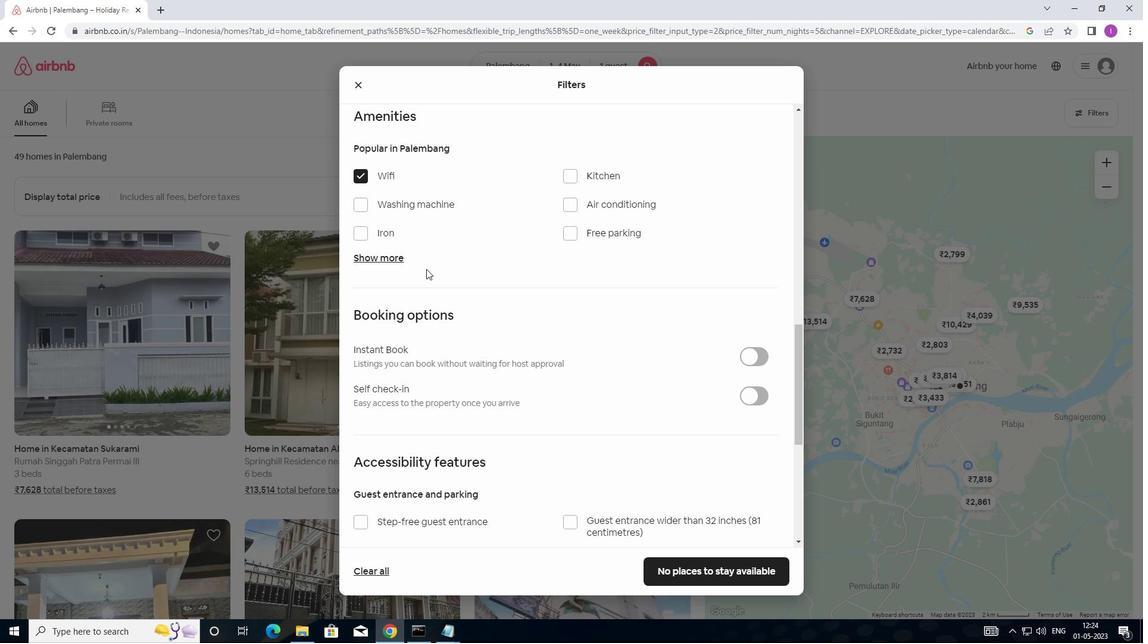 
Action: Mouse scrolled (428, 273) with delta (0, 0)
Screenshot: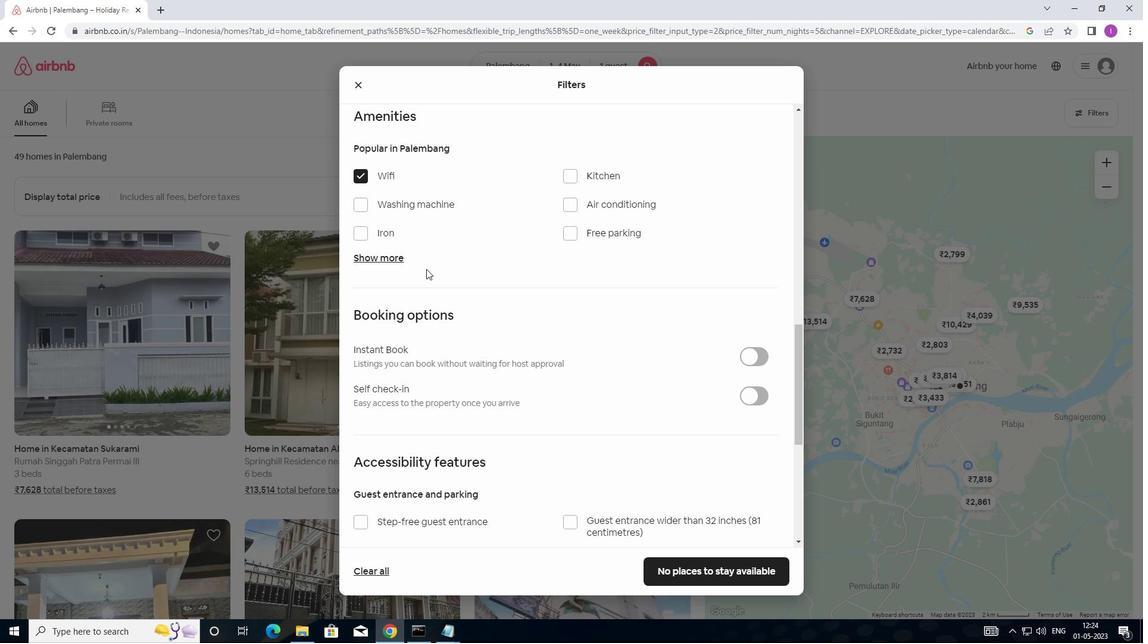
Action: Mouse moved to (428, 274)
Screenshot: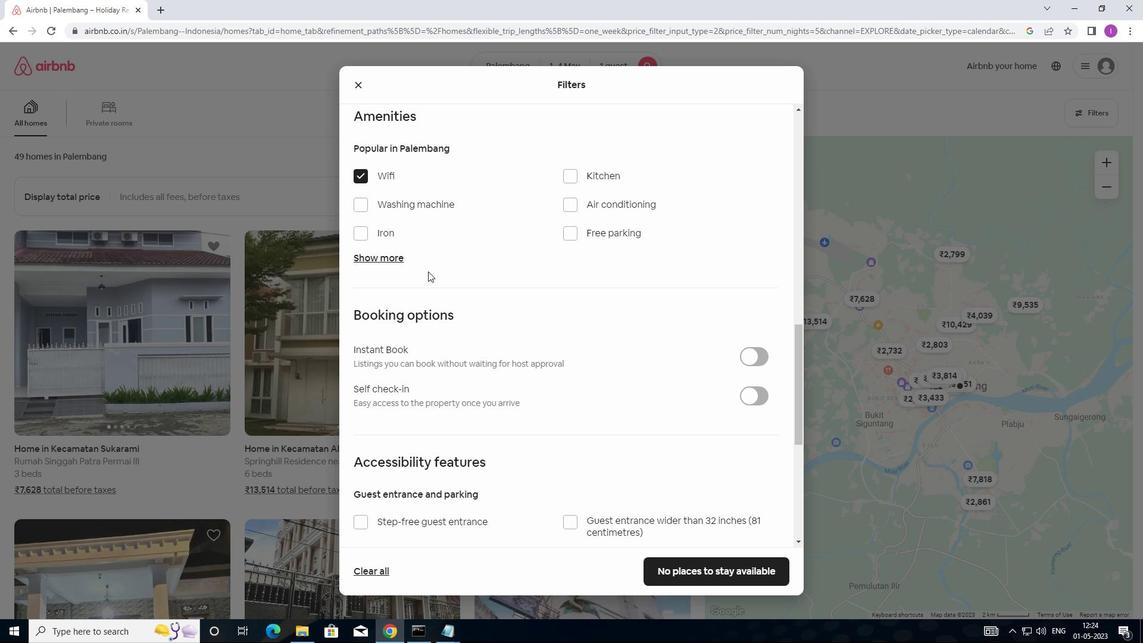 
Action: Mouse scrolled (428, 273) with delta (0, 0)
Screenshot: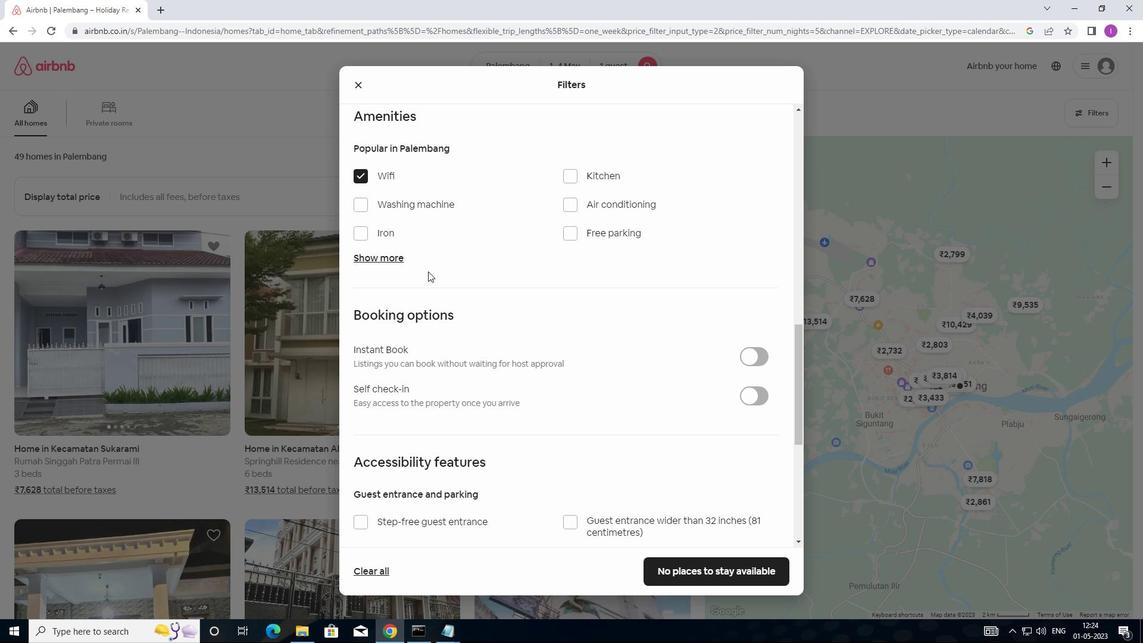 
Action: Mouse moved to (431, 275)
Screenshot: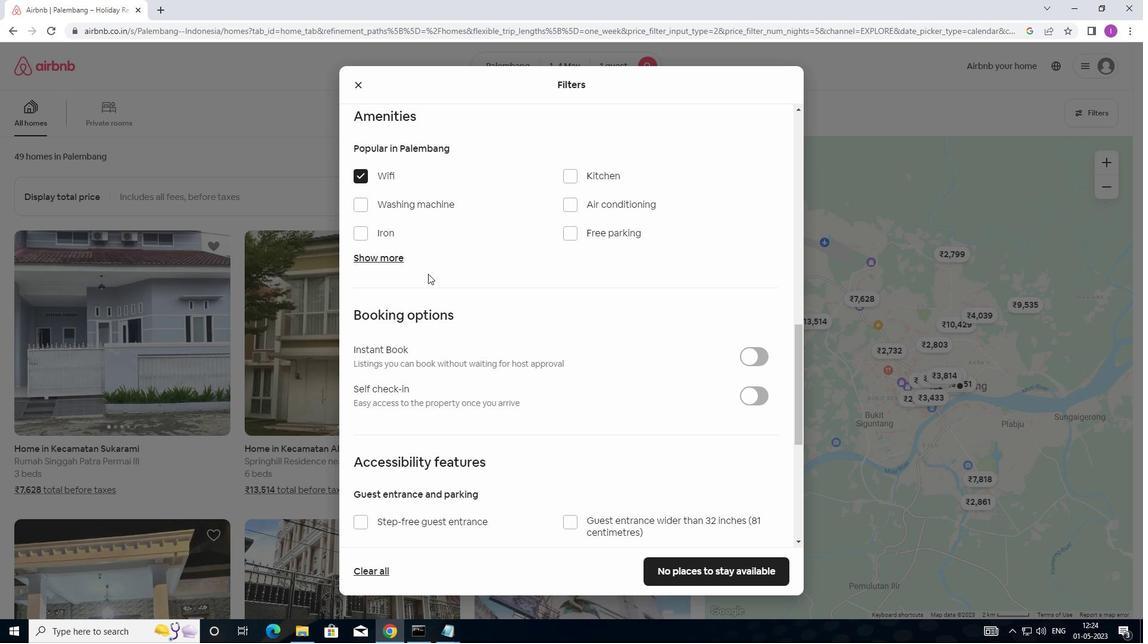 
Action: Mouse scrolled (431, 275) with delta (0, 0)
Screenshot: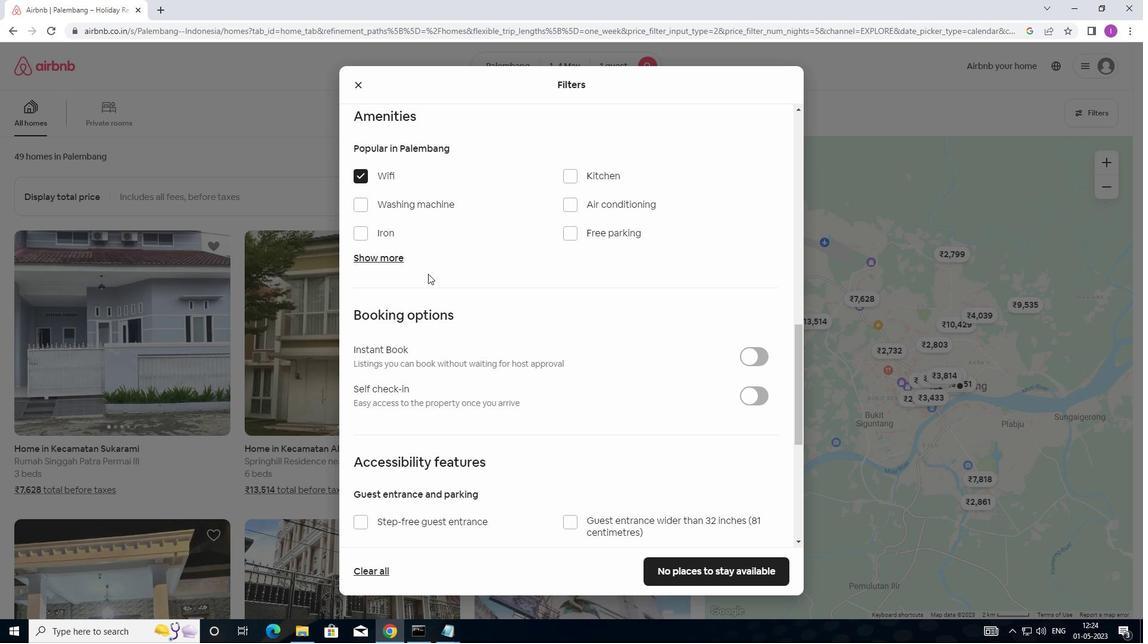 
Action: Mouse moved to (755, 210)
Screenshot: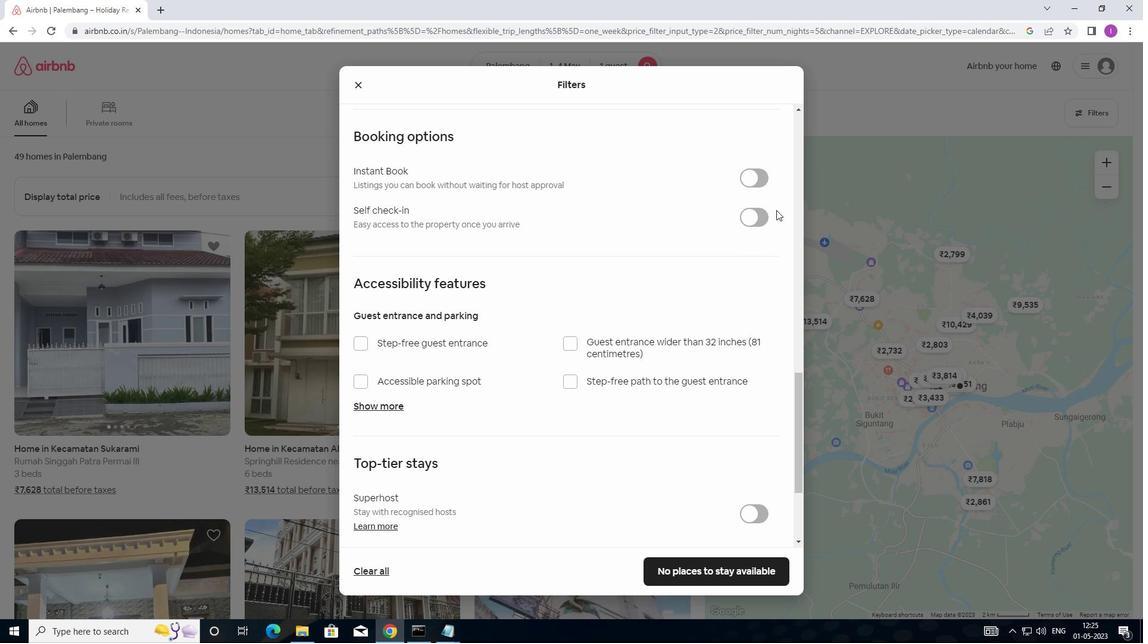 
Action: Mouse pressed left at (755, 210)
Screenshot: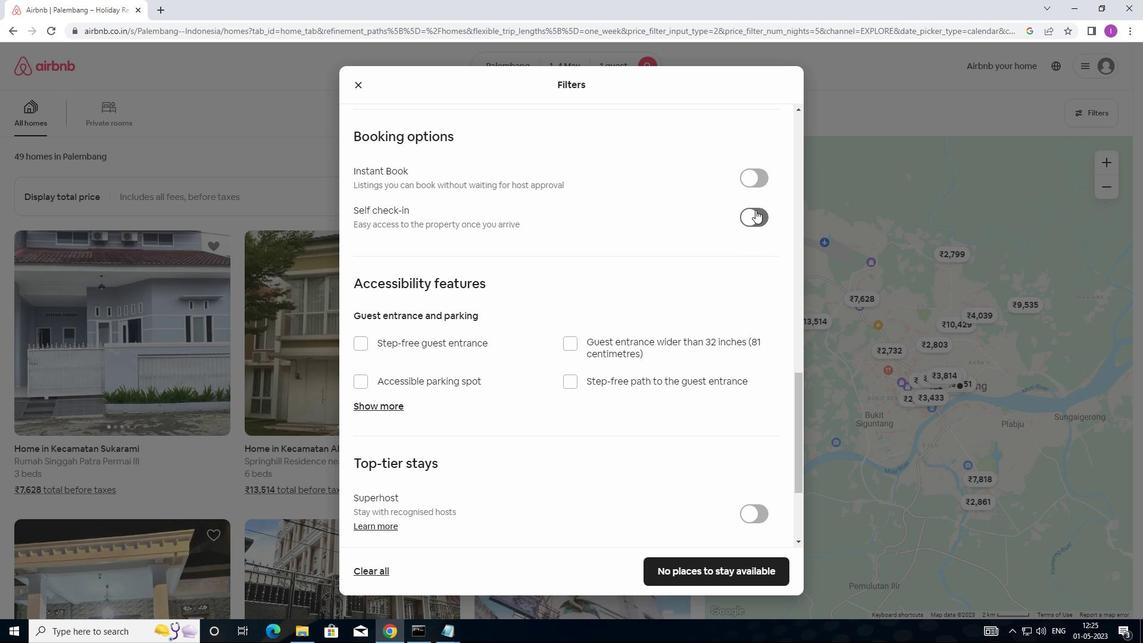 
Action: Mouse moved to (479, 394)
Screenshot: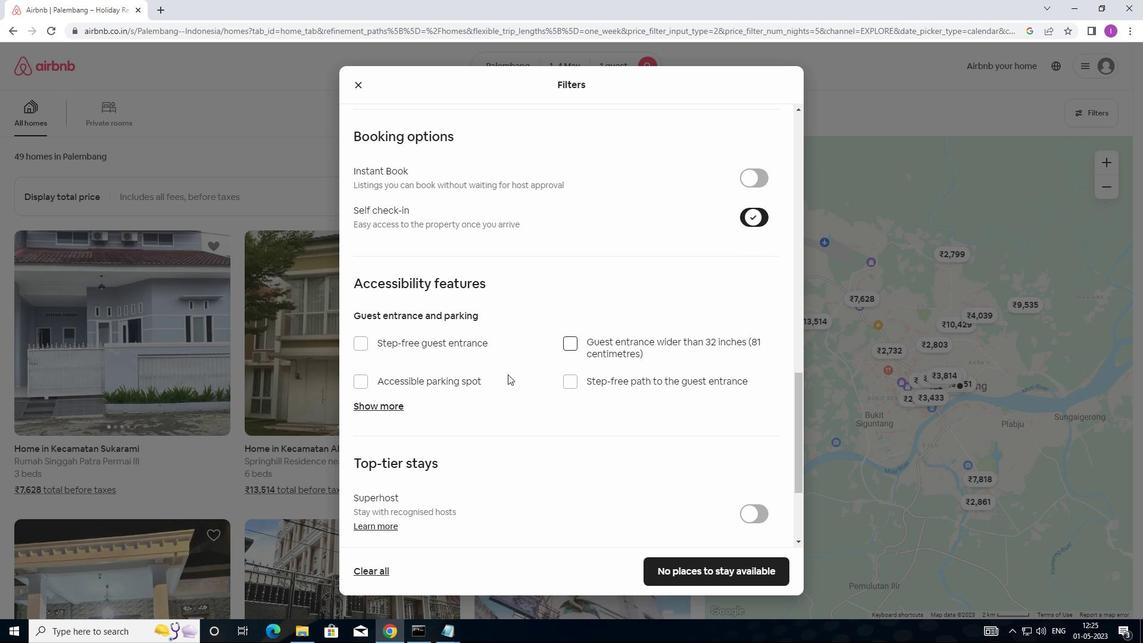 
Action: Mouse scrolled (479, 393) with delta (0, 0)
Screenshot: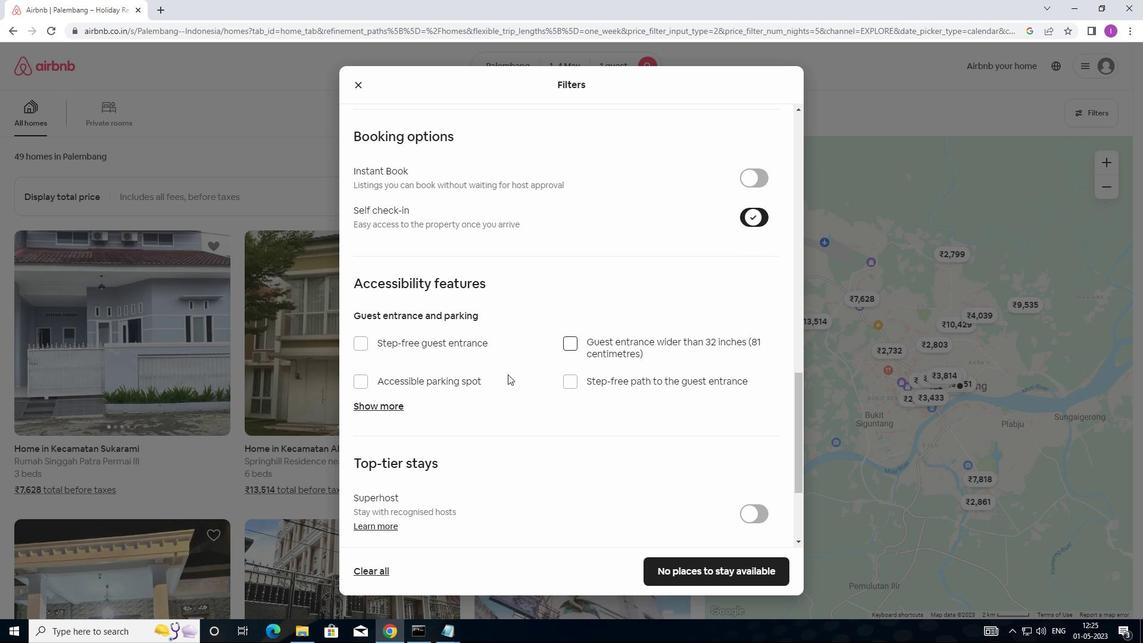 
Action: Mouse moved to (479, 397)
Screenshot: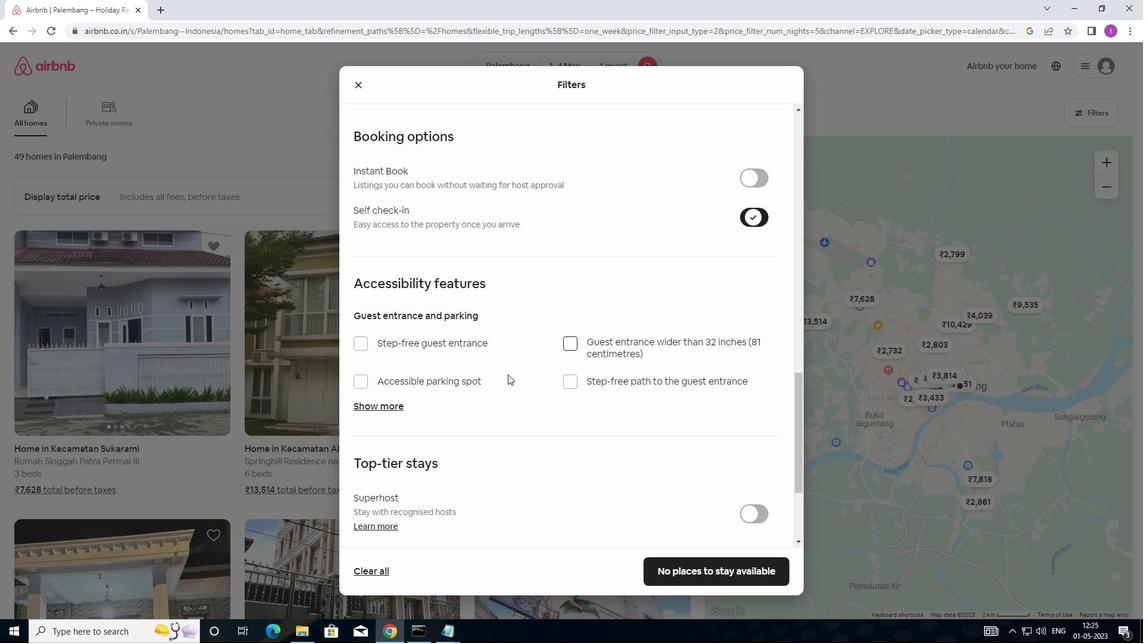 
Action: Mouse scrolled (479, 396) with delta (0, 0)
Screenshot: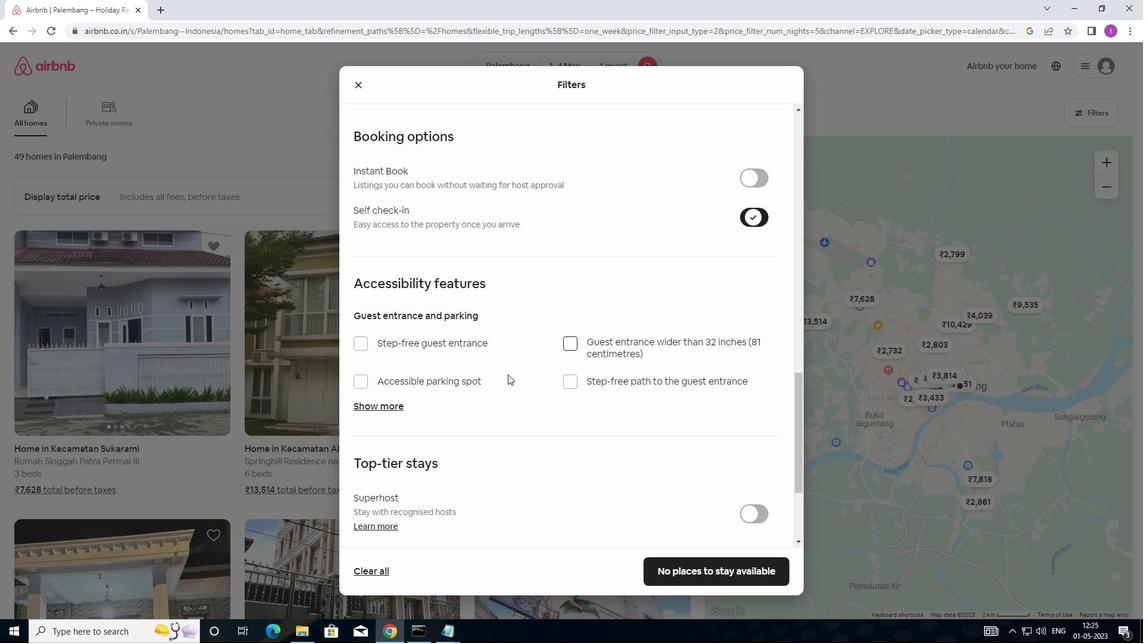 
Action: Mouse moved to (479, 398)
Screenshot: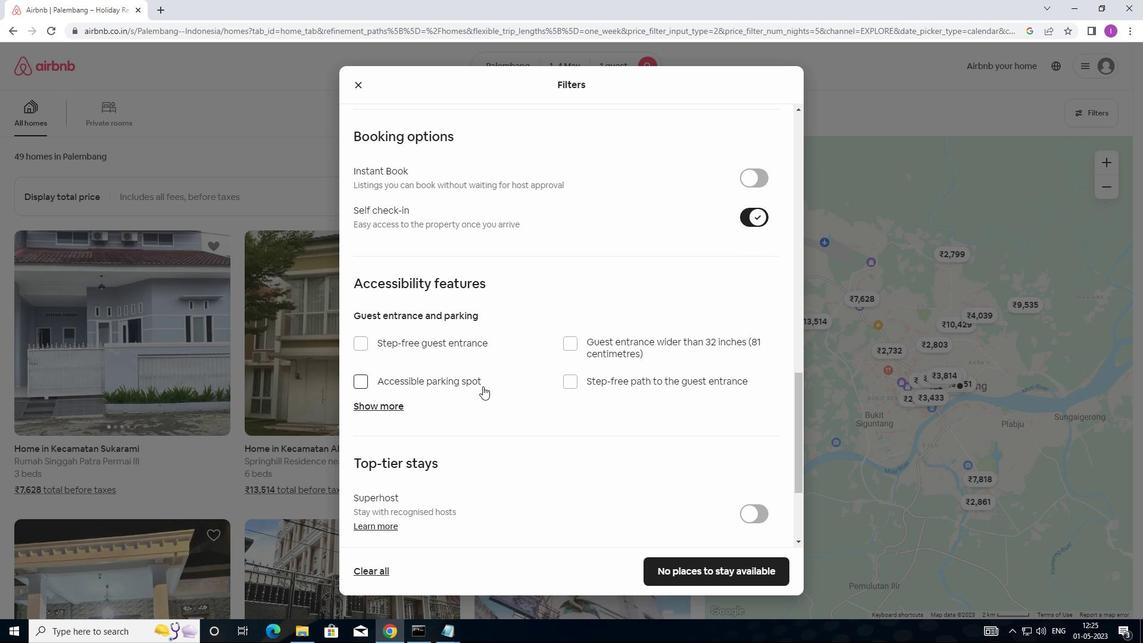 
Action: Mouse scrolled (479, 398) with delta (0, 0)
Screenshot: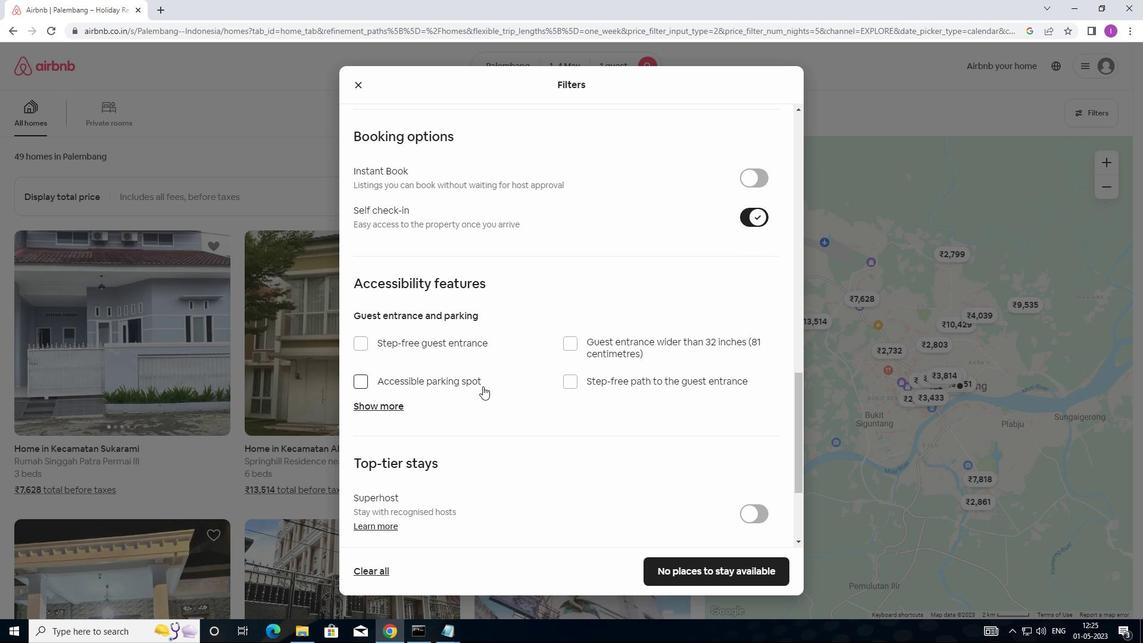 
Action: Mouse moved to (480, 398)
Screenshot: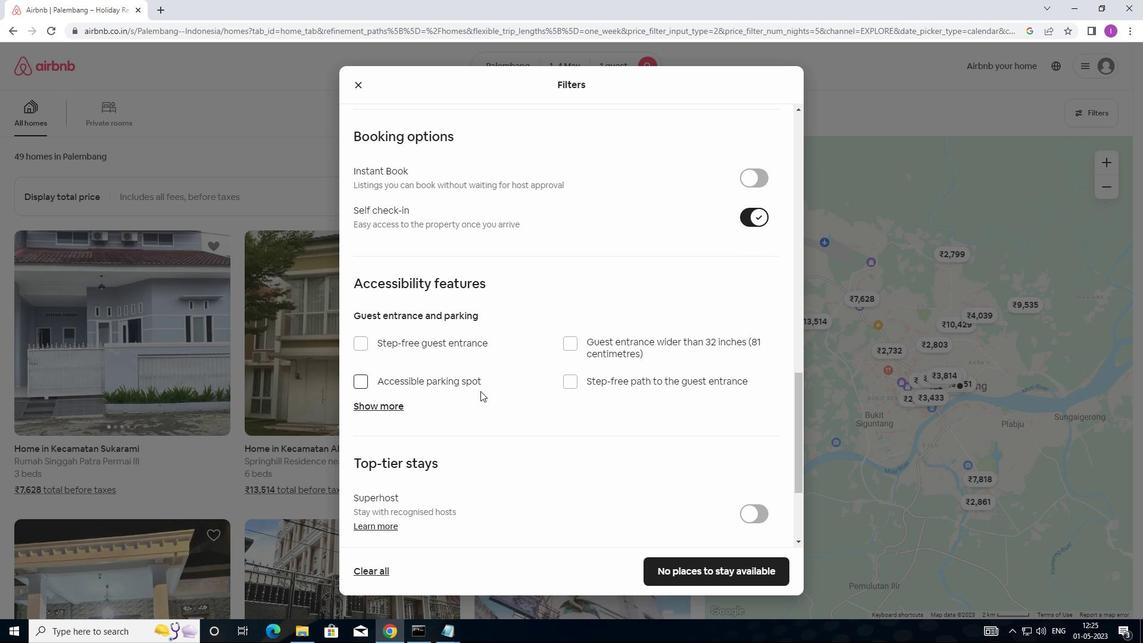 
Action: Mouse scrolled (480, 398) with delta (0, 0)
Screenshot: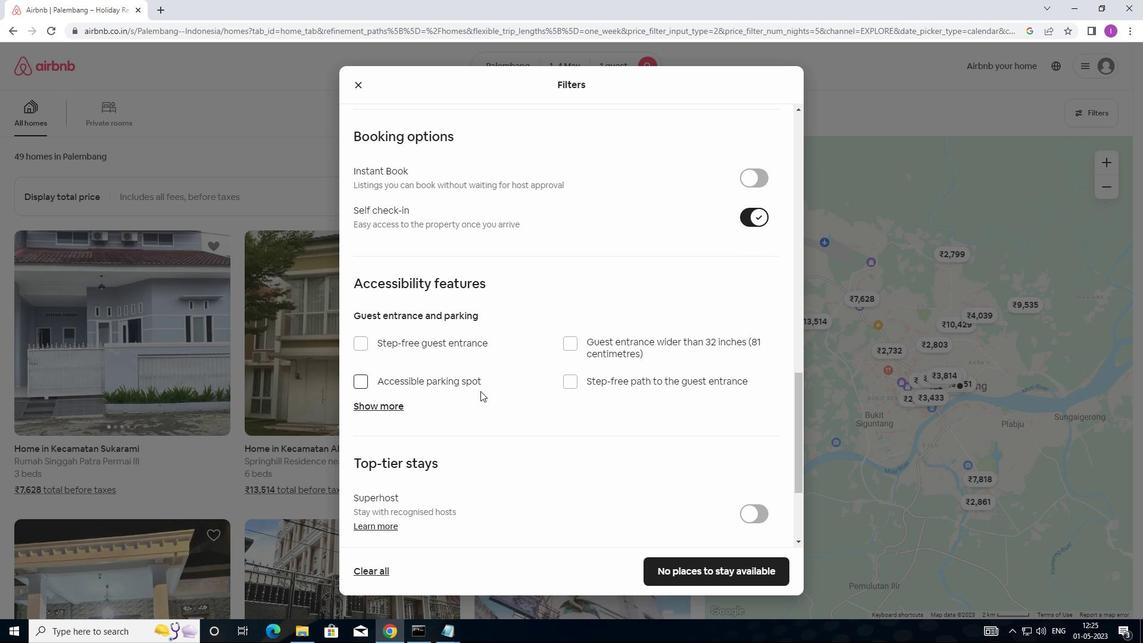 
Action: Mouse moved to (481, 398)
Screenshot: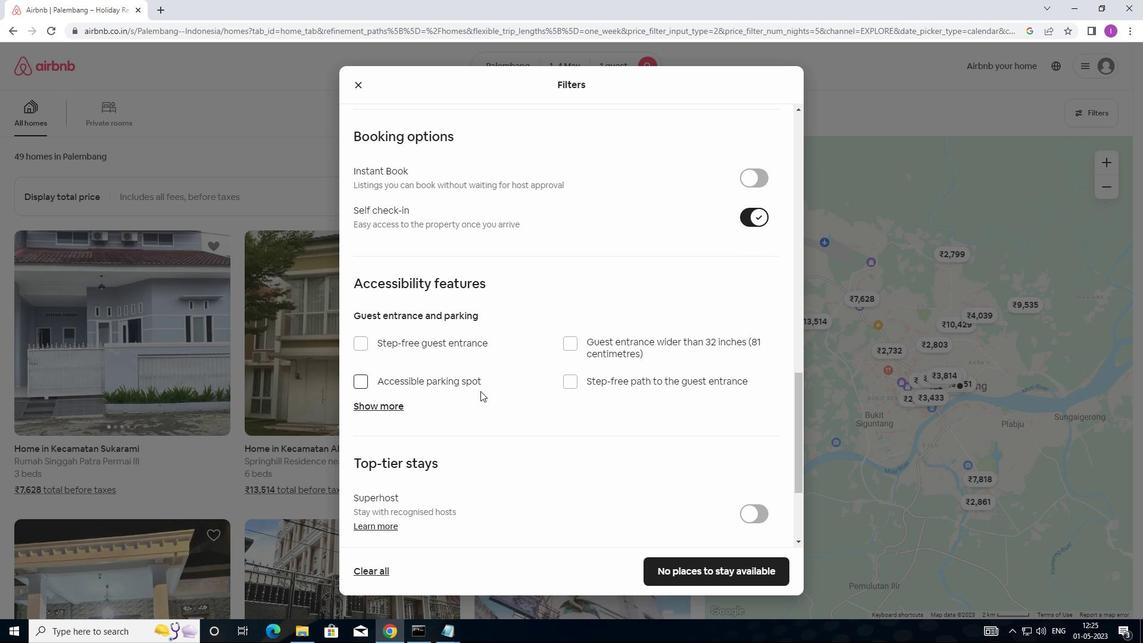 
Action: Mouse scrolled (481, 398) with delta (0, 0)
Screenshot: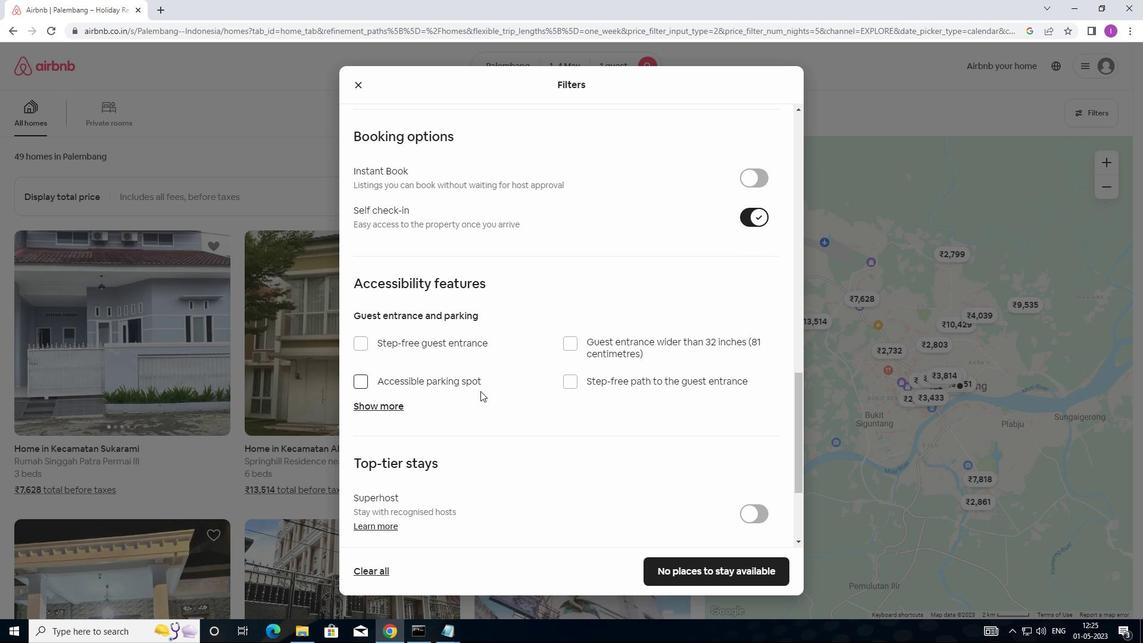 
Action: Mouse moved to (357, 467)
Screenshot: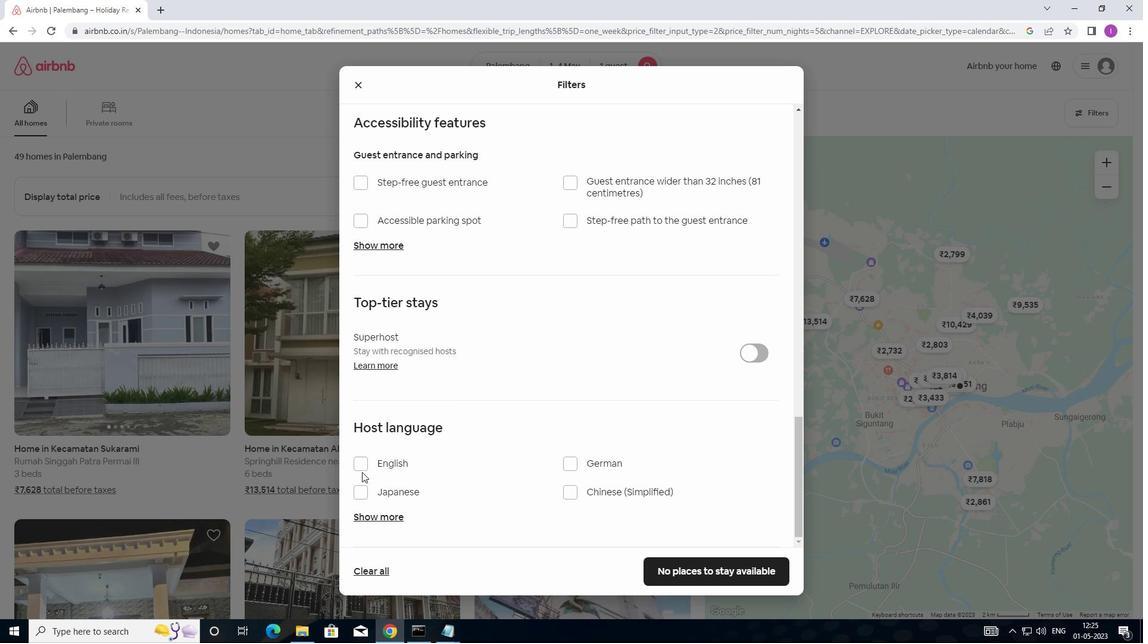 
Action: Mouse pressed left at (357, 467)
Screenshot: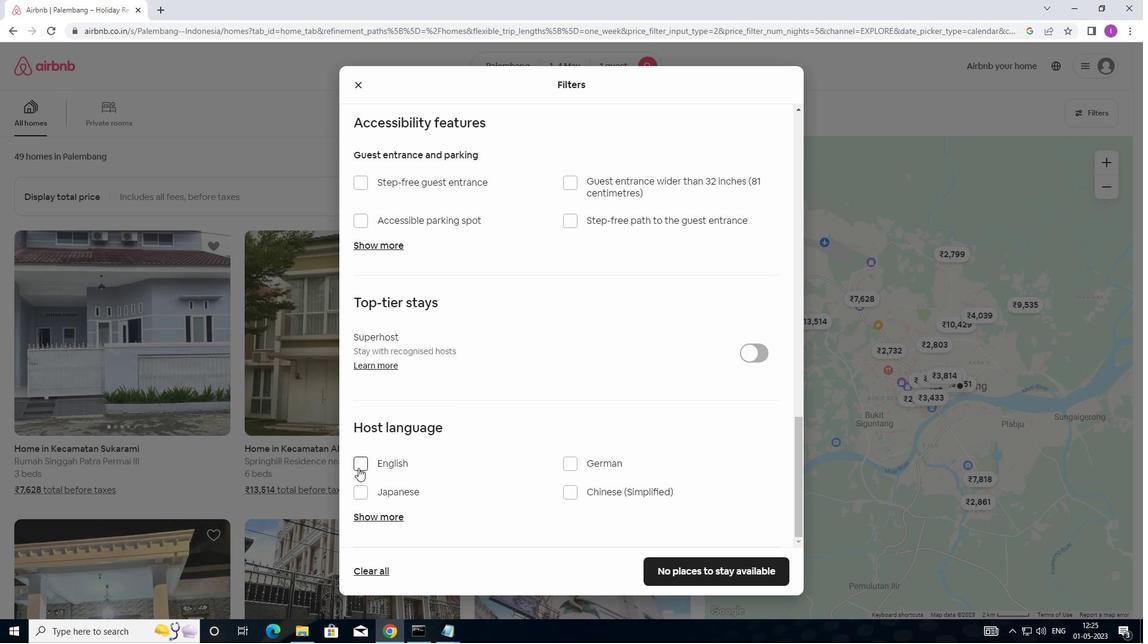 
Action: Mouse moved to (662, 574)
Screenshot: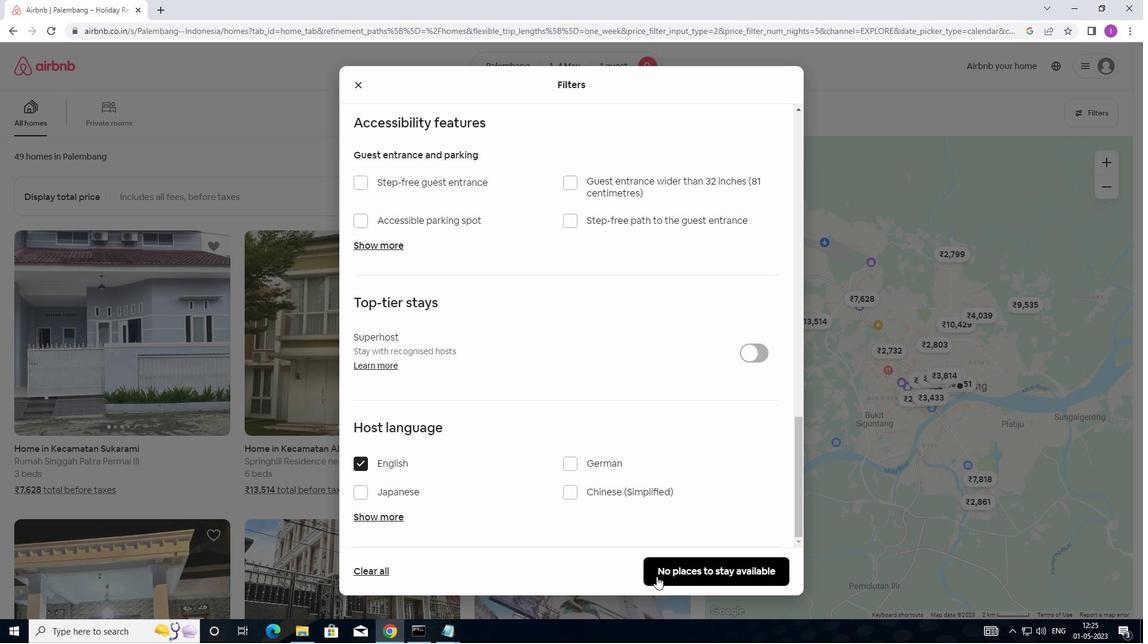 
Action: Mouse pressed left at (662, 574)
Screenshot: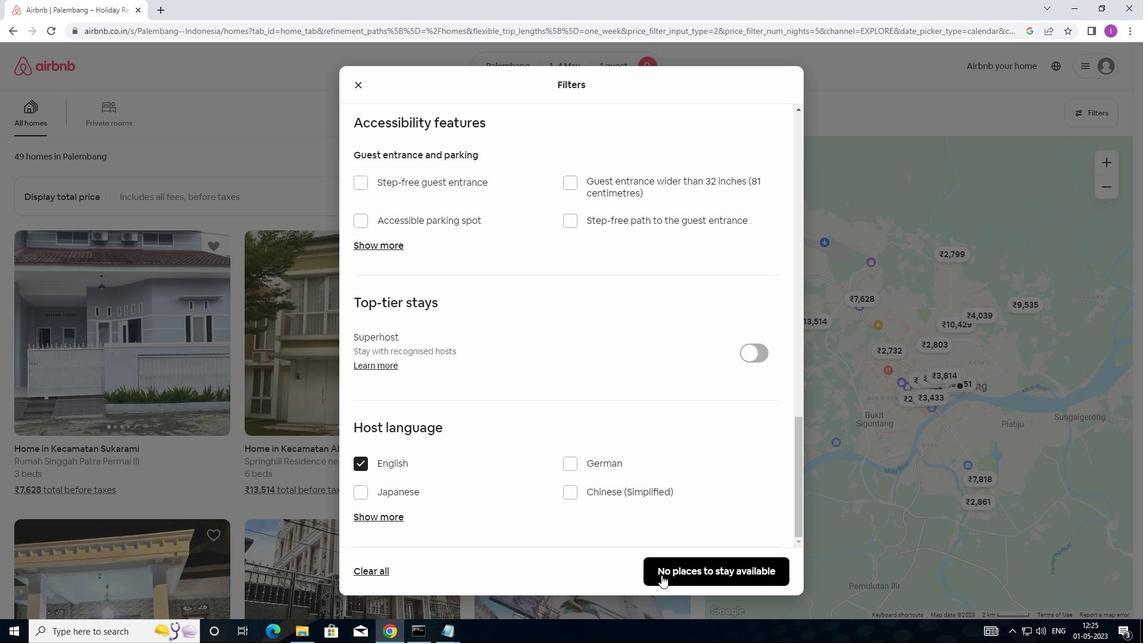 
Action: Mouse moved to (674, 562)
Screenshot: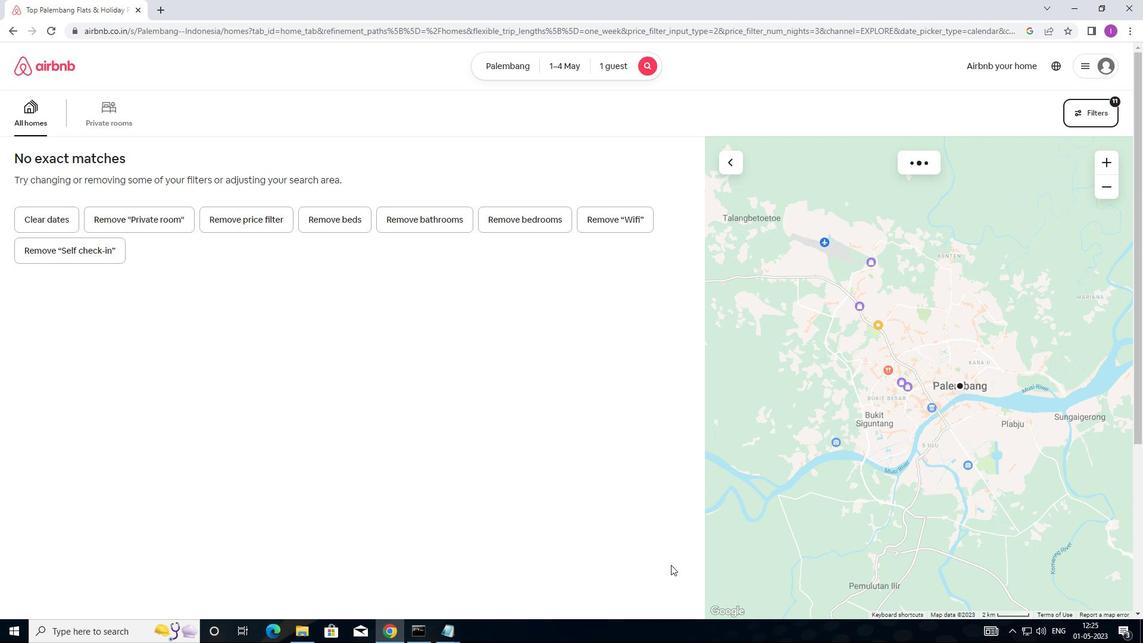 
